 Task: Look for space in Tres Isletas, Argentina from 22nd June, 2023 to 30th June, 2023 for 2 adults in price range Rs.7000 to Rs.15000. Place can be entire place with 1  bedroom having 1 bed and 1 bathroom. Property type can be hotel. Amenities needed are: heating, . Booking option can be shelf check-in. Required host language is English.
Action: Mouse moved to (461, 100)
Screenshot: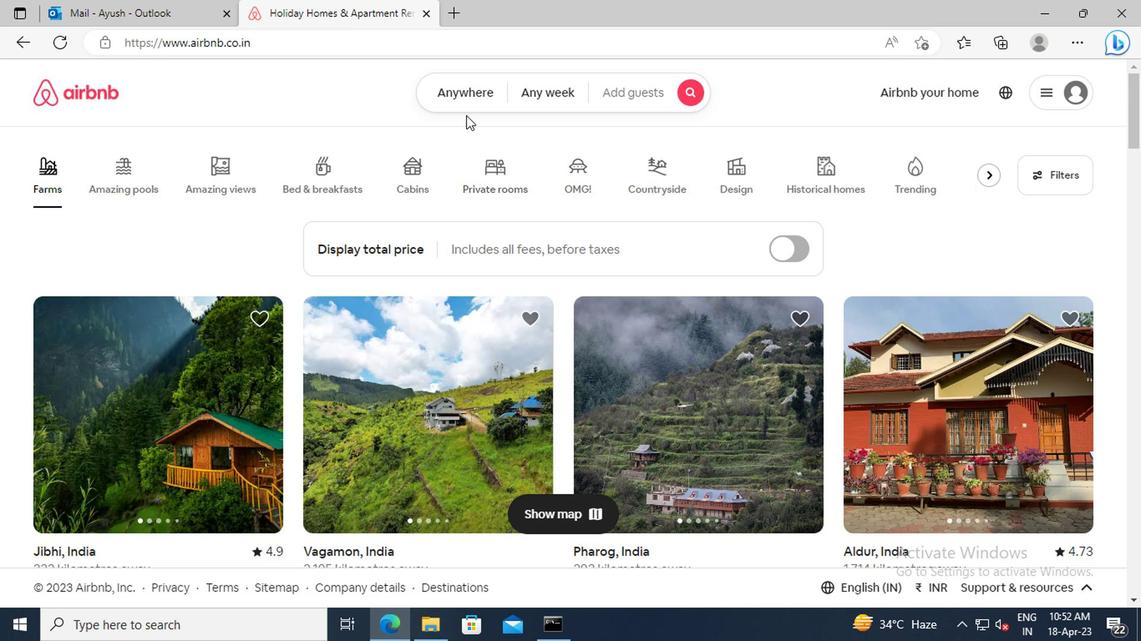
Action: Mouse pressed left at (461, 100)
Screenshot: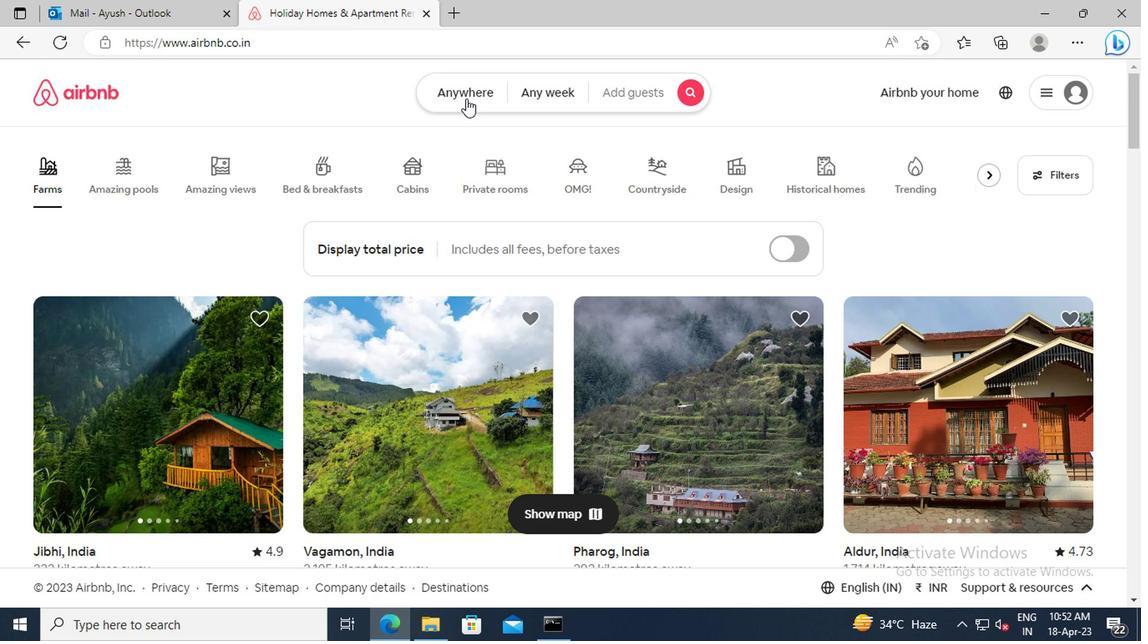 
Action: Mouse moved to (298, 165)
Screenshot: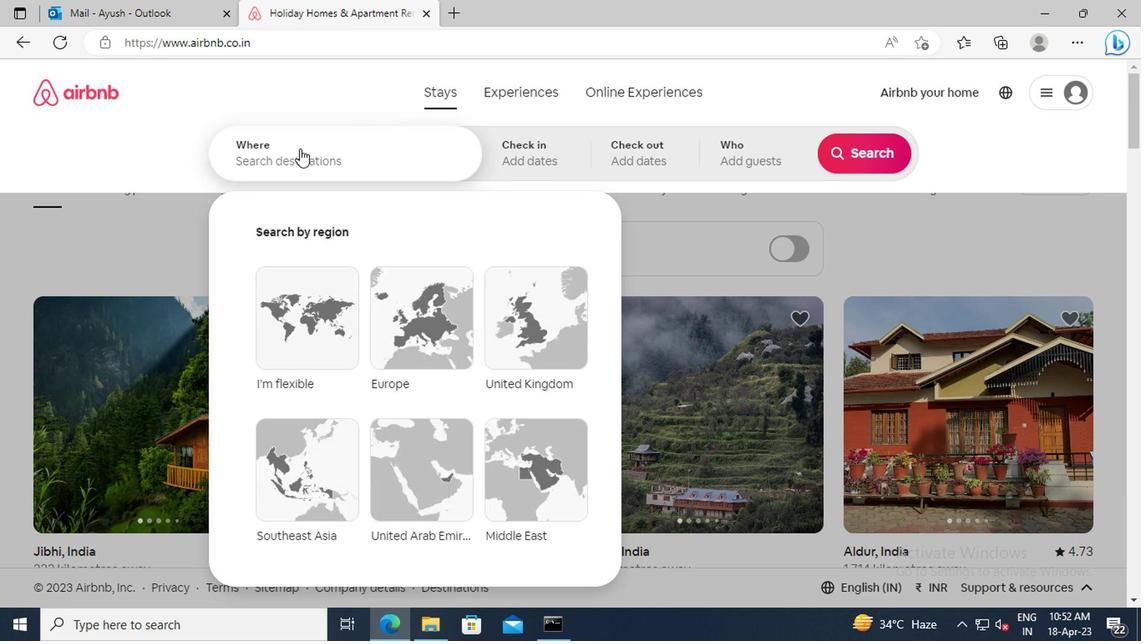 
Action: Mouse pressed left at (298, 165)
Screenshot: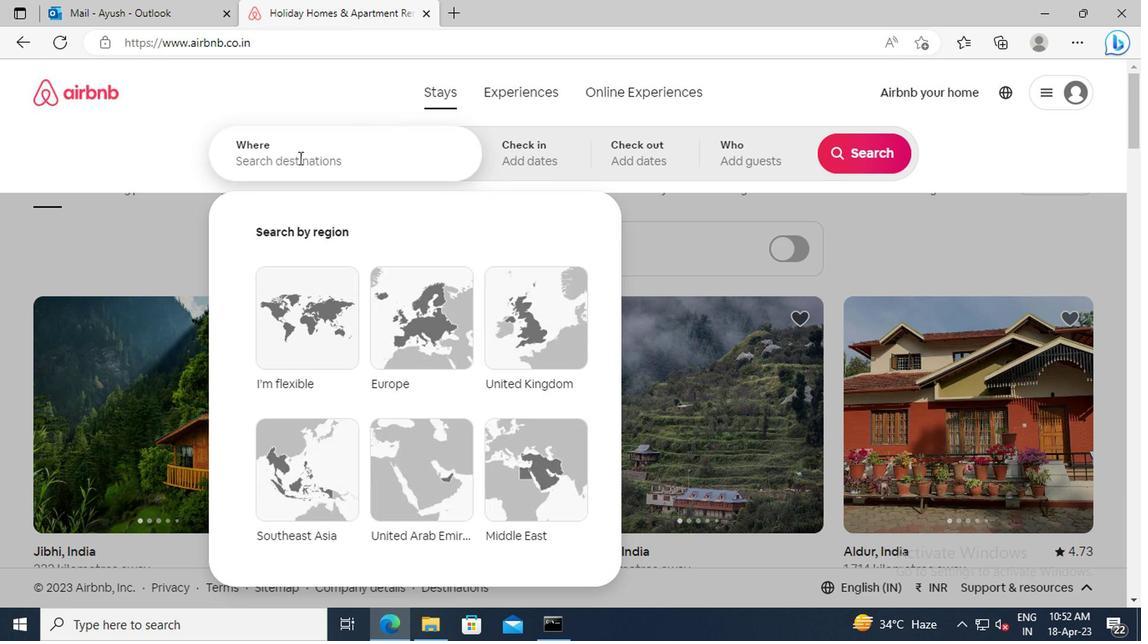 
Action: Key pressed <Key.shift>TRES<Key.space><Key.shift>ISLETAS,<Key.space><Key.shift>ARGENTINA<Key.enter>
Screenshot: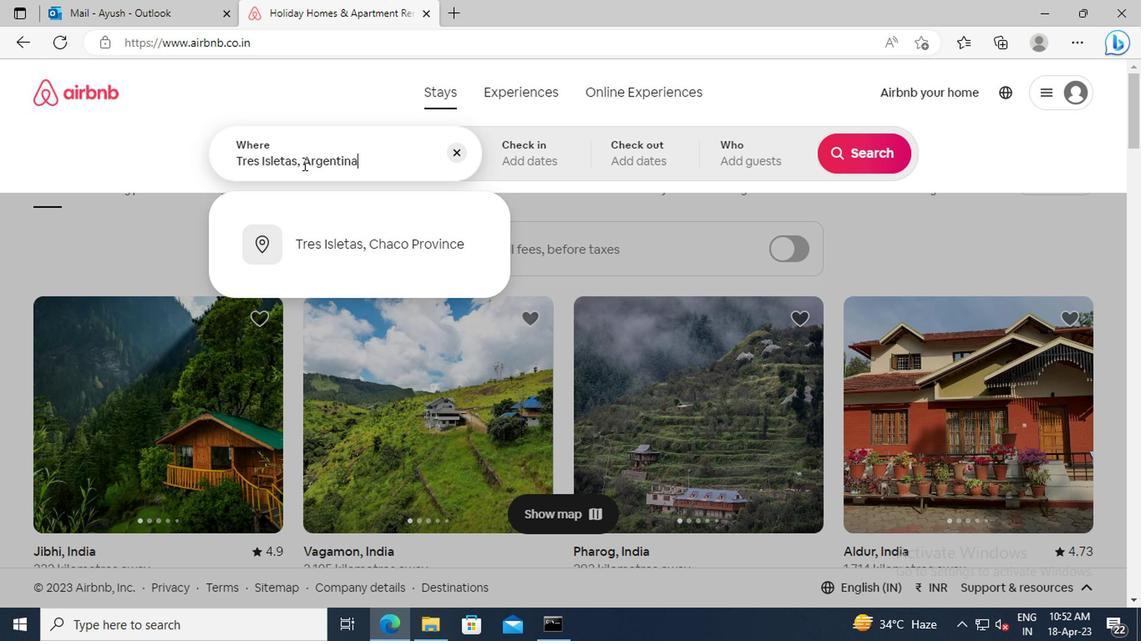 
Action: Mouse moved to (848, 287)
Screenshot: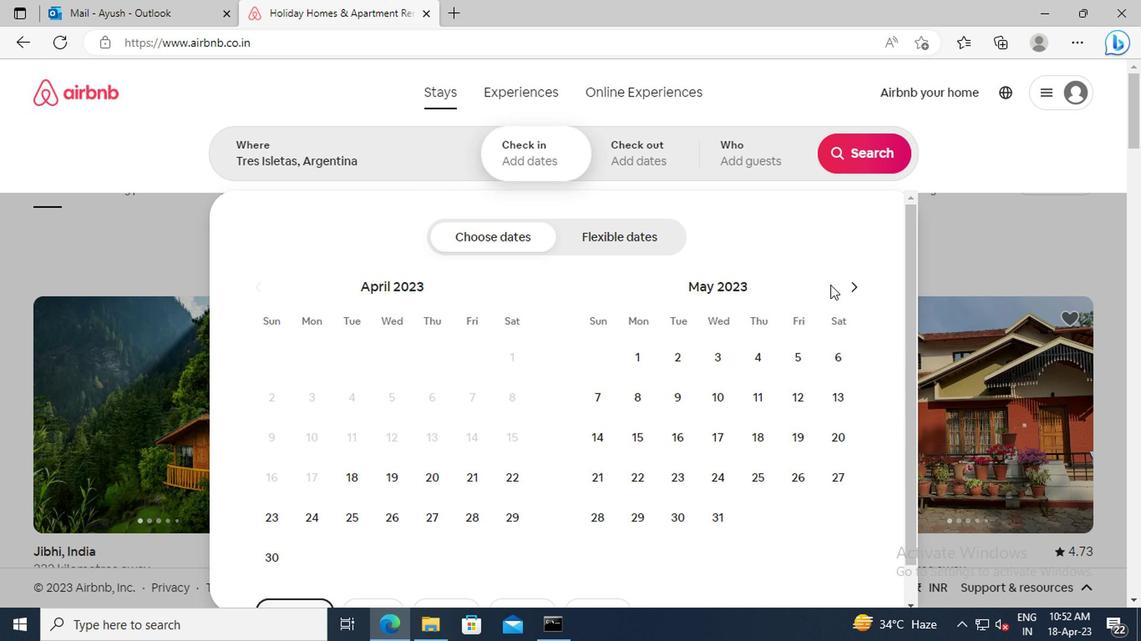 
Action: Mouse pressed left at (848, 287)
Screenshot: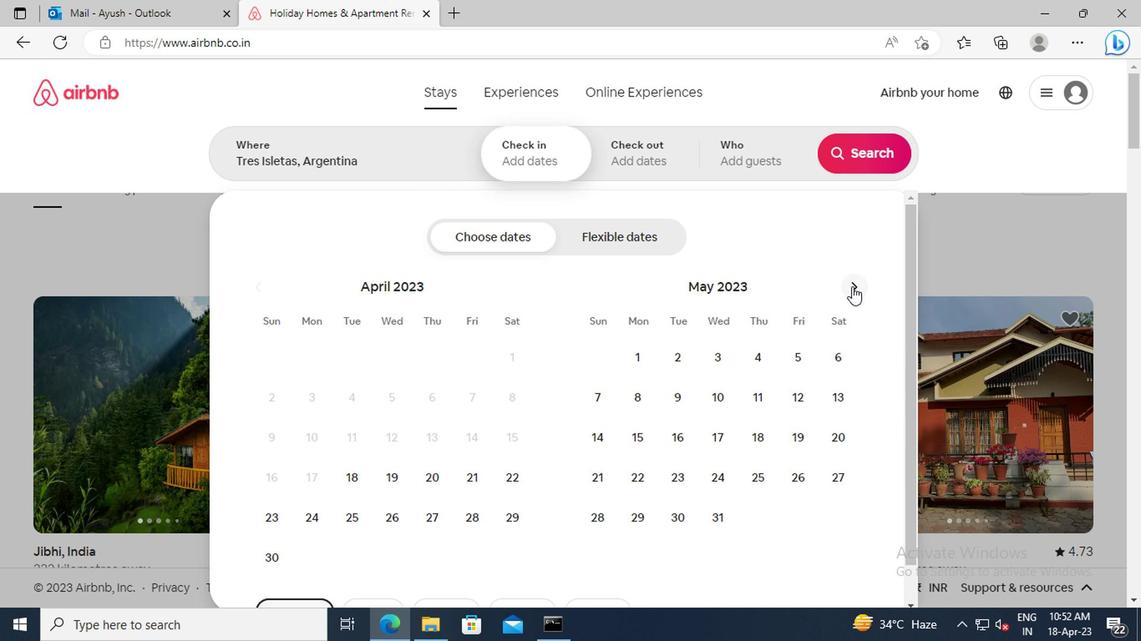 
Action: Mouse moved to (763, 473)
Screenshot: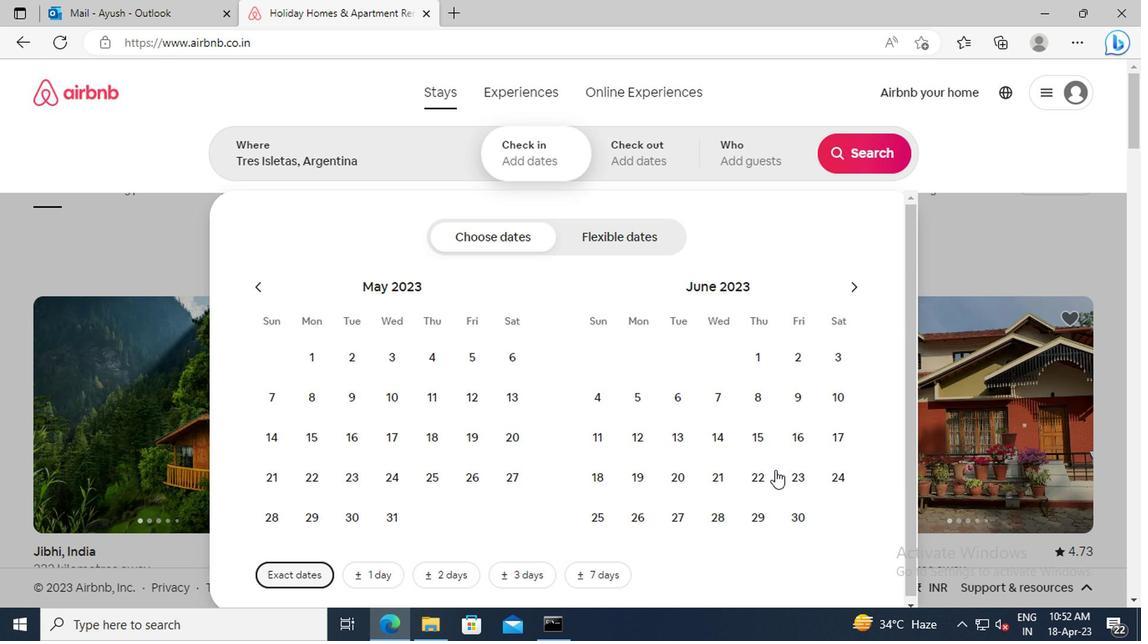 
Action: Mouse pressed left at (763, 473)
Screenshot: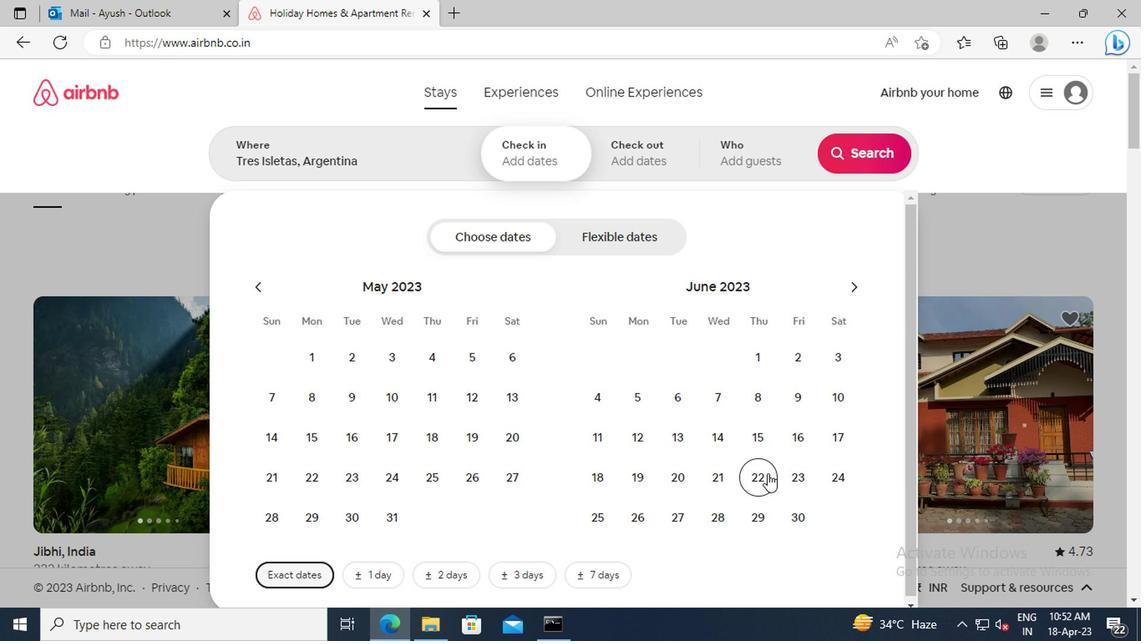 
Action: Mouse moved to (791, 519)
Screenshot: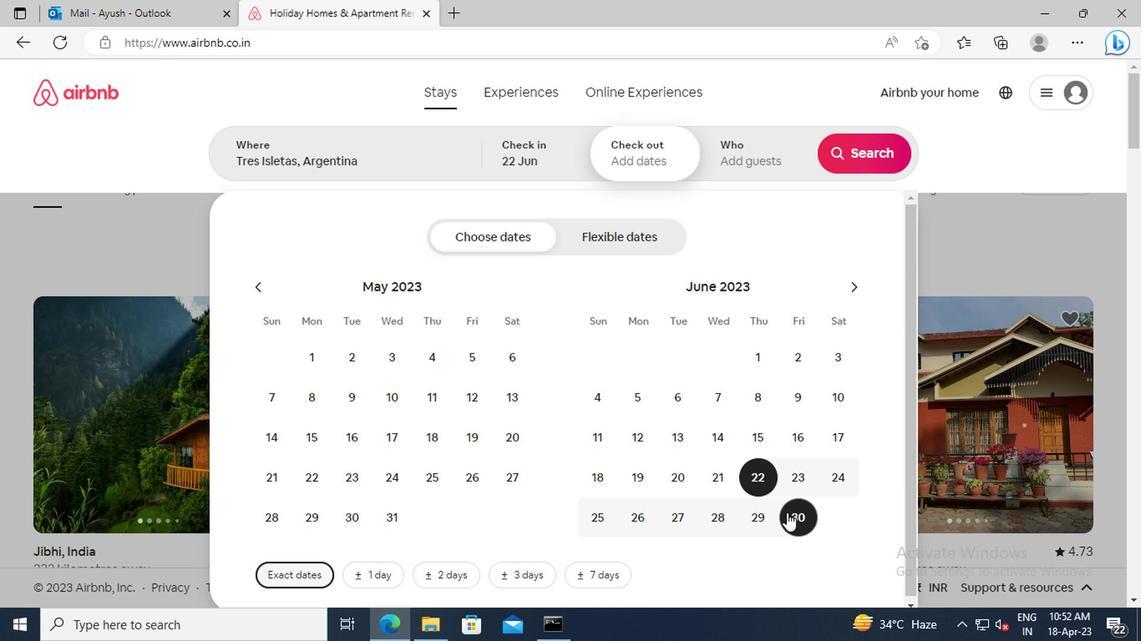 
Action: Mouse pressed left at (791, 519)
Screenshot: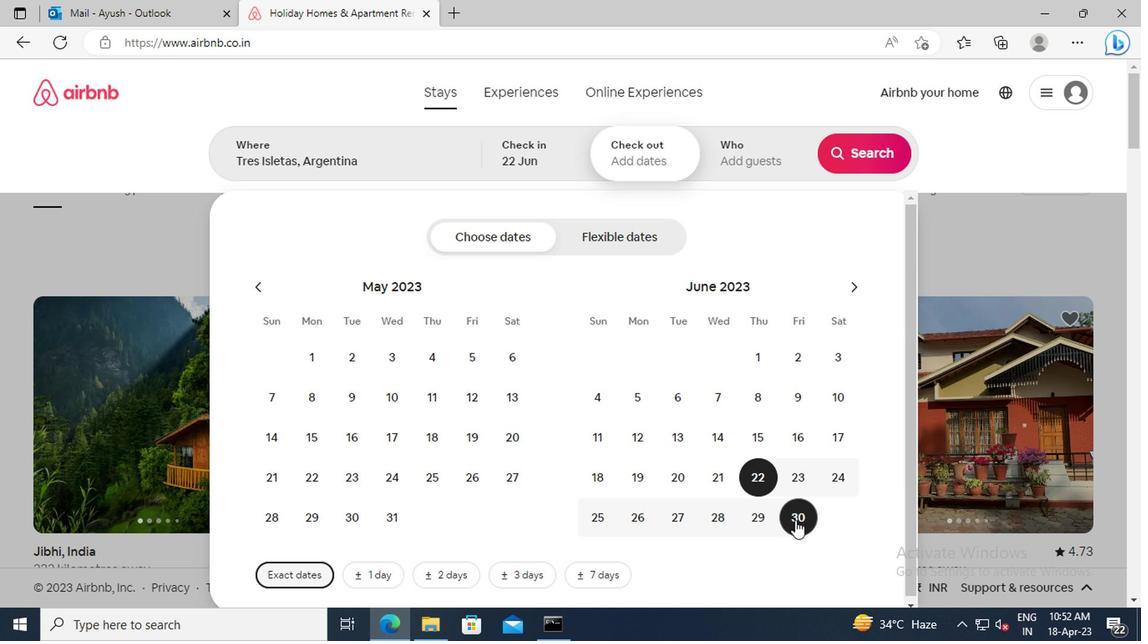 
Action: Mouse moved to (732, 162)
Screenshot: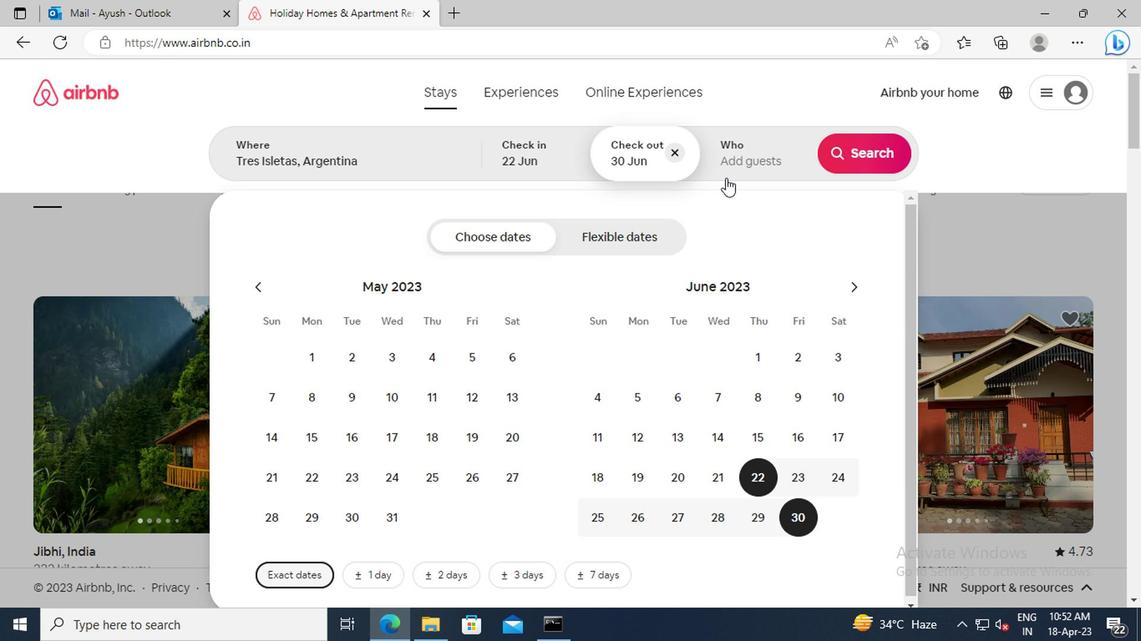 
Action: Mouse pressed left at (732, 162)
Screenshot: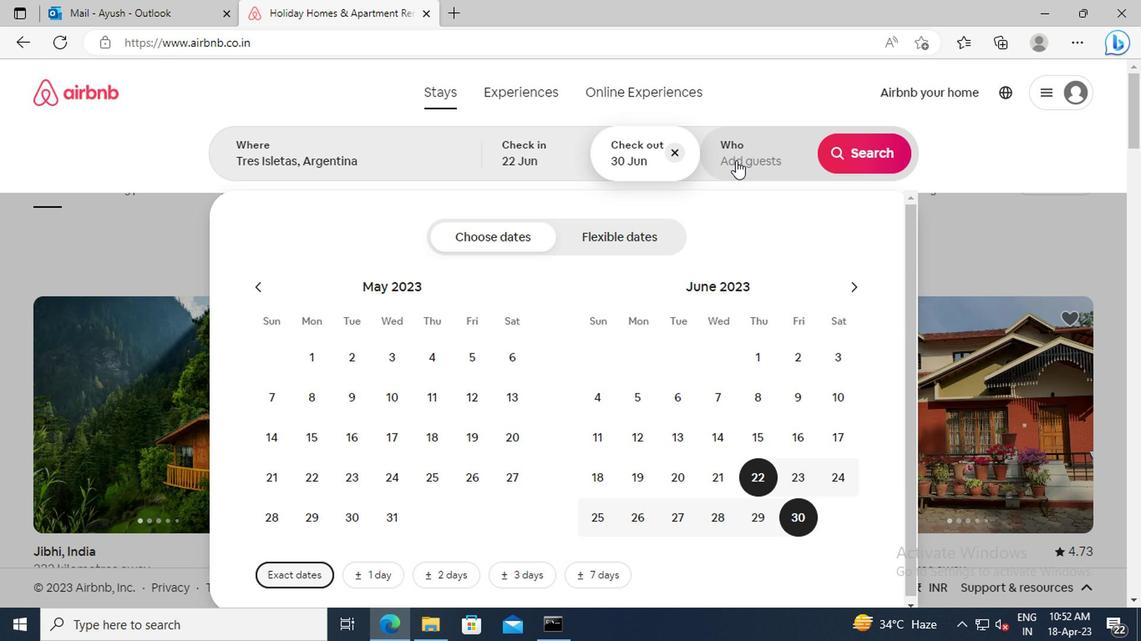 
Action: Mouse moved to (871, 246)
Screenshot: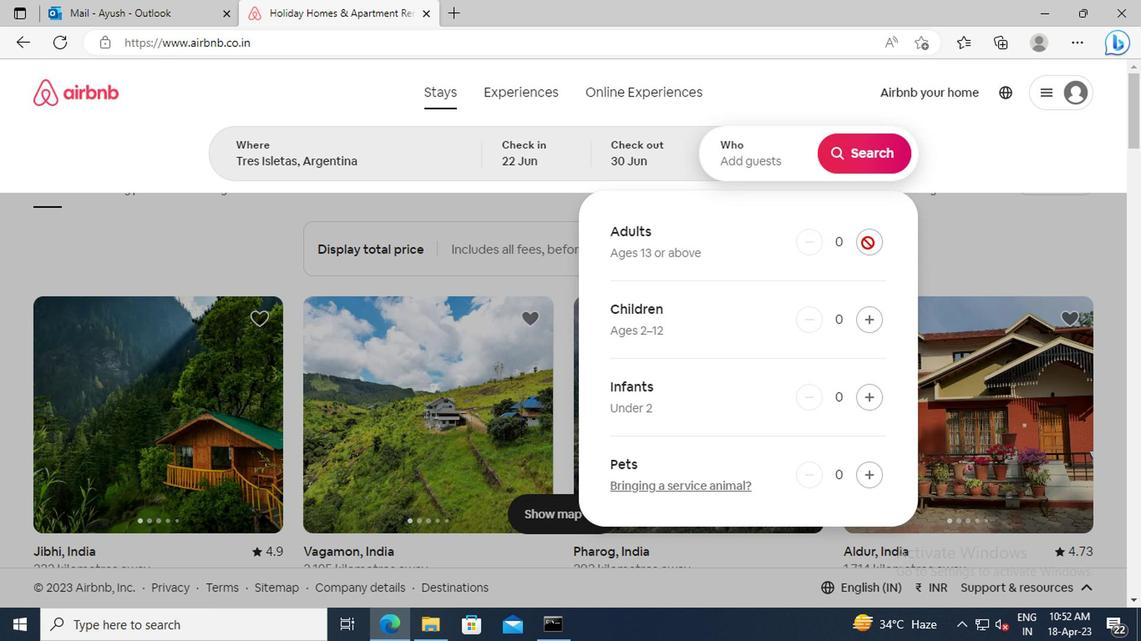 
Action: Mouse pressed left at (871, 246)
Screenshot: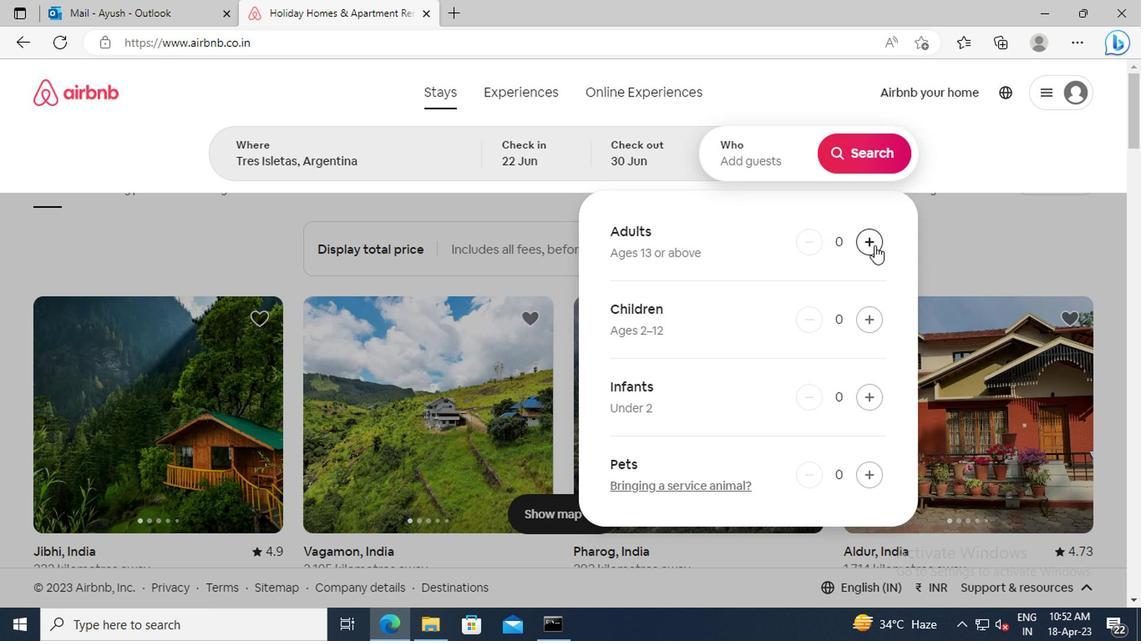 
Action: Mouse moved to (869, 246)
Screenshot: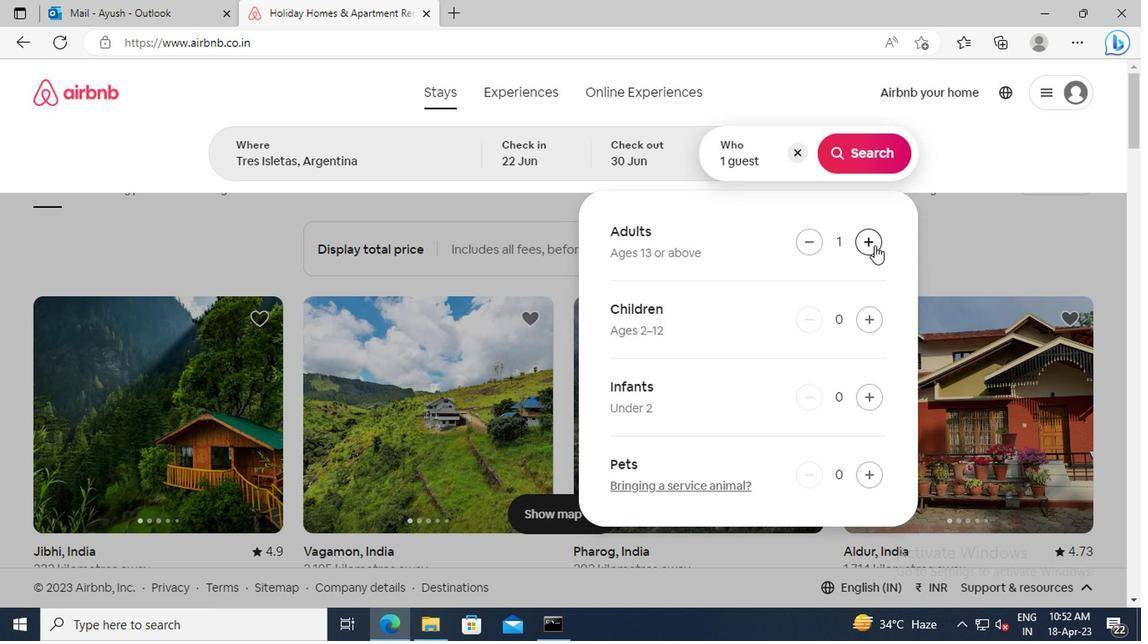 
Action: Mouse pressed left at (869, 246)
Screenshot: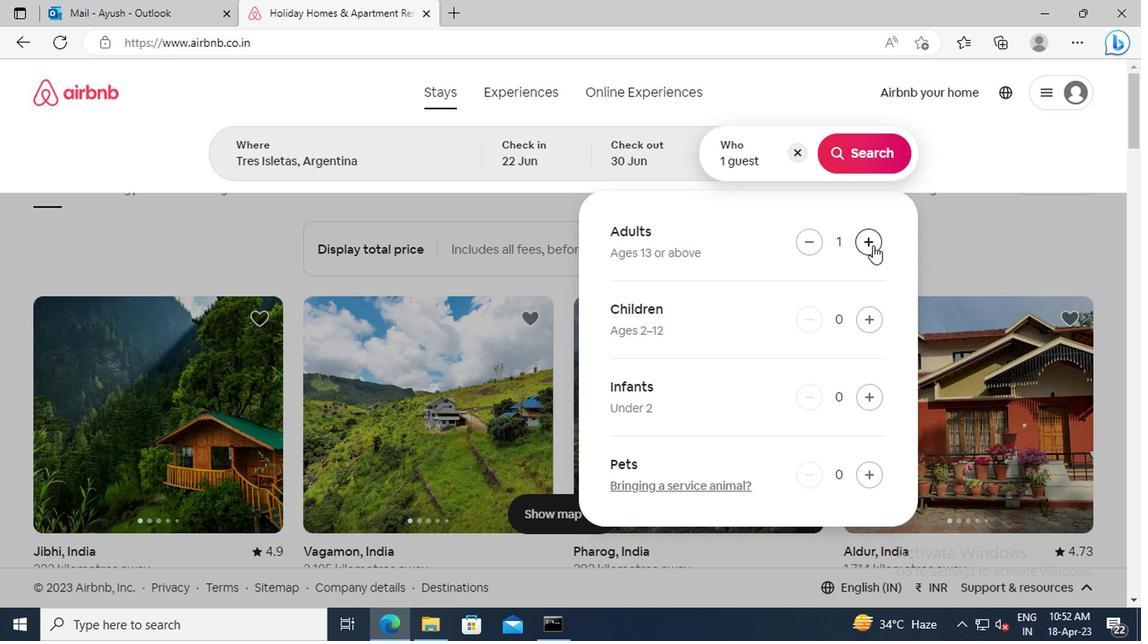 
Action: Mouse moved to (859, 158)
Screenshot: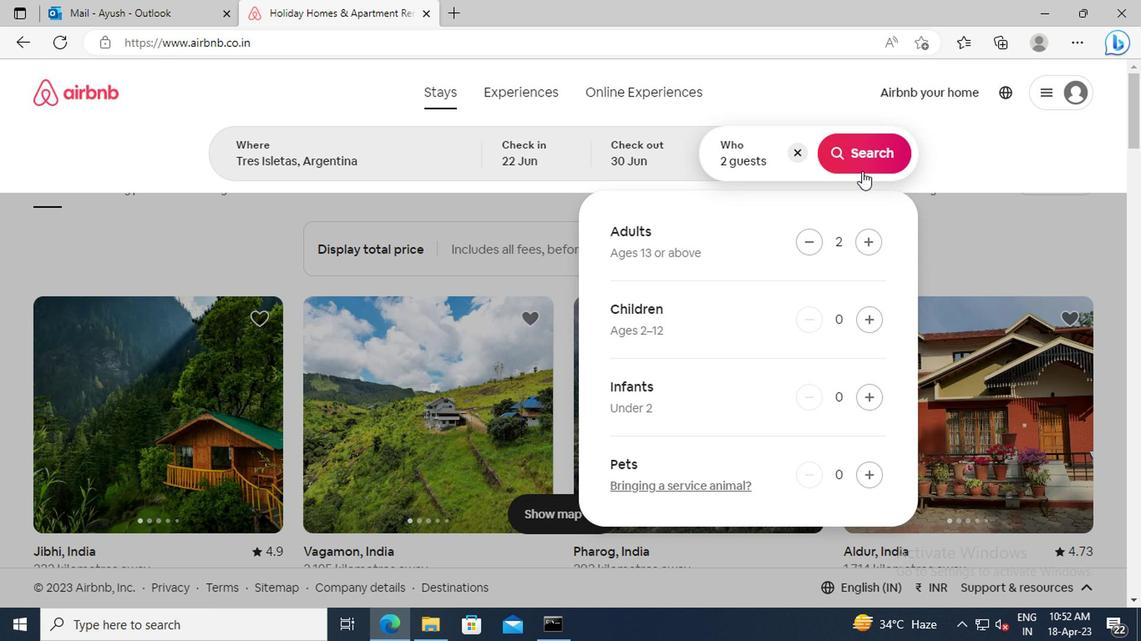 
Action: Mouse pressed left at (859, 158)
Screenshot: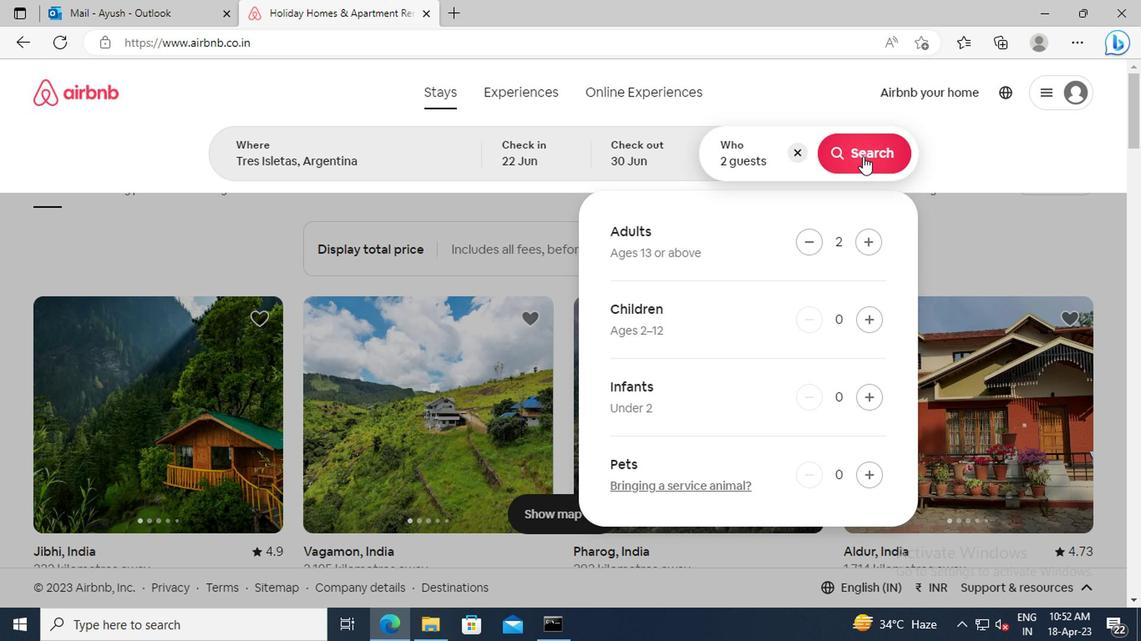 
Action: Mouse moved to (1056, 161)
Screenshot: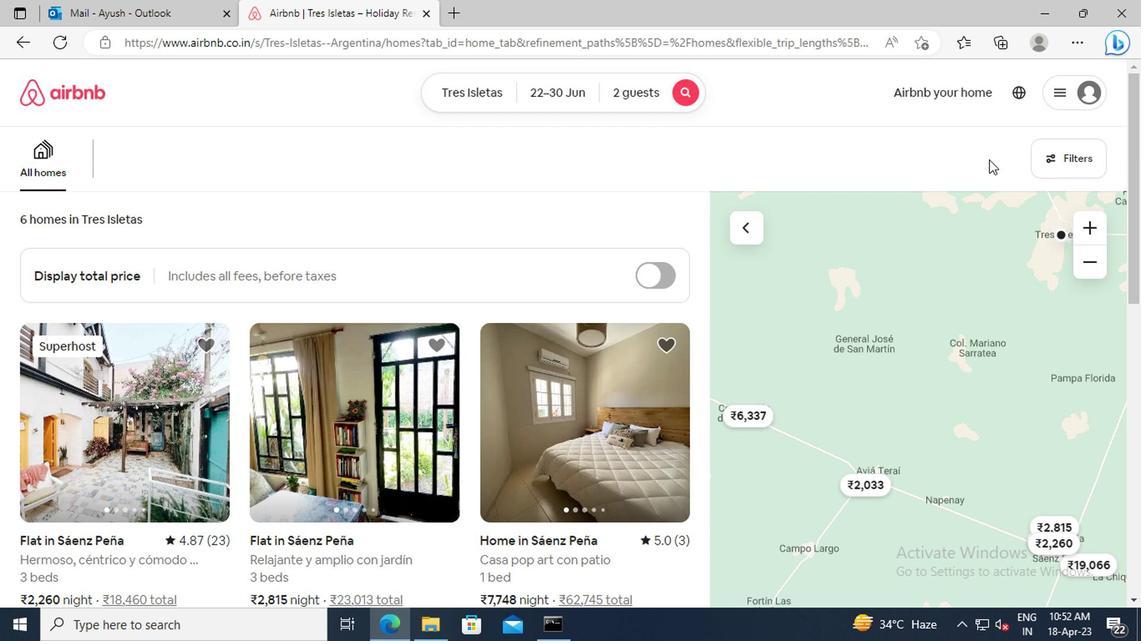 
Action: Mouse pressed left at (1056, 161)
Screenshot: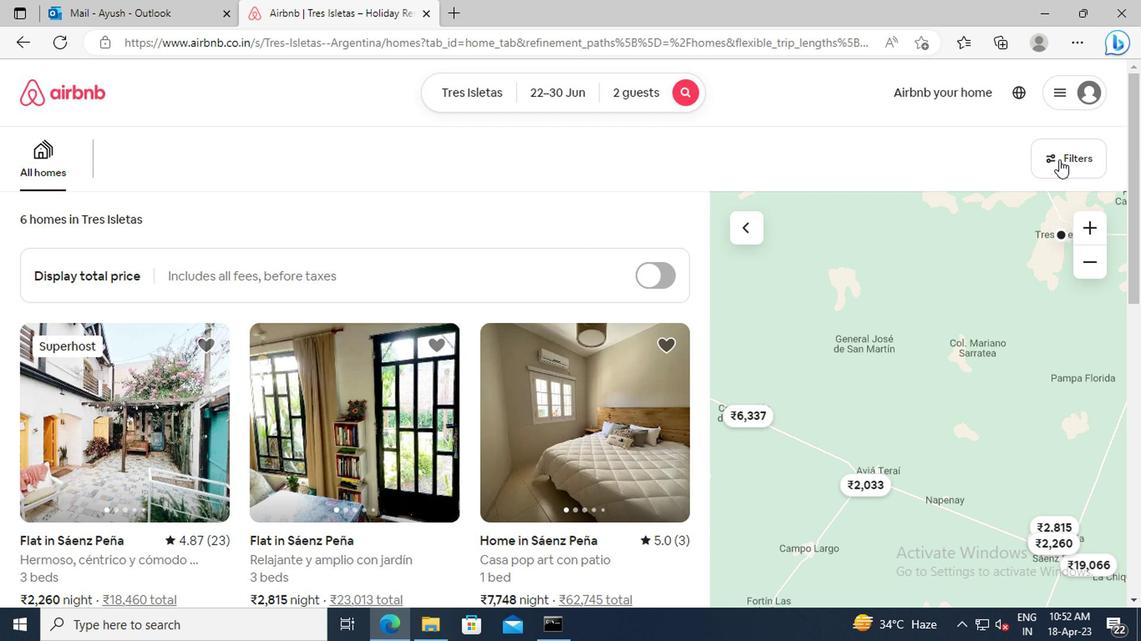 
Action: Mouse moved to (389, 375)
Screenshot: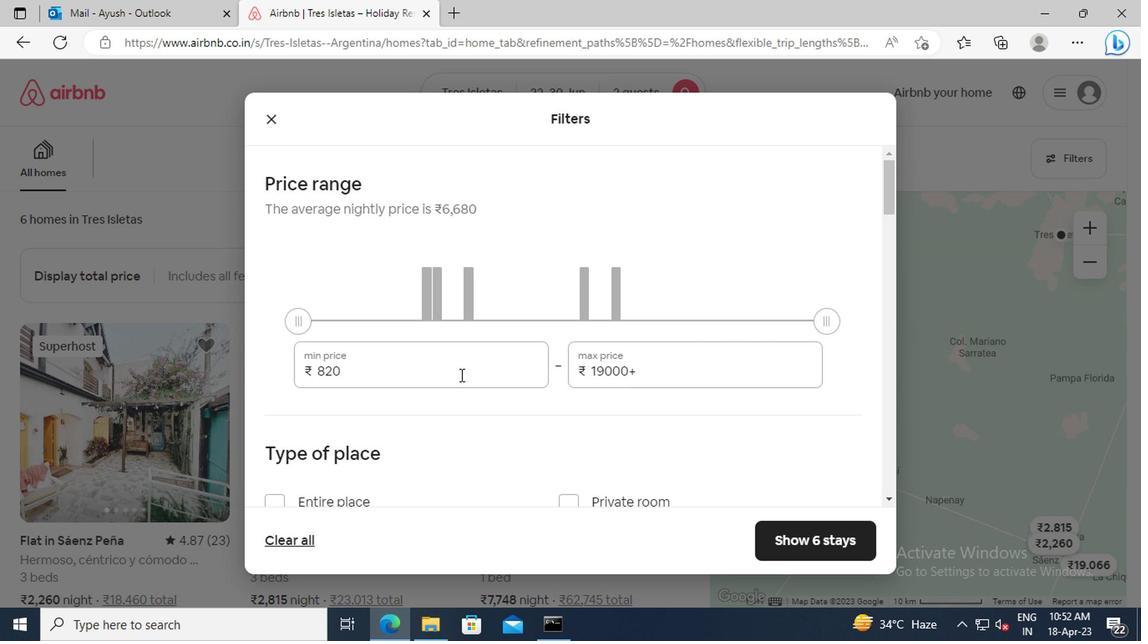 
Action: Mouse pressed left at (389, 375)
Screenshot: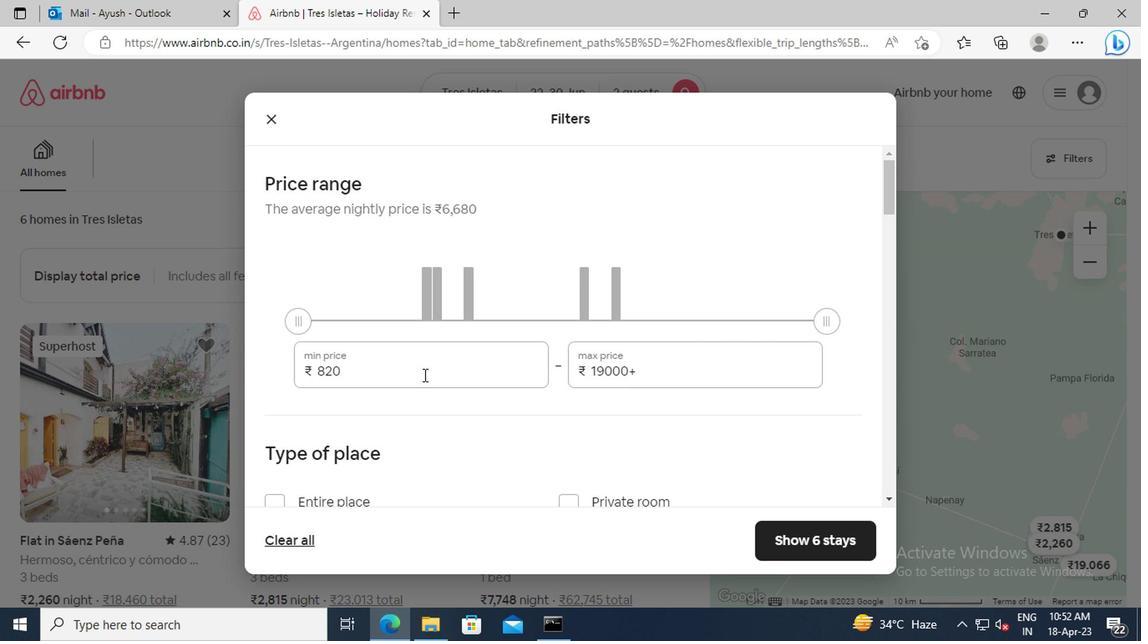 
Action: Key pressed <Key.backspace><Key.backspace><Key.backspace>7000<Key.tab><Key.delete>15000
Screenshot: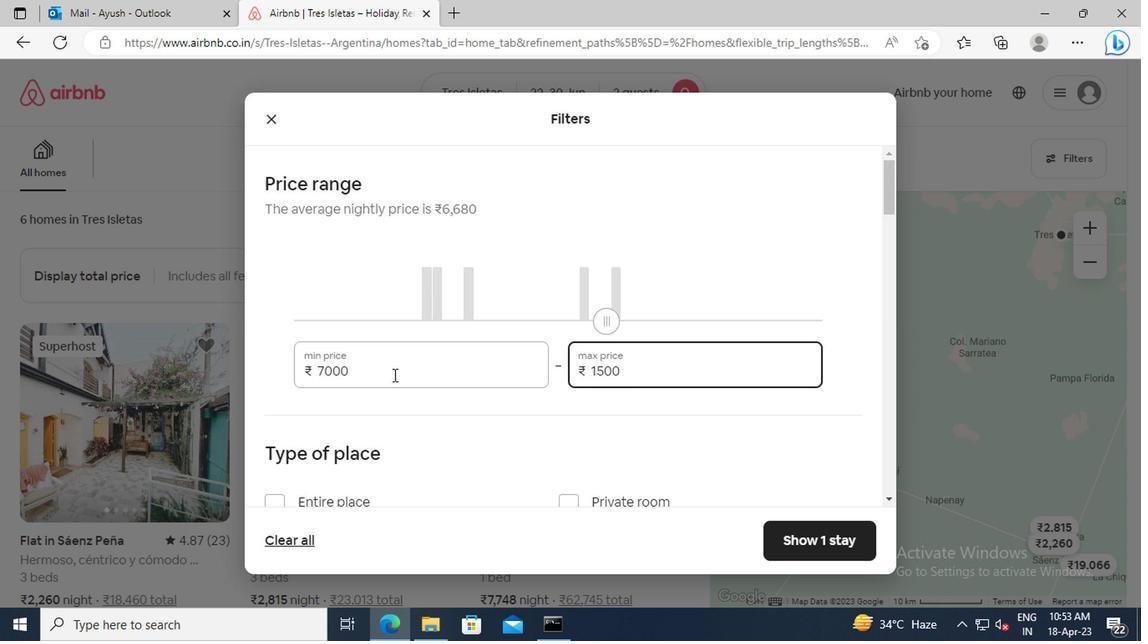 
Action: Mouse scrolled (389, 374) with delta (0, 0)
Screenshot: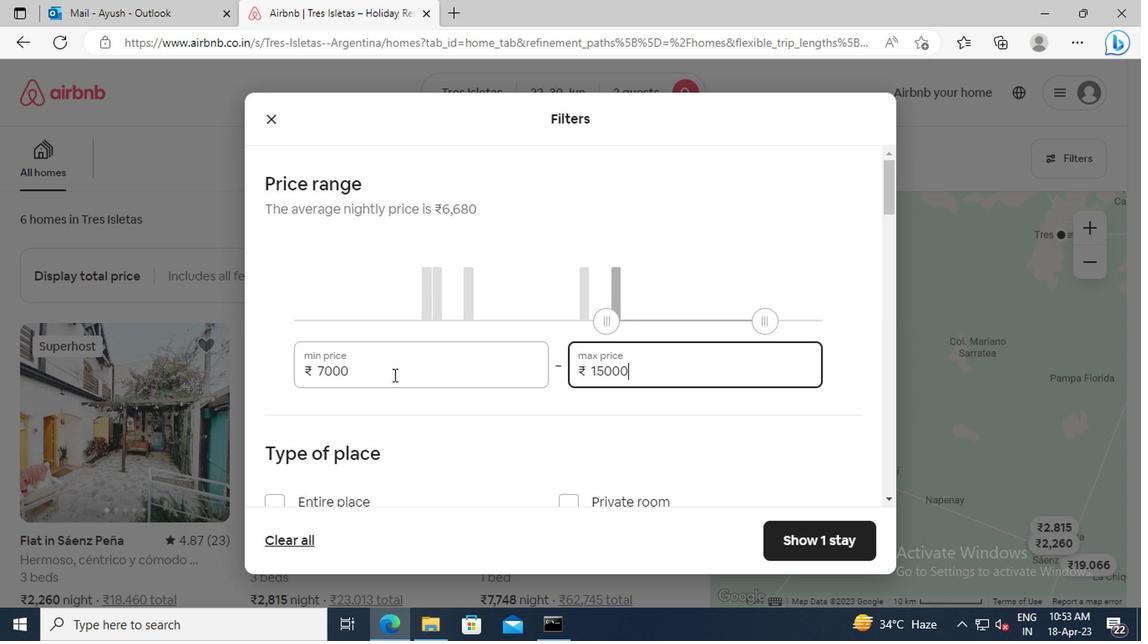 
Action: Mouse scrolled (389, 374) with delta (0, 0)
Screenshot: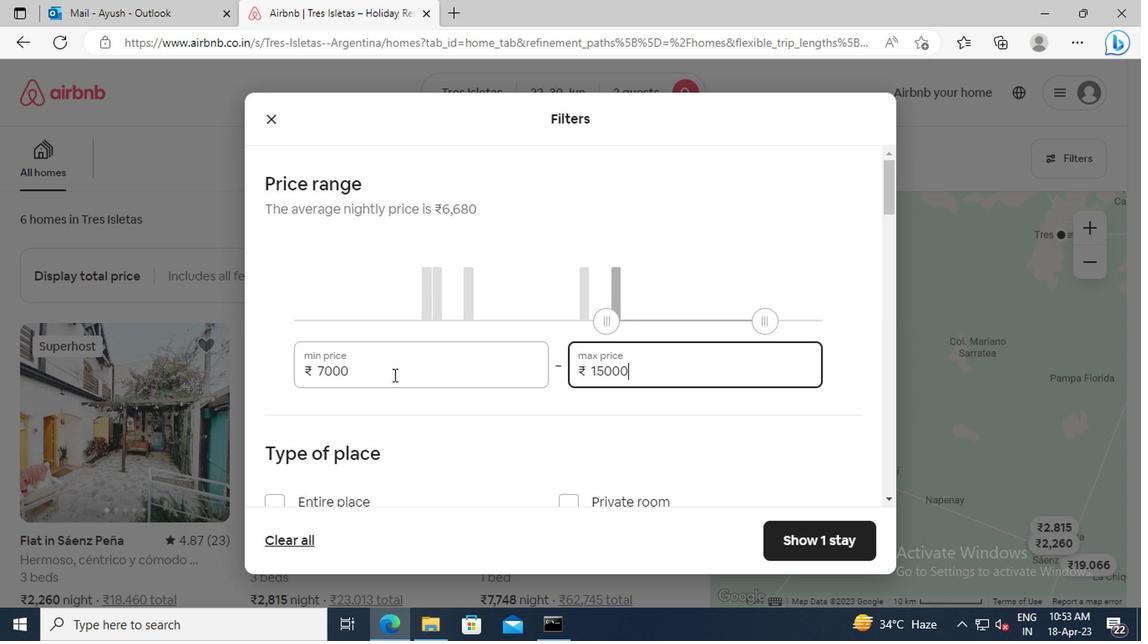 
Action: Mouse moved to (408, 335)
Screenshot: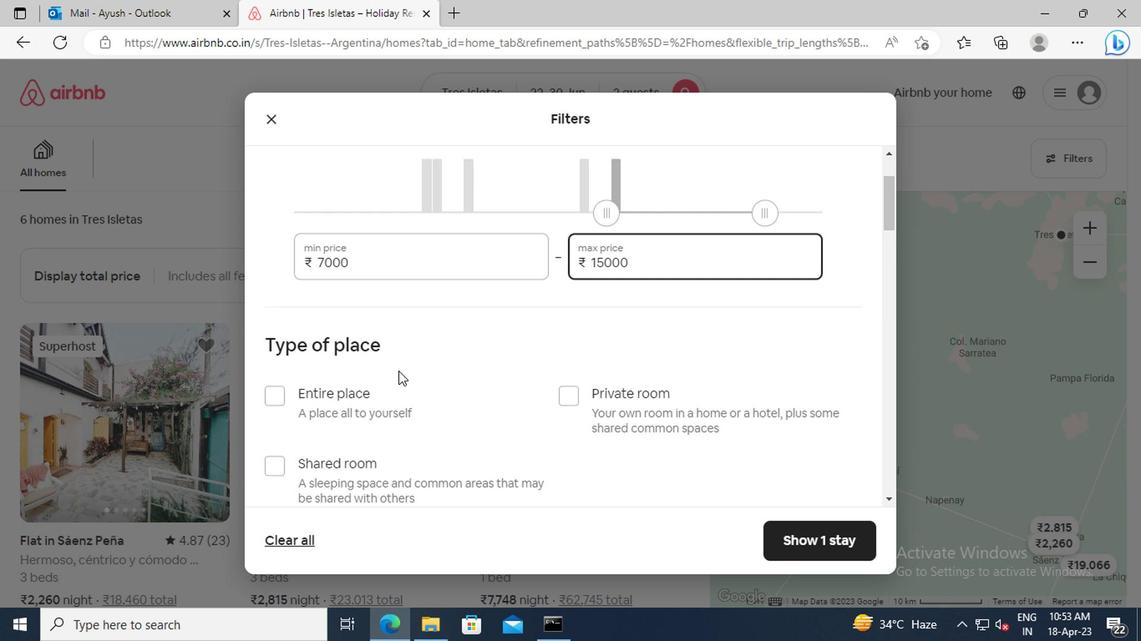 
Action: Mouse scrolled (408, 334) with delta (0, 0)
Screenshot: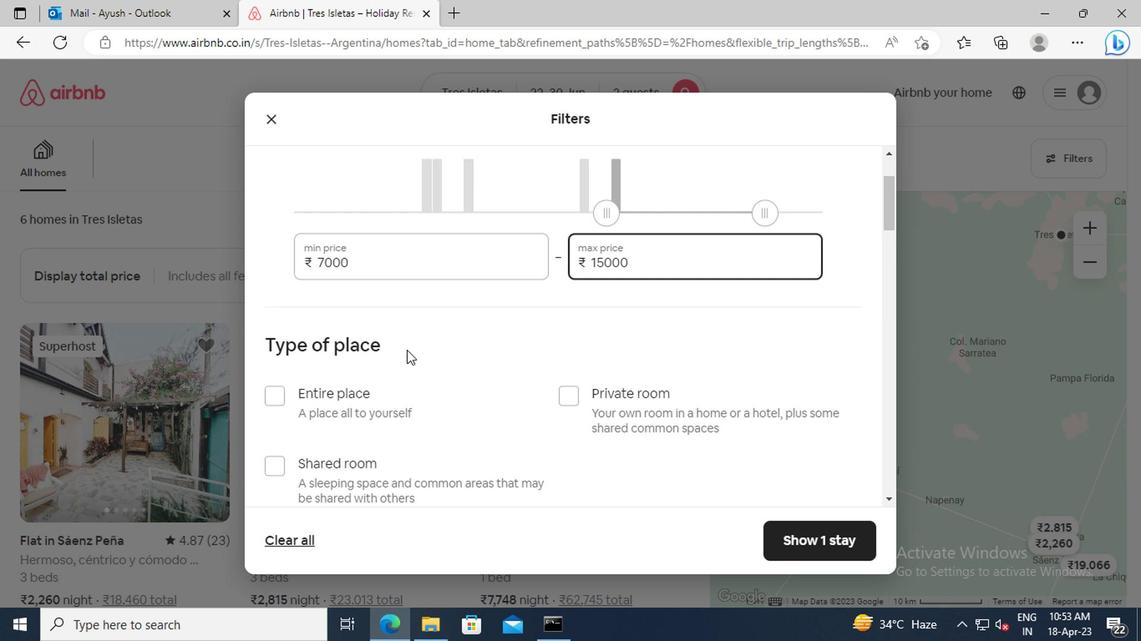 
Action: Mouse moved to (268, 342)
Screenshot: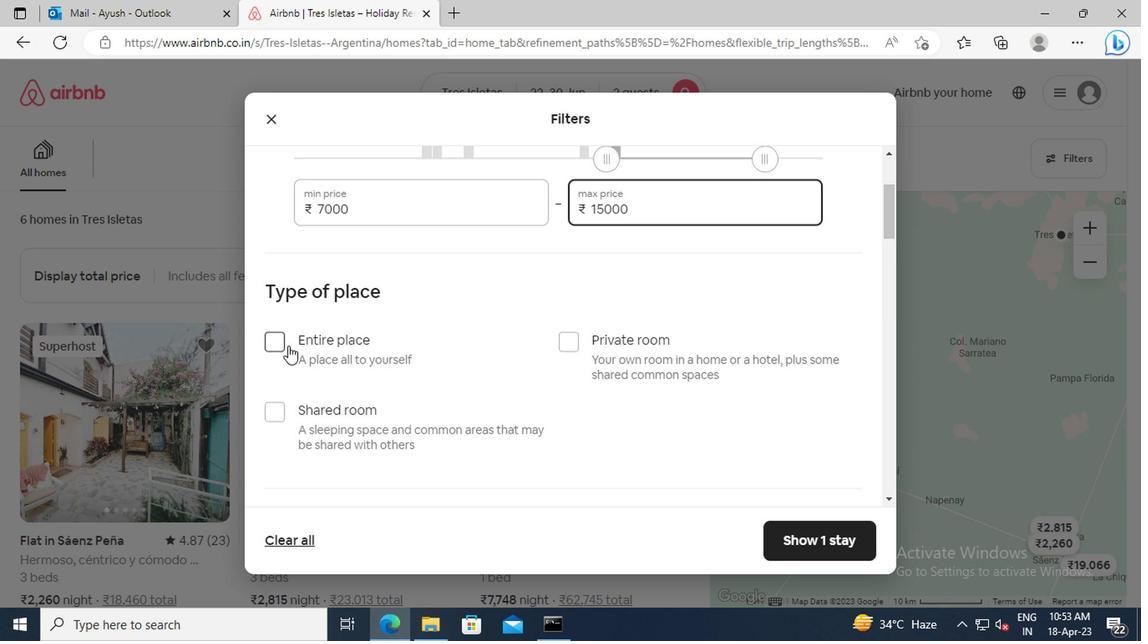 
Action: Mouse pressed left at (268, 342)
Screenshot: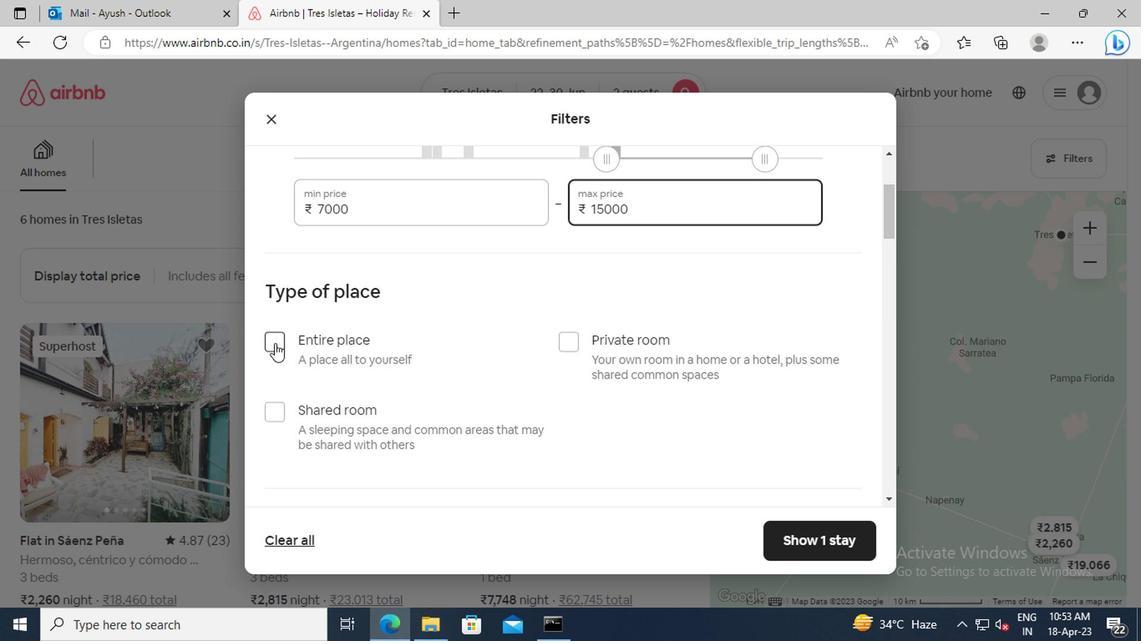 
Action: Mouse moved to (457, 320)
Screenshot: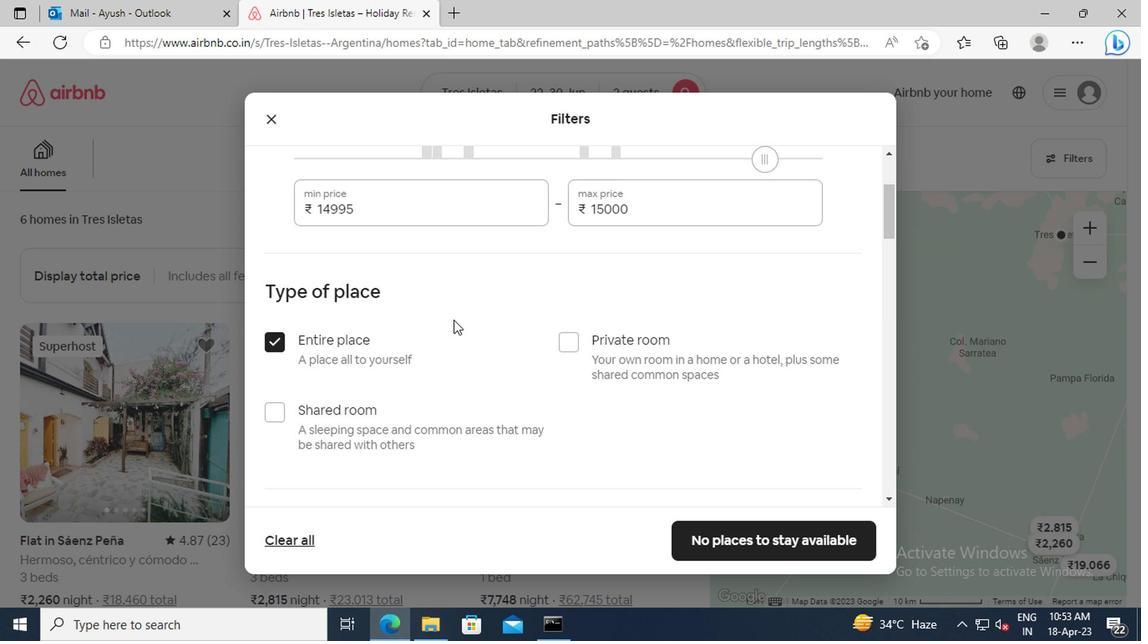 
Action: Mouse scrolled (457, 319) with delta (0, 0)
Screenshot: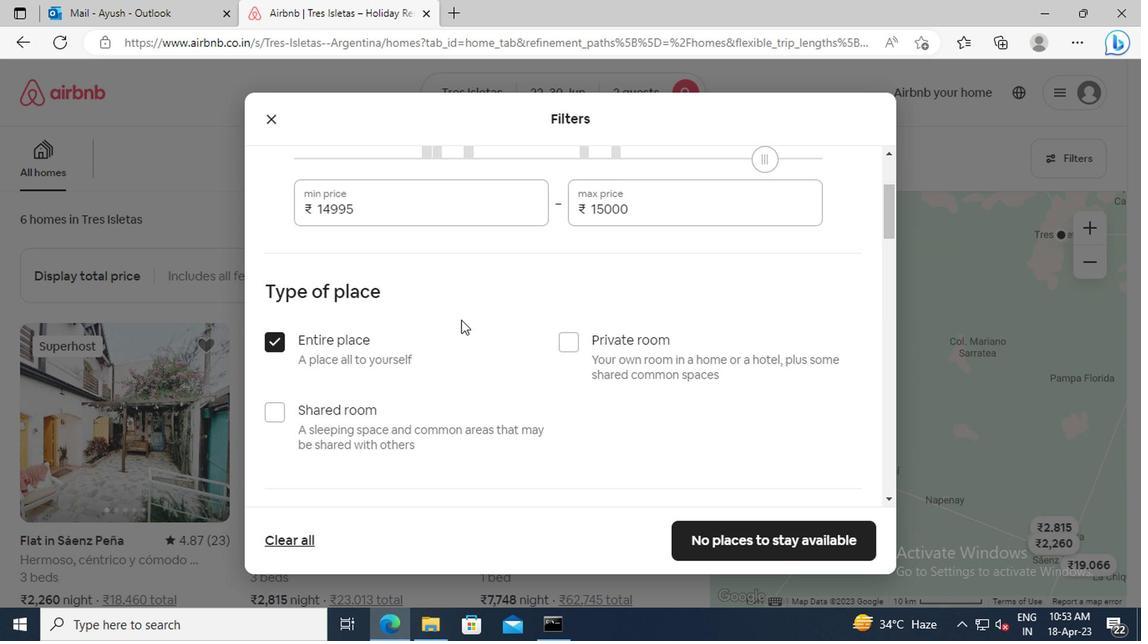 
Action: Mouse scrolled (457, 319) with delta (0, 0)
Screenshot: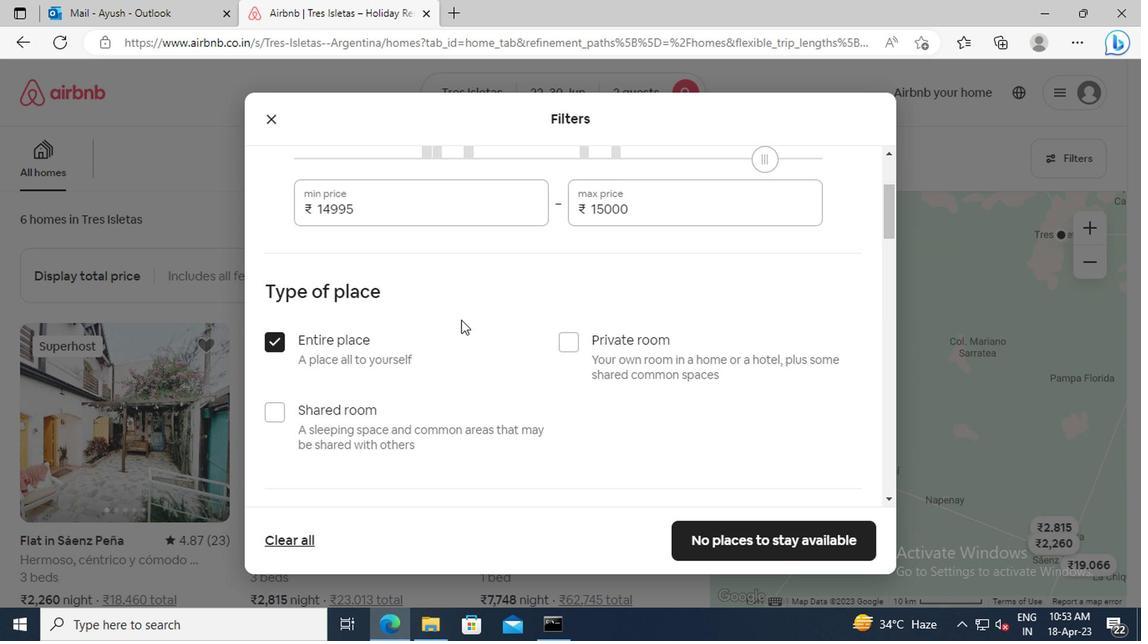 
Action: Mouse moved to (471, 284)
Screenshot: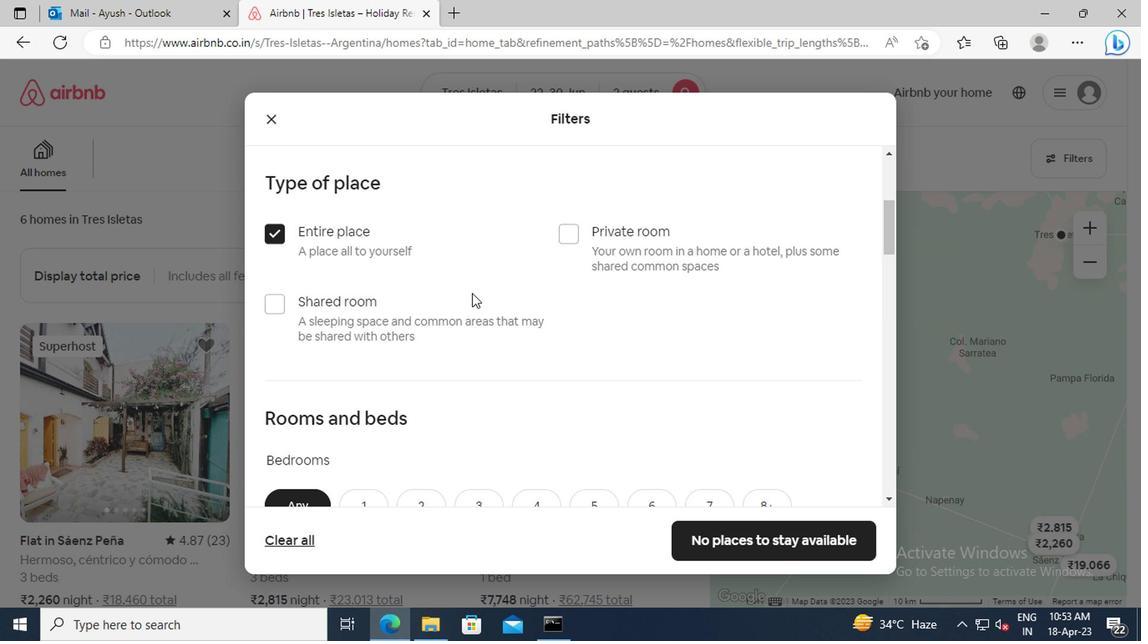 
Action: Mouse scrolled (471, 284) with delta (0, 0)
Screenshot: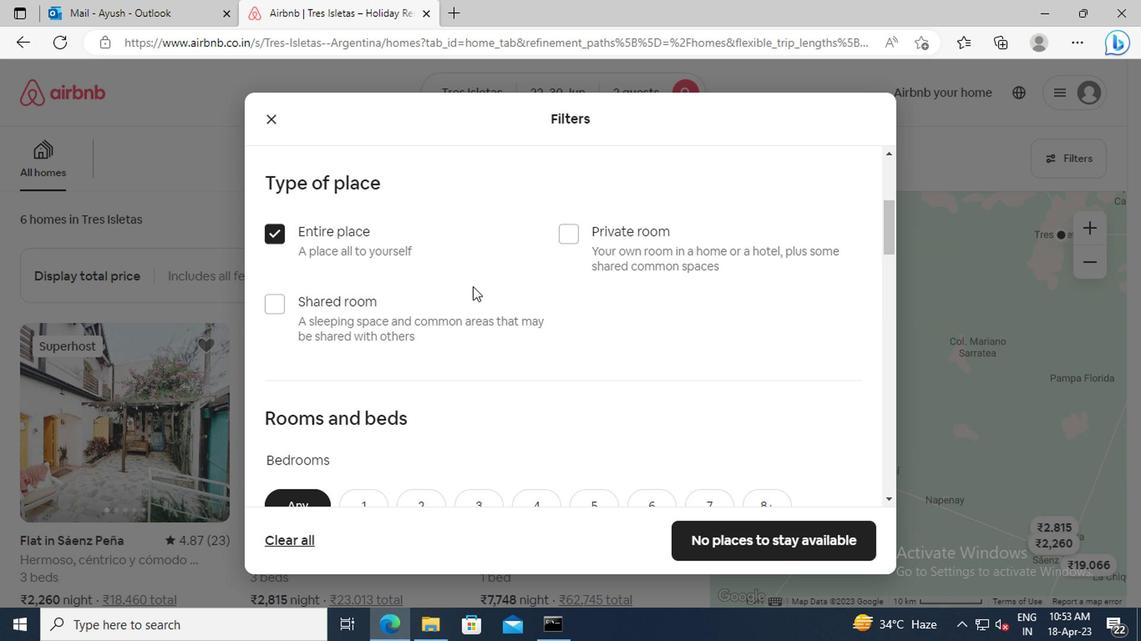 
Action: Mouse scrolled (471, 284) with delta (0, 0)
Screenshot: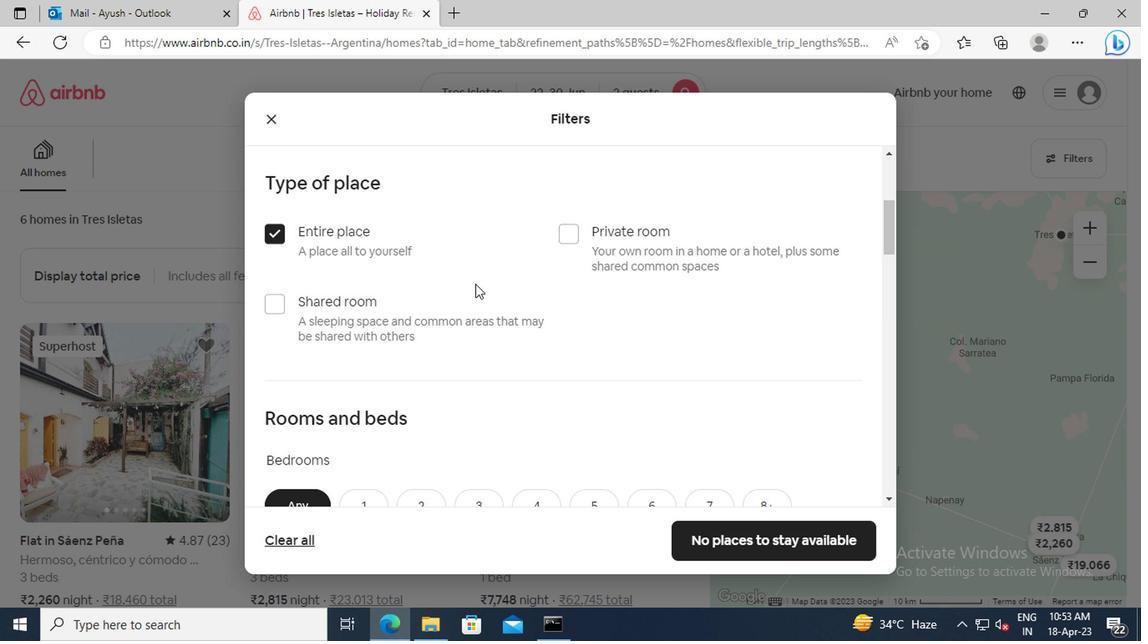 
Action: Mouse moved to (474, 271)
Screenshot: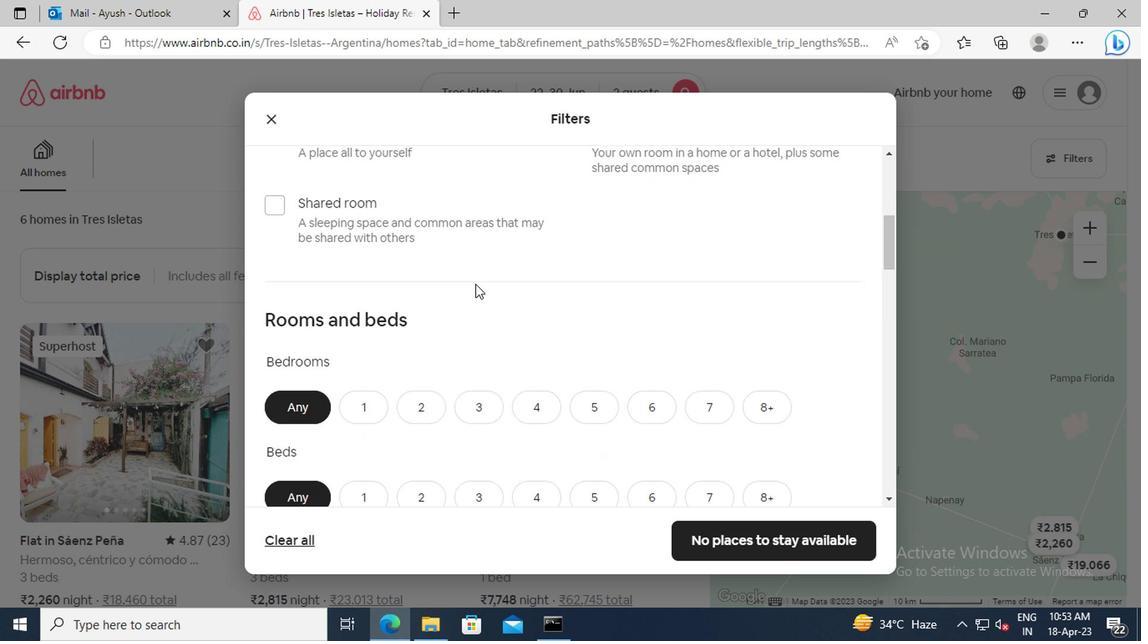 
Action: Mouse scrolled (474, 270) with delta (0, -1)
Screenshot: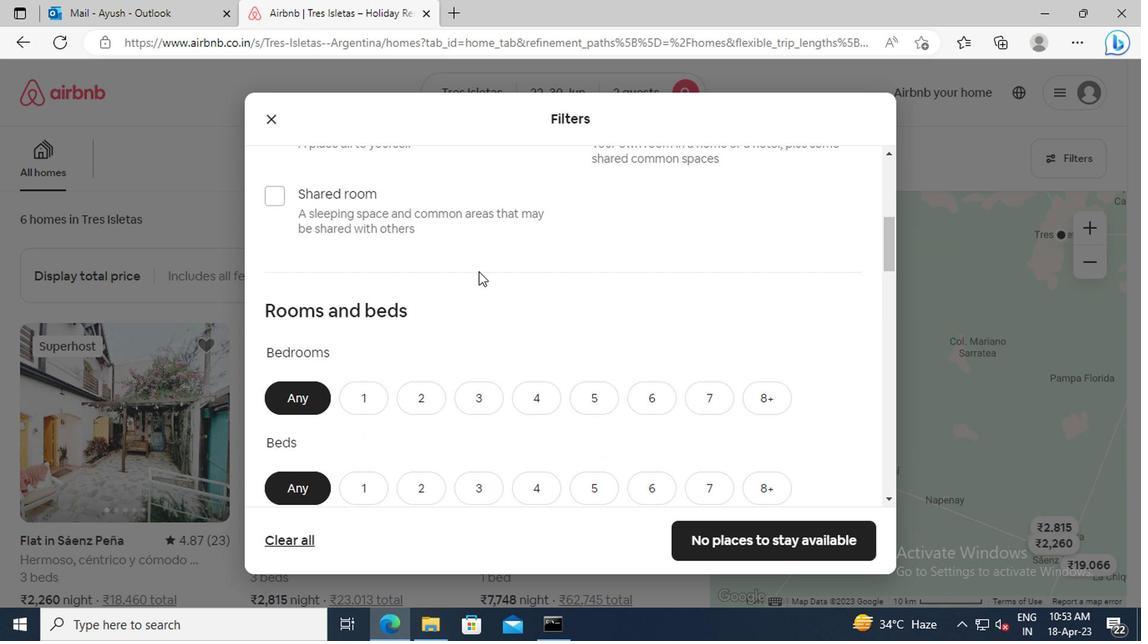 
Action: Mouse moved to (369, 340)
Screenshot: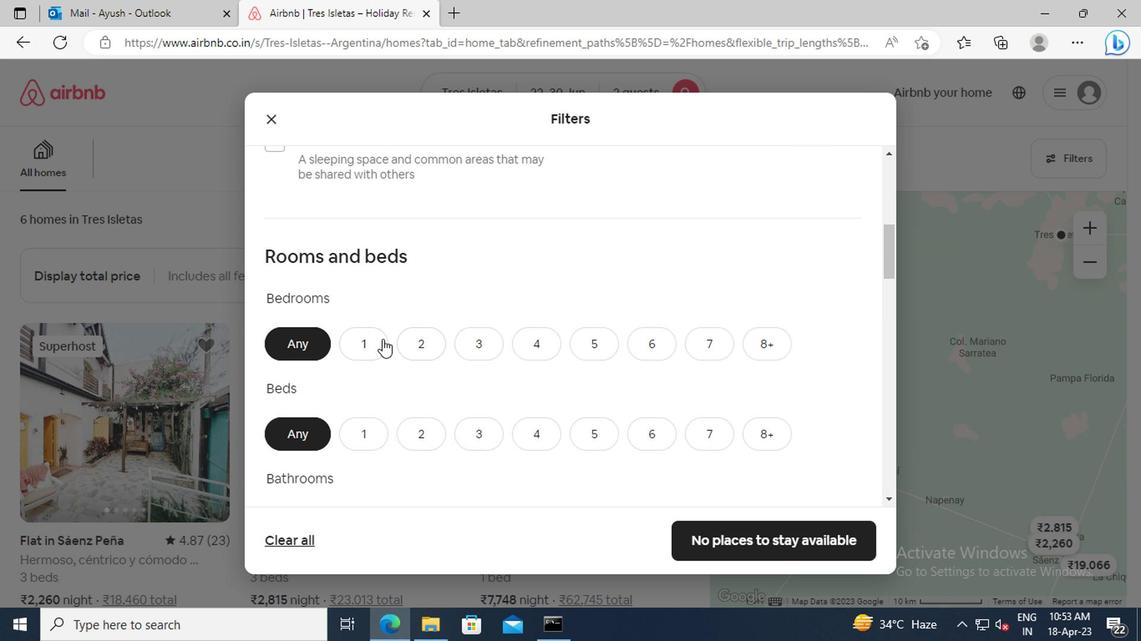 
Action: Mouse pressed left at (369, 340)
Screenshot: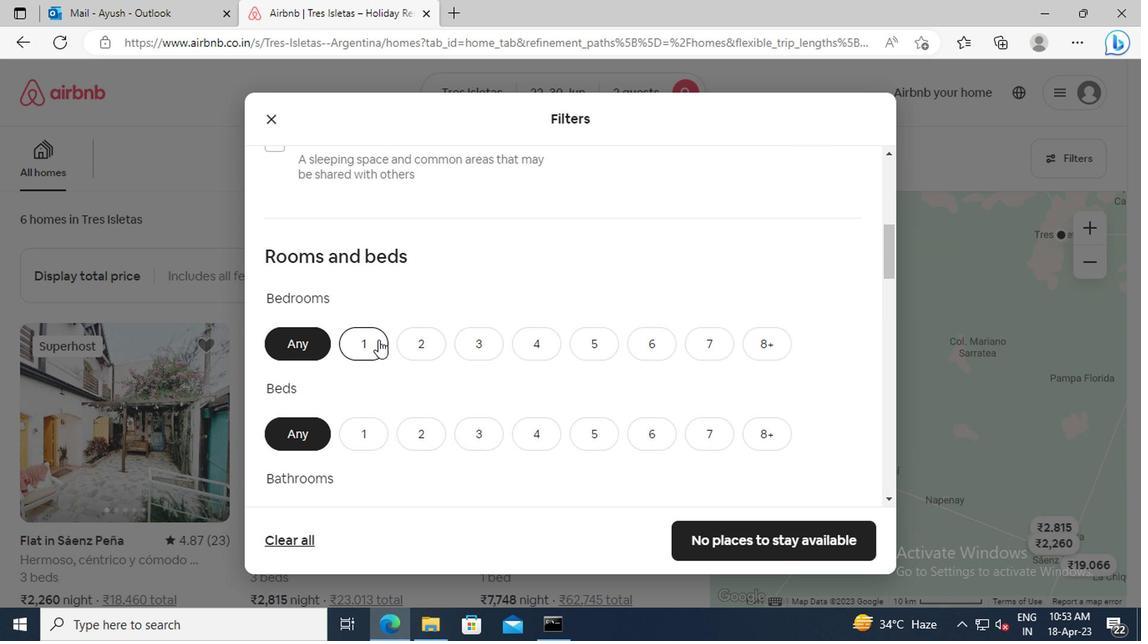 
Action: Mouse moved to (389, 378)
Screenshot: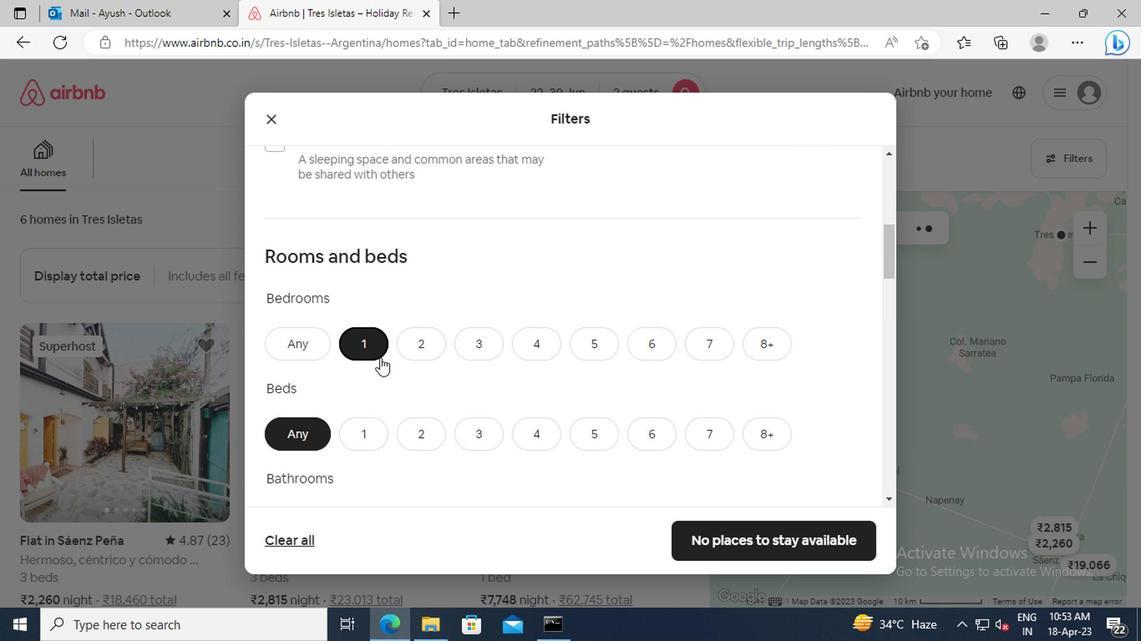 
Action: Mouse scrolled (389, 377) with delta (0, -1)
Screenshot: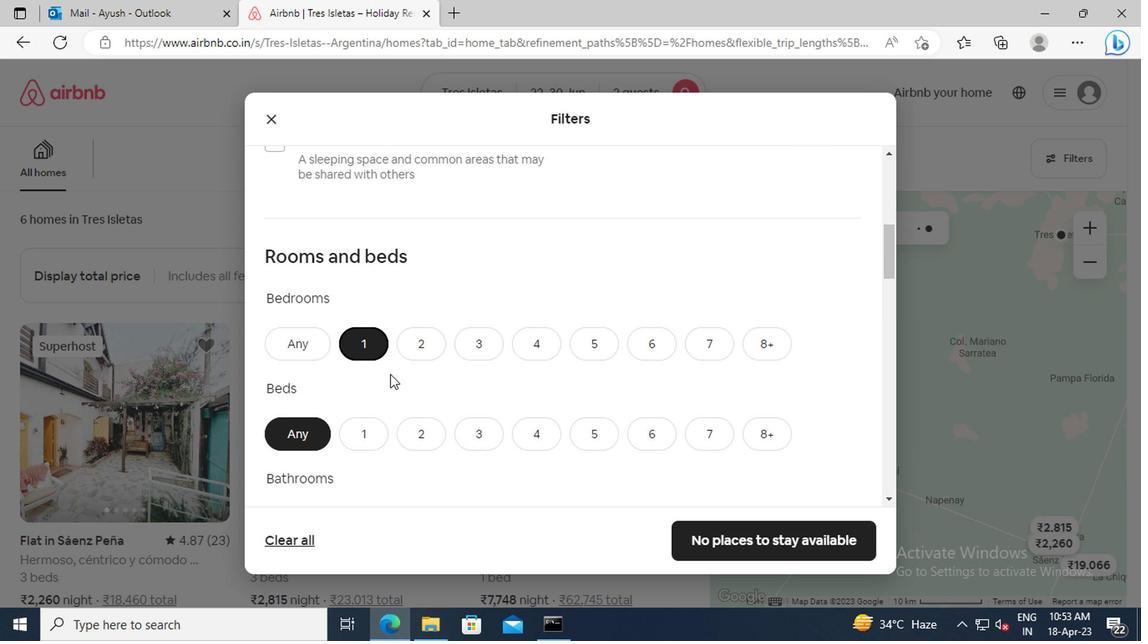 
Action: Mouse scrolled (389, 377) with delta (0, -1)
Screenshot: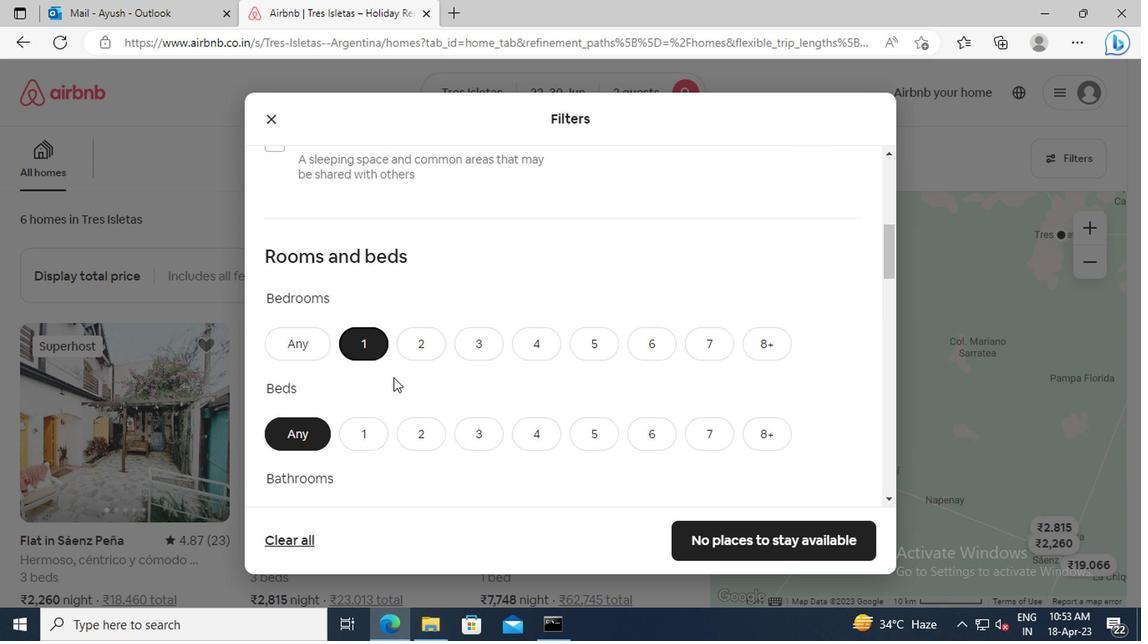 
Action: Mouse moved to (360, 332)
Screenshot: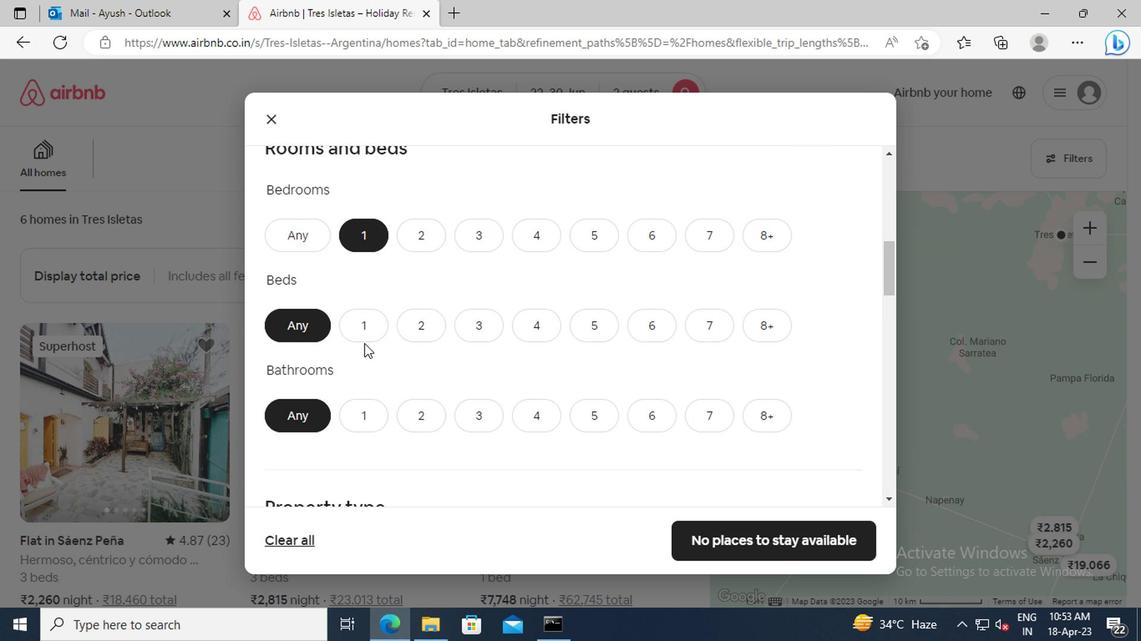 
Action: Mouse pressed left at (360, 332)
Screenshot: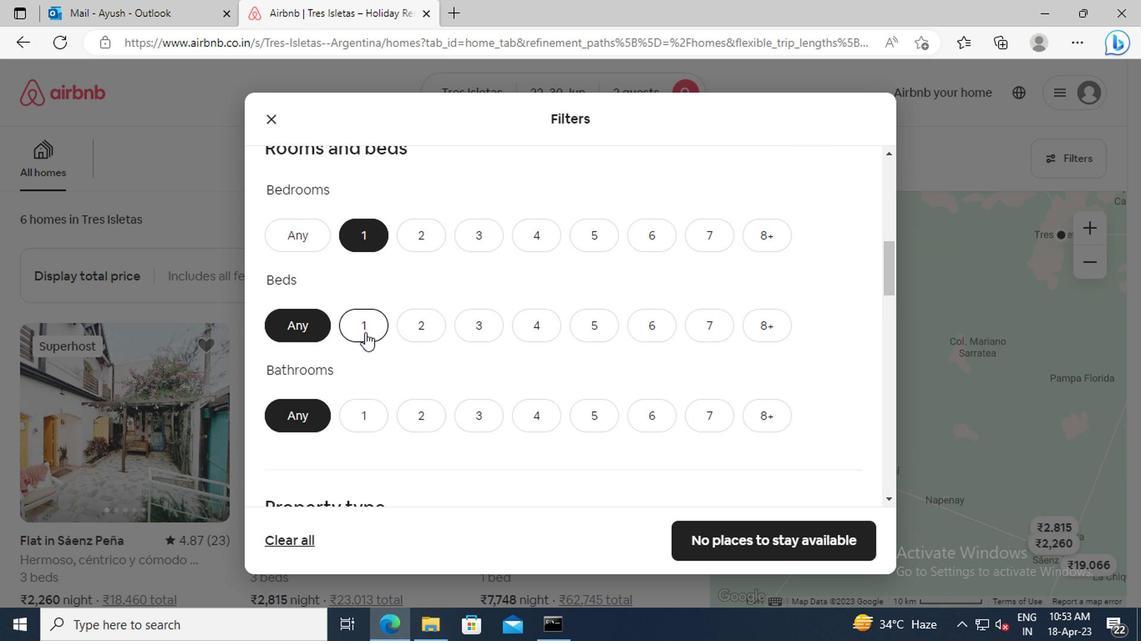 
Action: Mouse moved to (359, 416)
Screenshot: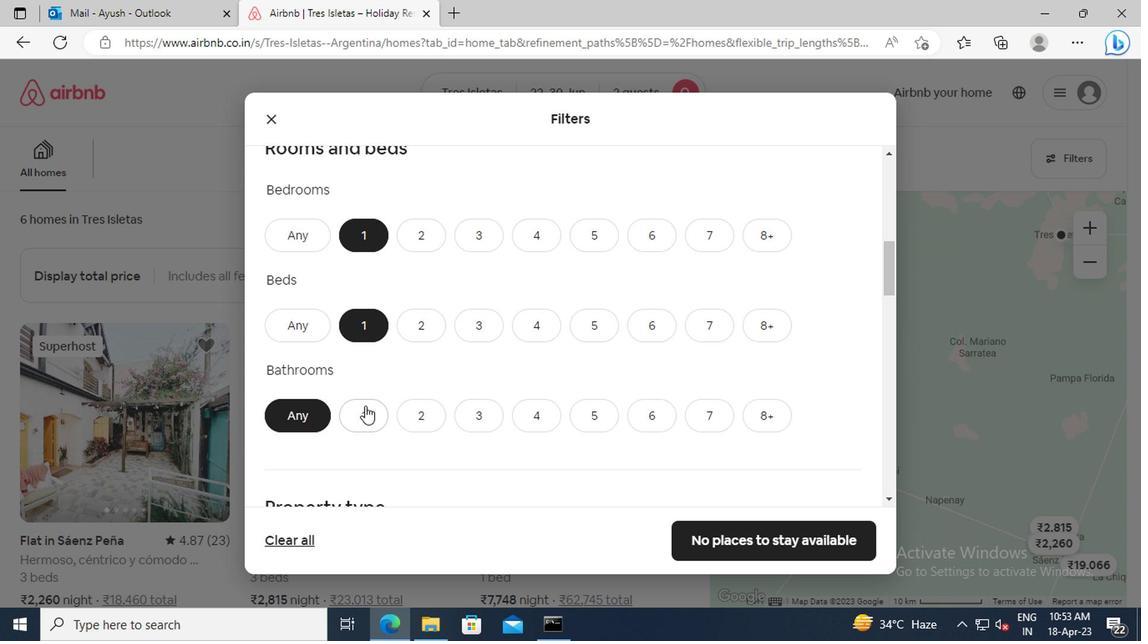 
Action: Mouse pressed left at (359, 416)
Screenshot: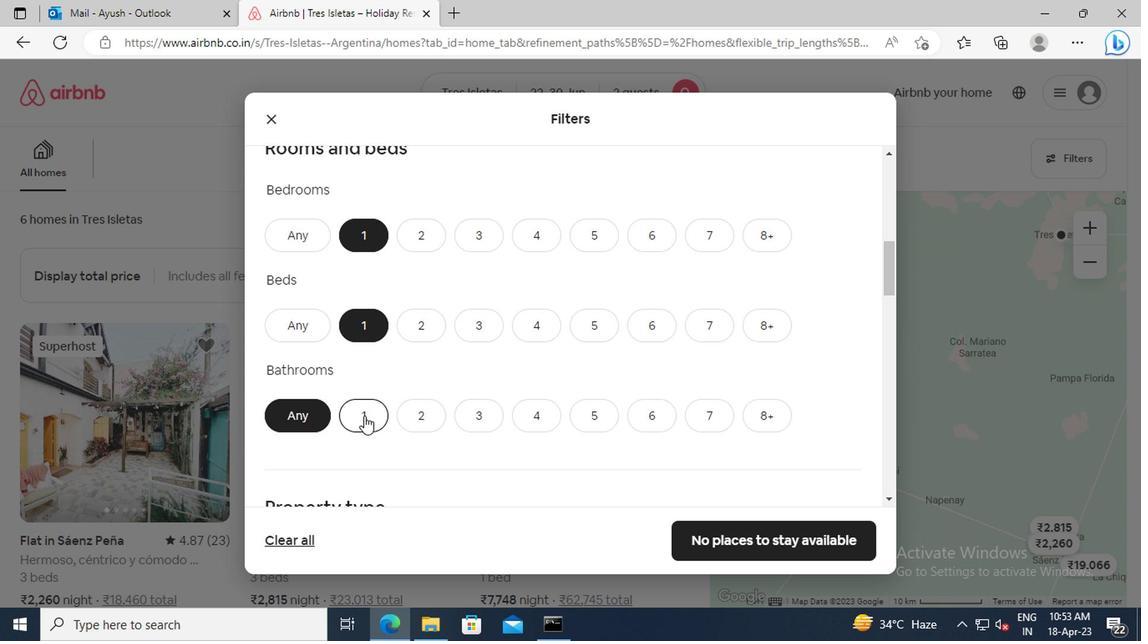 
Action: Mouse moved to (430, 354)
Screenshot: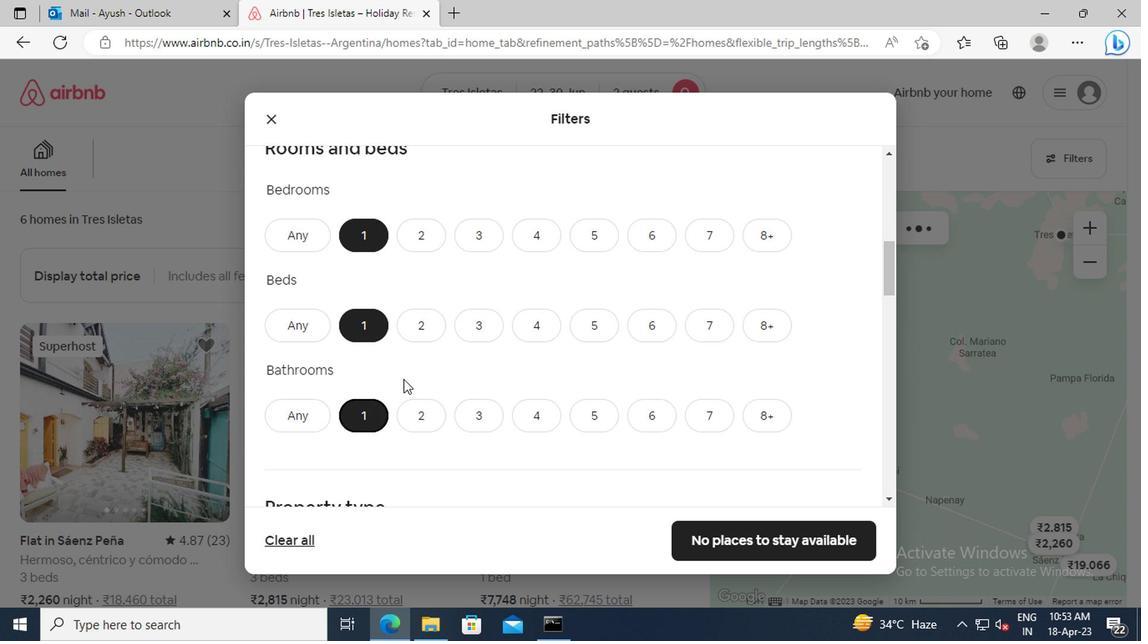 
Action: Mouse scrolled (430, 353) with delta (0, 0)
Screenshot: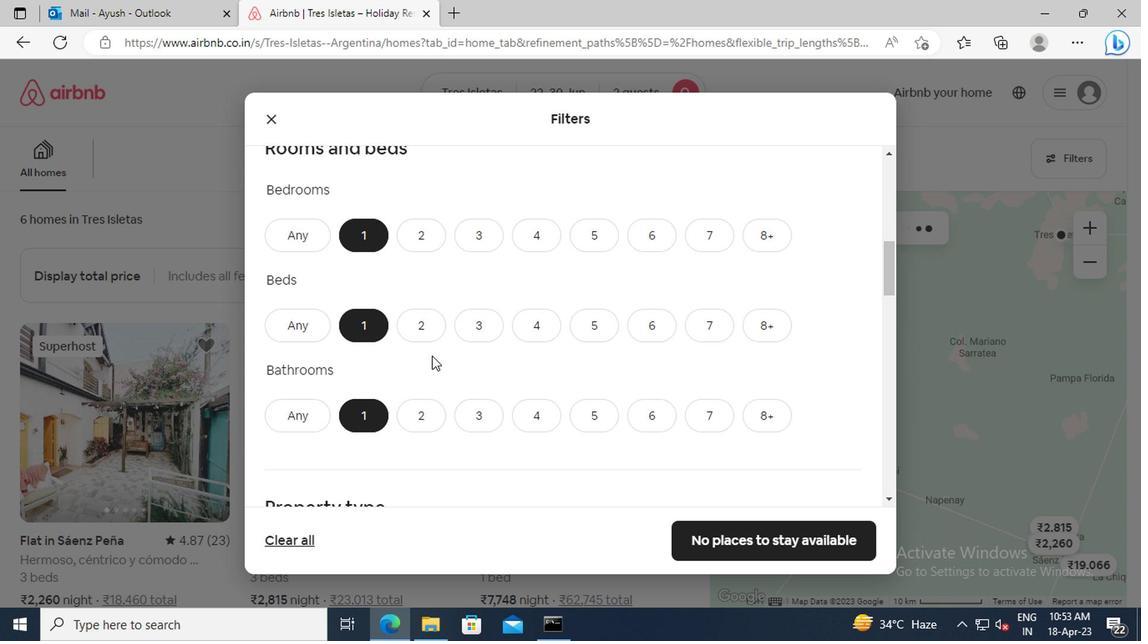 
Action: Mouse moved to (442, 343)
Screenshot: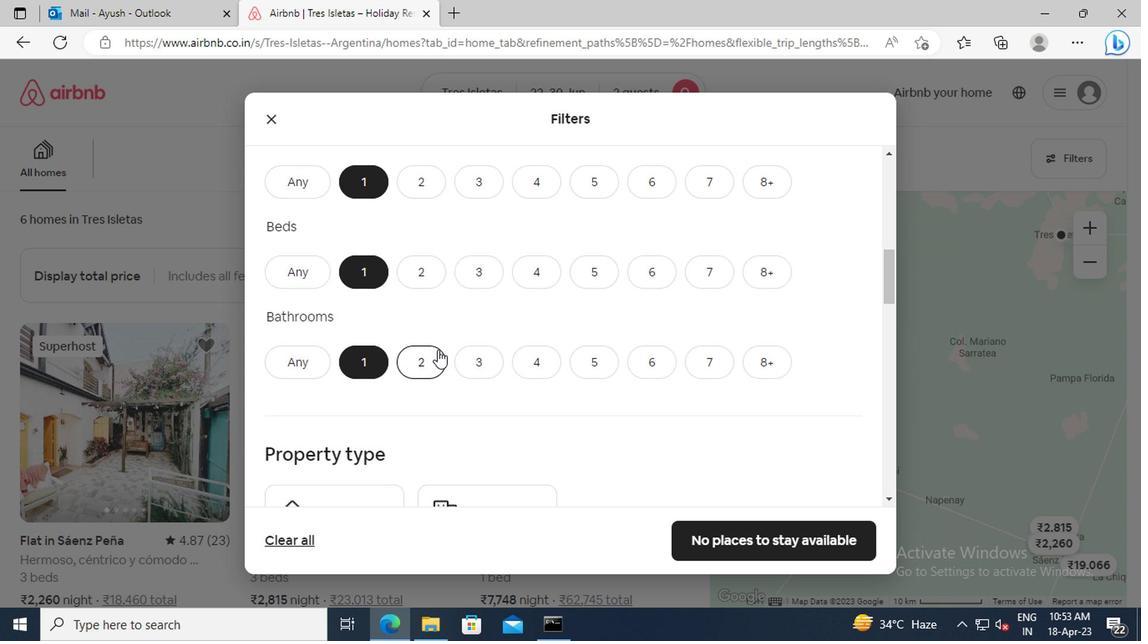 
Action: Mouse scrolled (442, 342) with delta (0, 0)
Screenshot: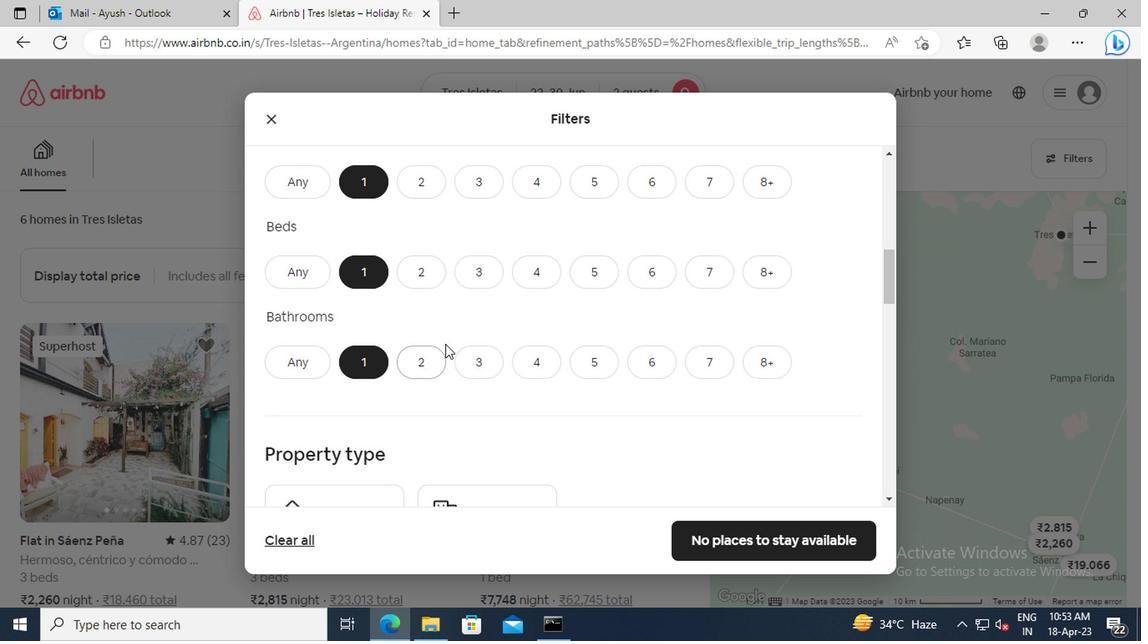 
Action: Mouse moved to (465, 338)
Screenshot: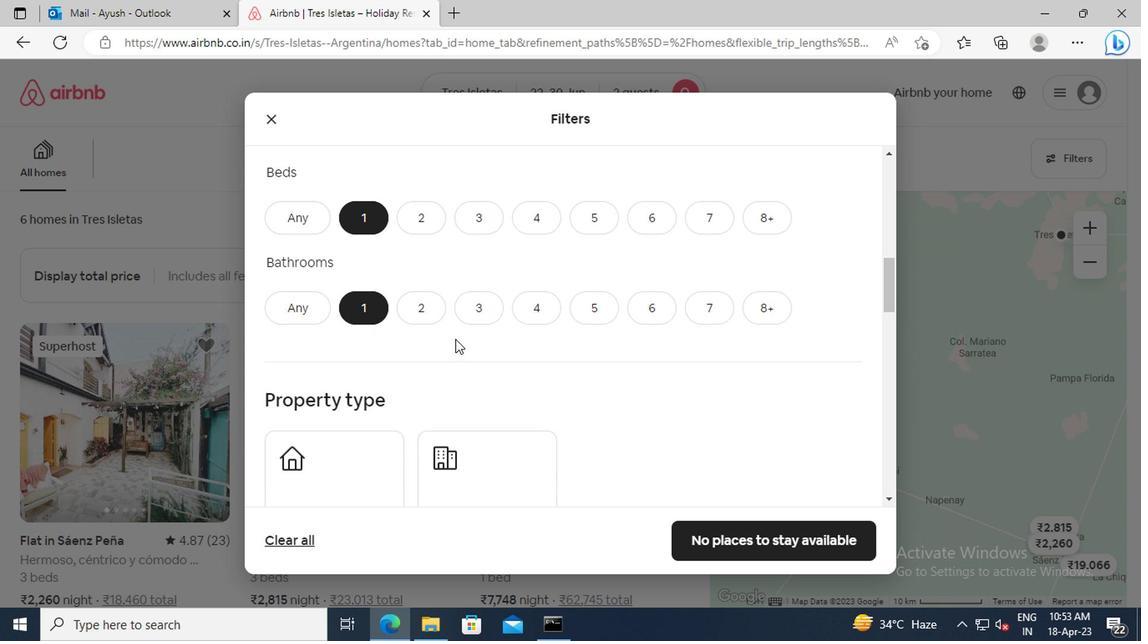 
Action: Mouse scrolled (465, 337) with delta (0, -1)
Screenshot: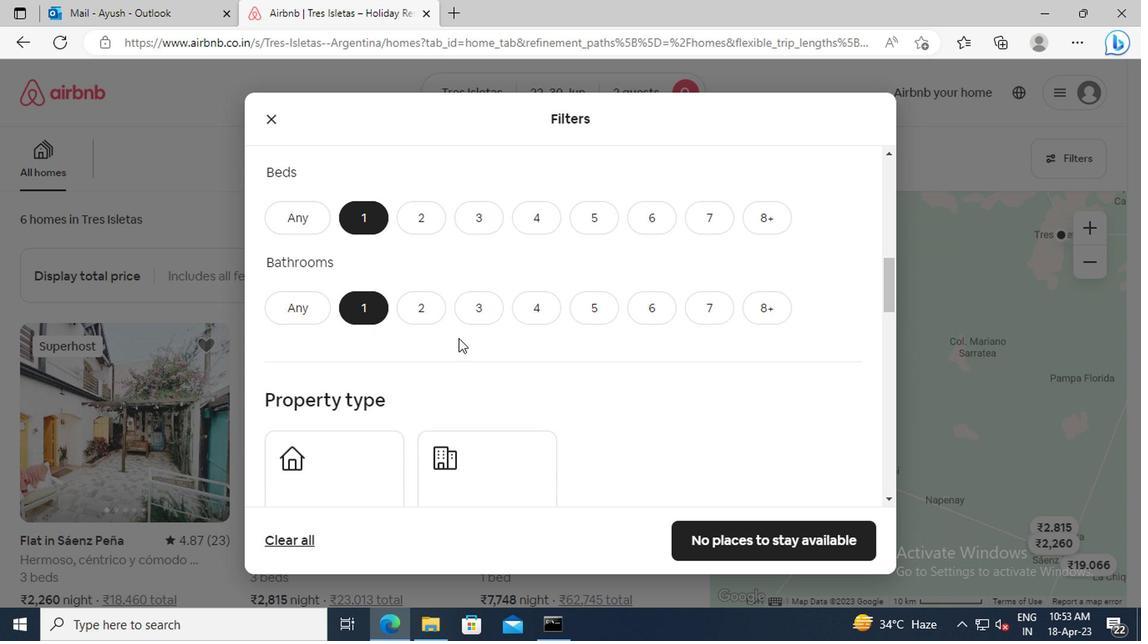 
Action: Mouse scrolled (465, 337) with delta (0, -1)
Screenshot: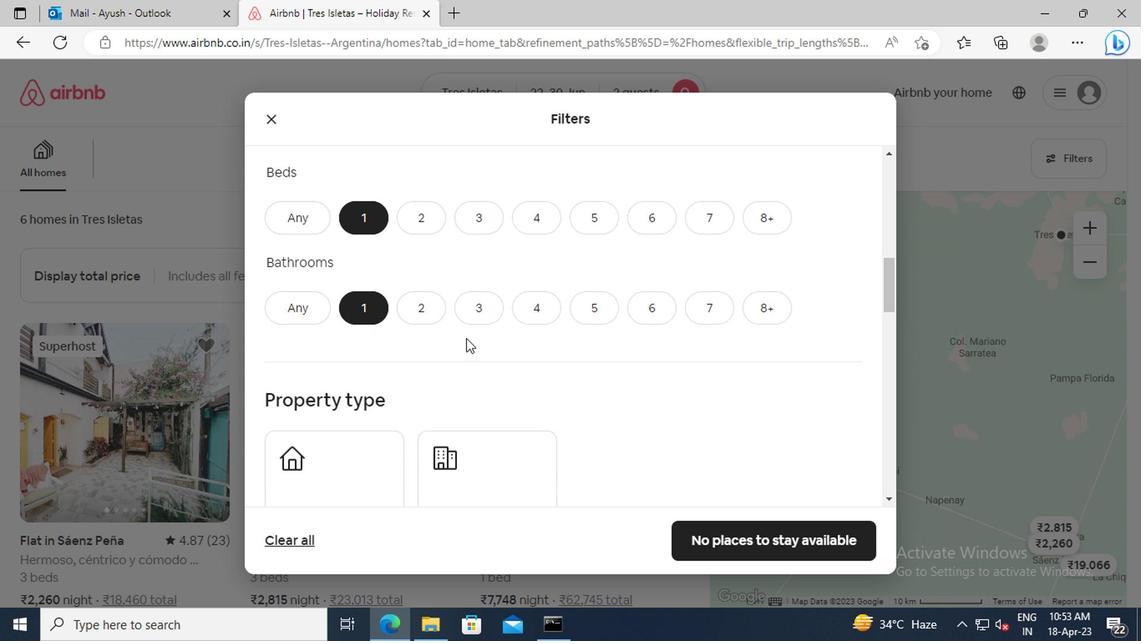 
Action: Mouse moved to (514, 305)
Screenshot: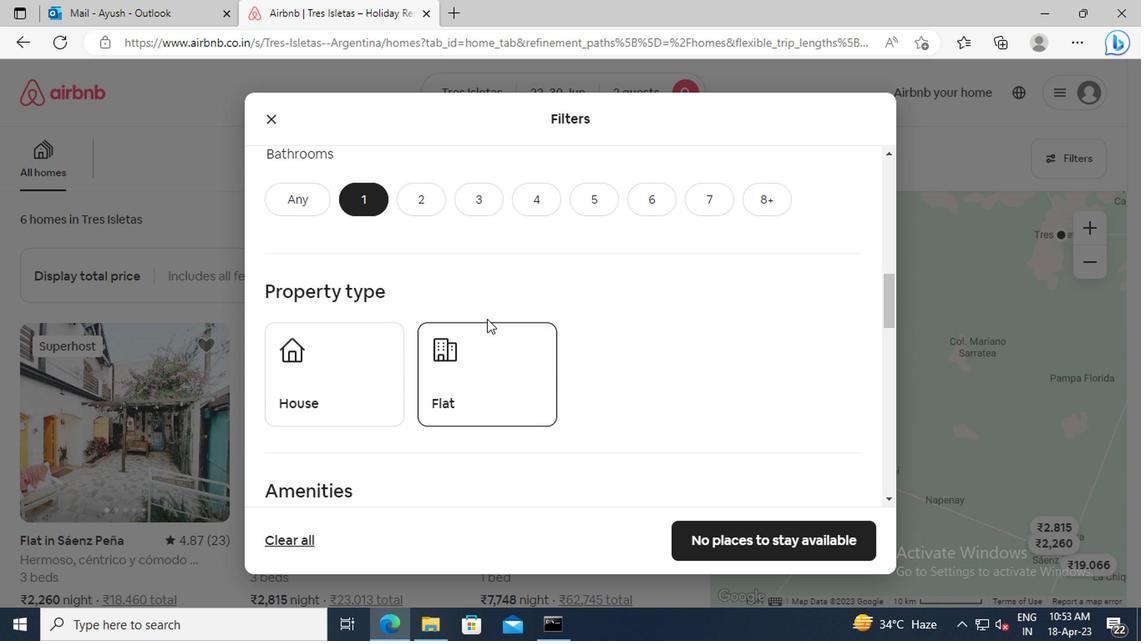 
Action: Mouse scrolled (514, 304) with delta (0, 0)
Screenshot: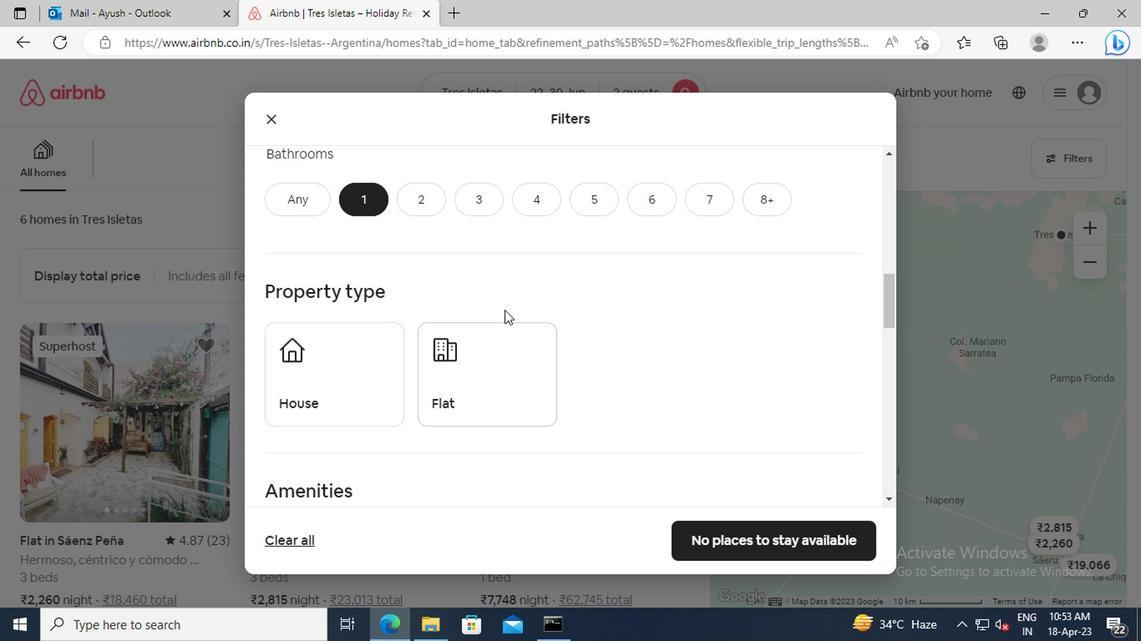 
Action: Mouse scrolled (514, 304) with delta (0, 0)
Screenshot: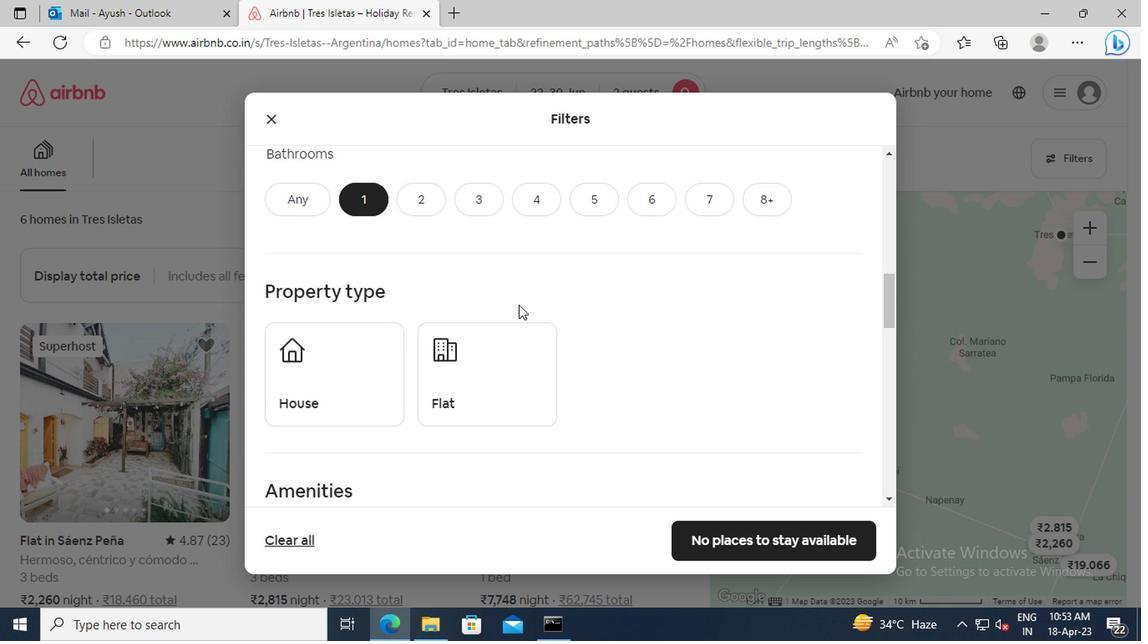 
Action: Mouse moved to (536, 293)
Screenshot: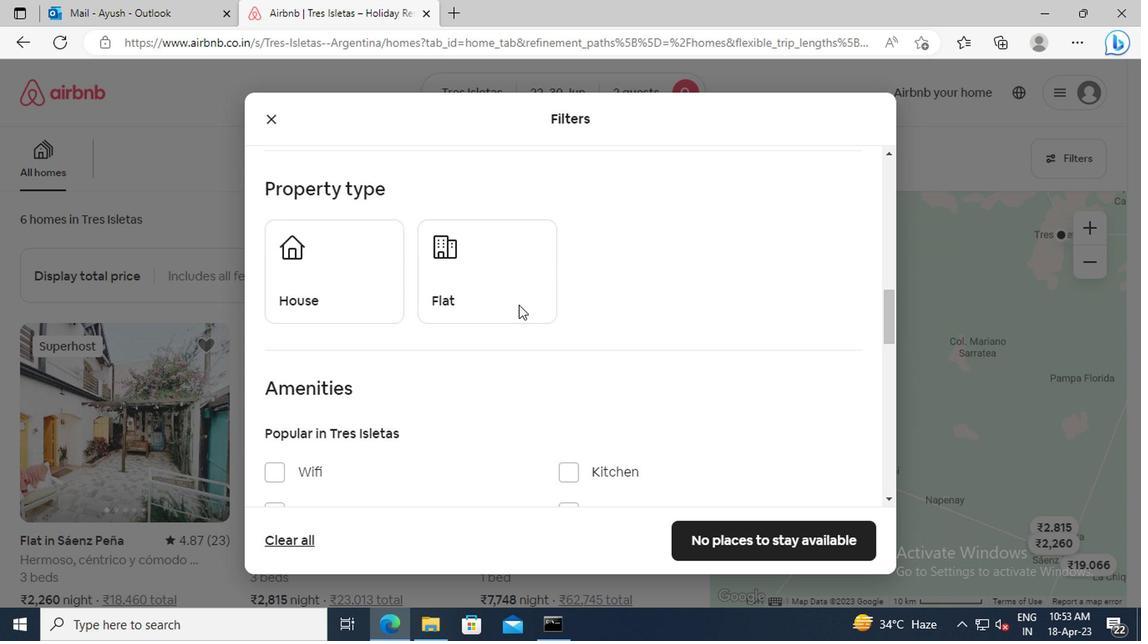 
Action: Mouse scrolled (536, 292) with delta (0, 0)
Screenshot: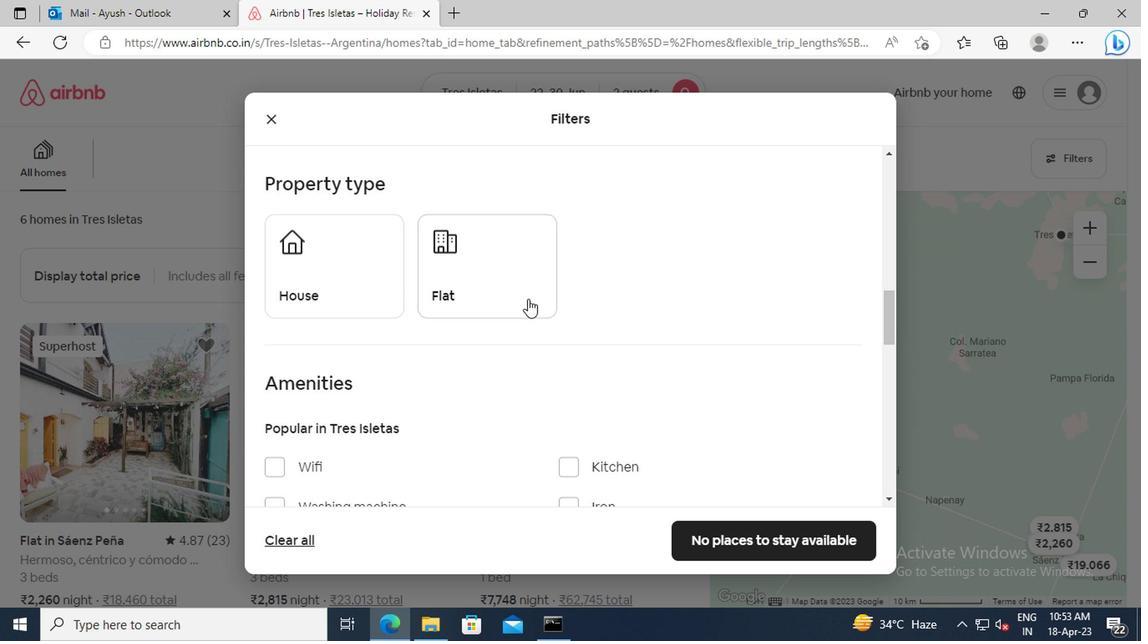 
Action: Mouse scrolled (536, 292) with delta (0, 0)
Screenshot: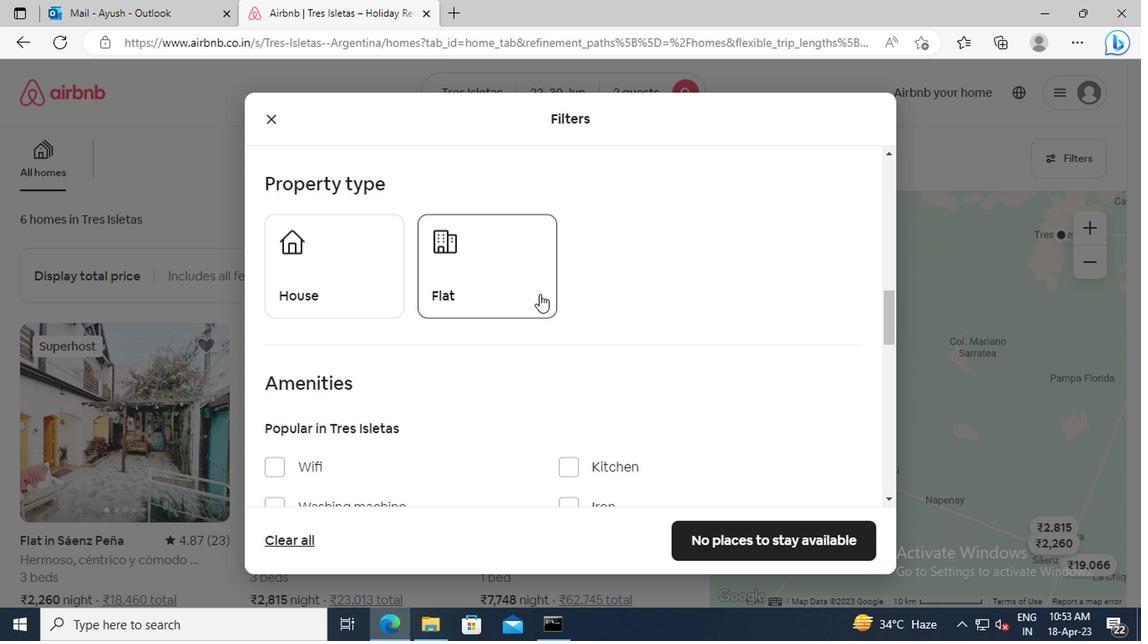 
Action: Mouse moved to (533, 296)
Screenshot: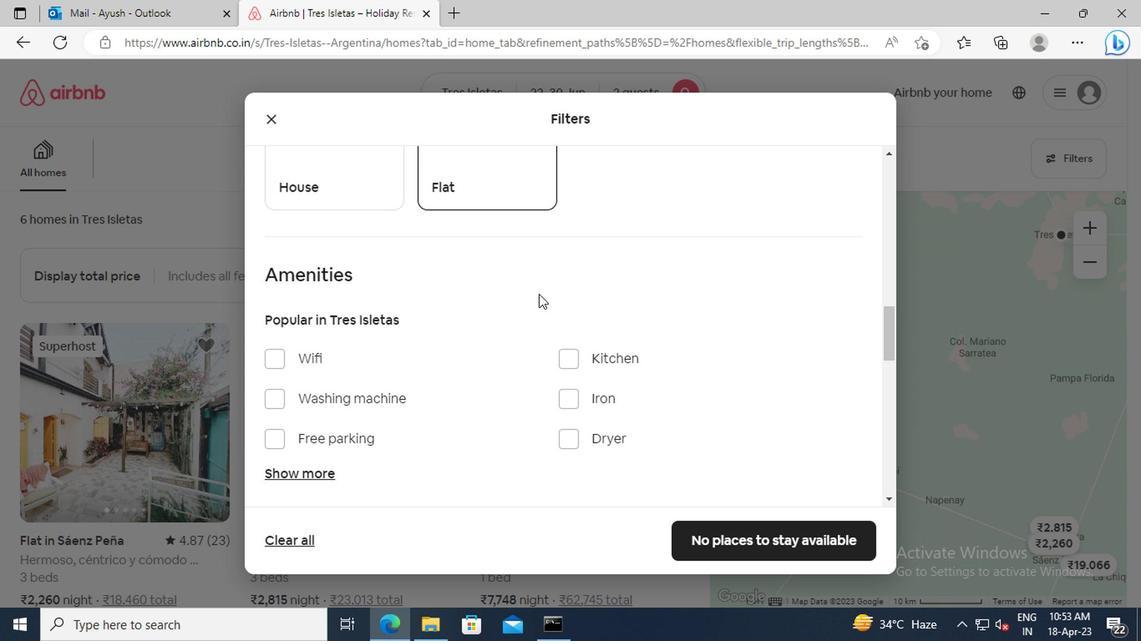 
Action: Mouse scrolled (533, 295) with delta (0, -1)
Screenshot: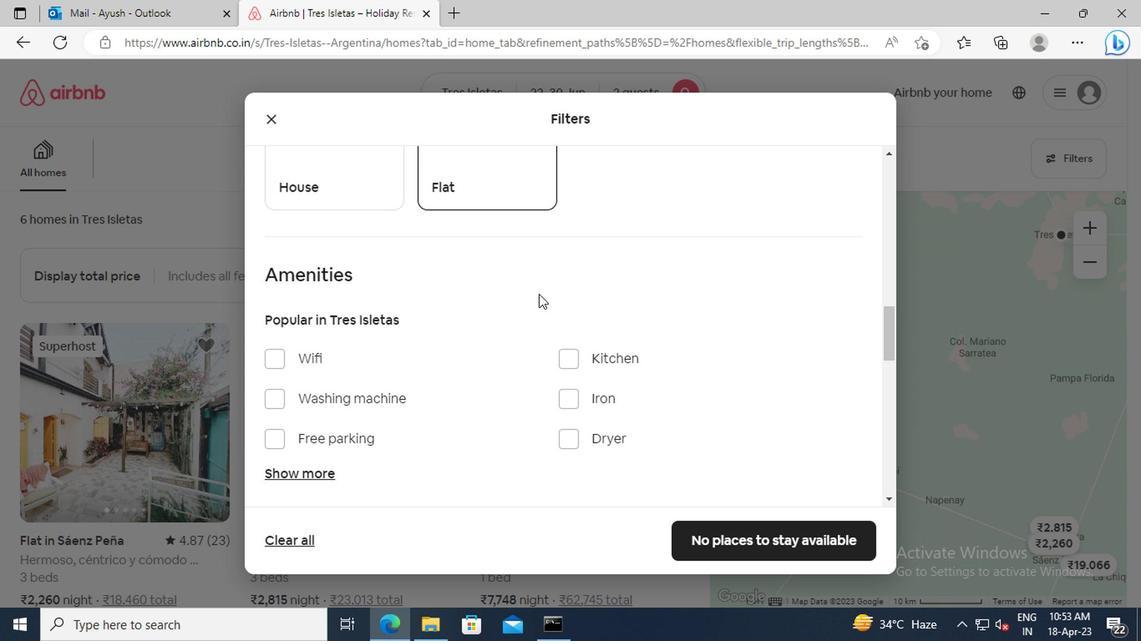 
Action: Mouse scrolled (533, 295) with delta (0, -1)
Screenshot: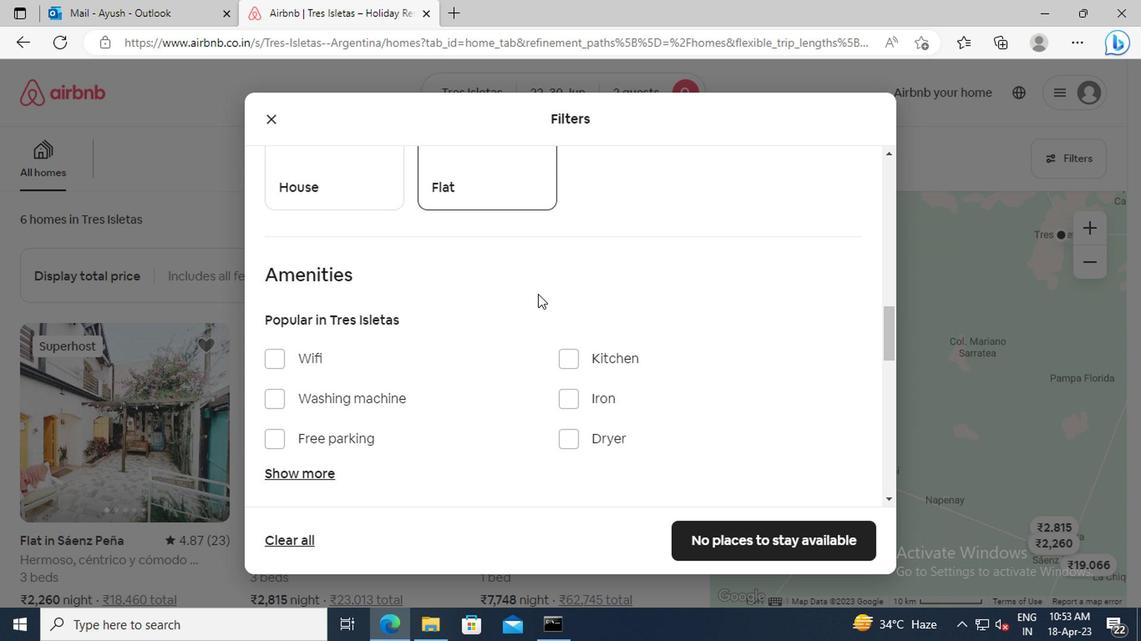 
Action: Mouse scrolled (533, 295) with delta (0, -1)
Screenshot: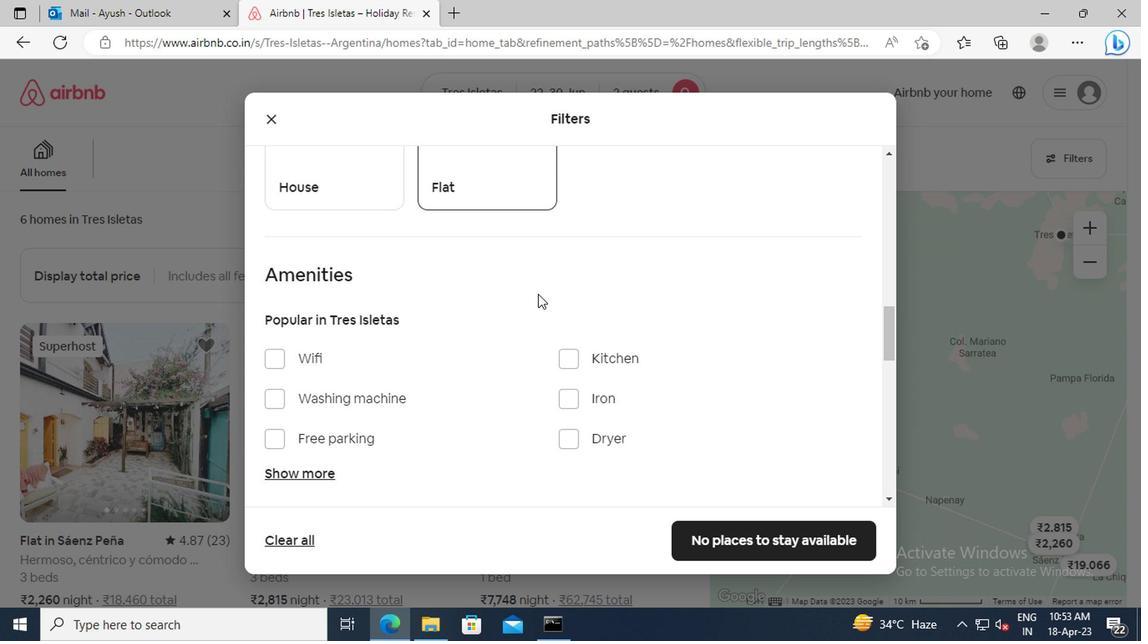 
Action: Mouse moved to (307, 317)
Screenshot: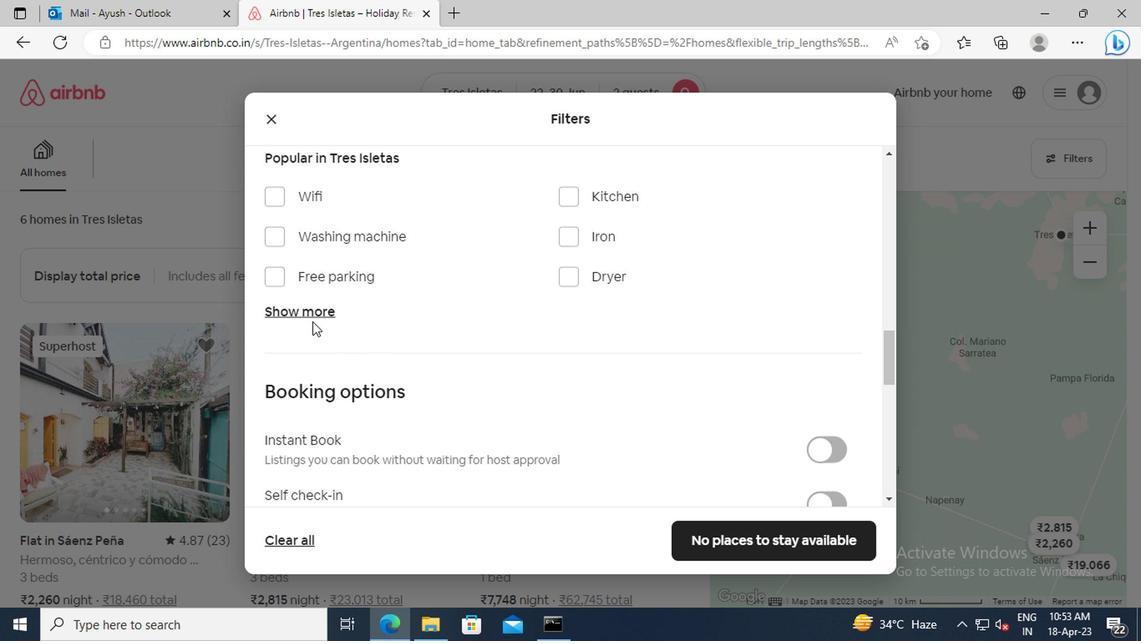 
Action: Mouse pressed left at (307, 317)
Screenshot: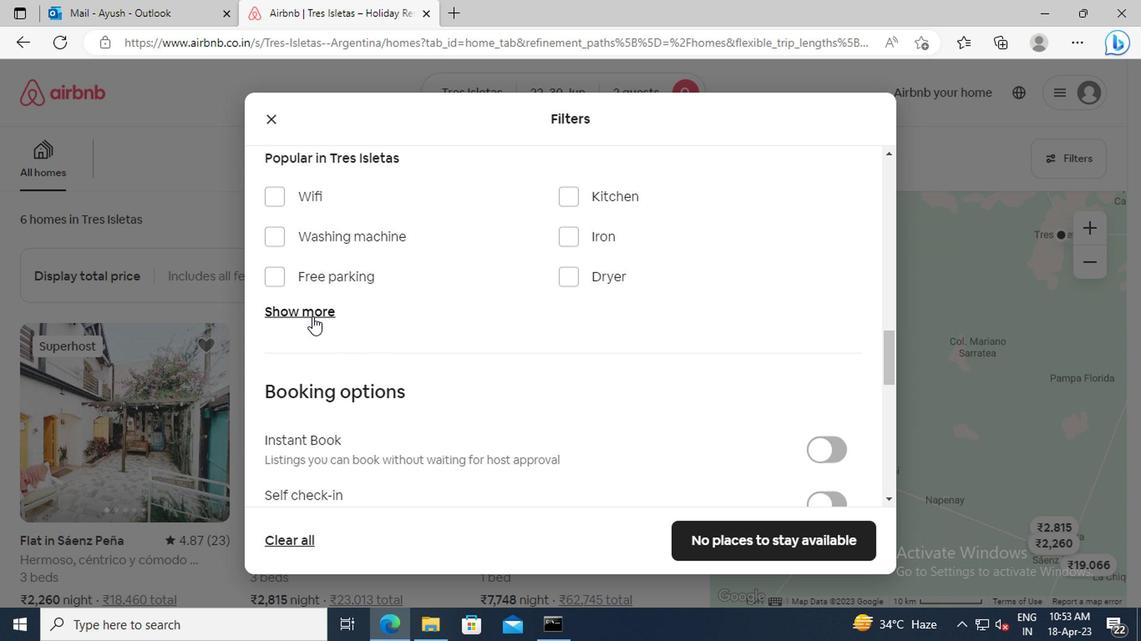
Action: Mouse moved to (565, 367)
Screenshot: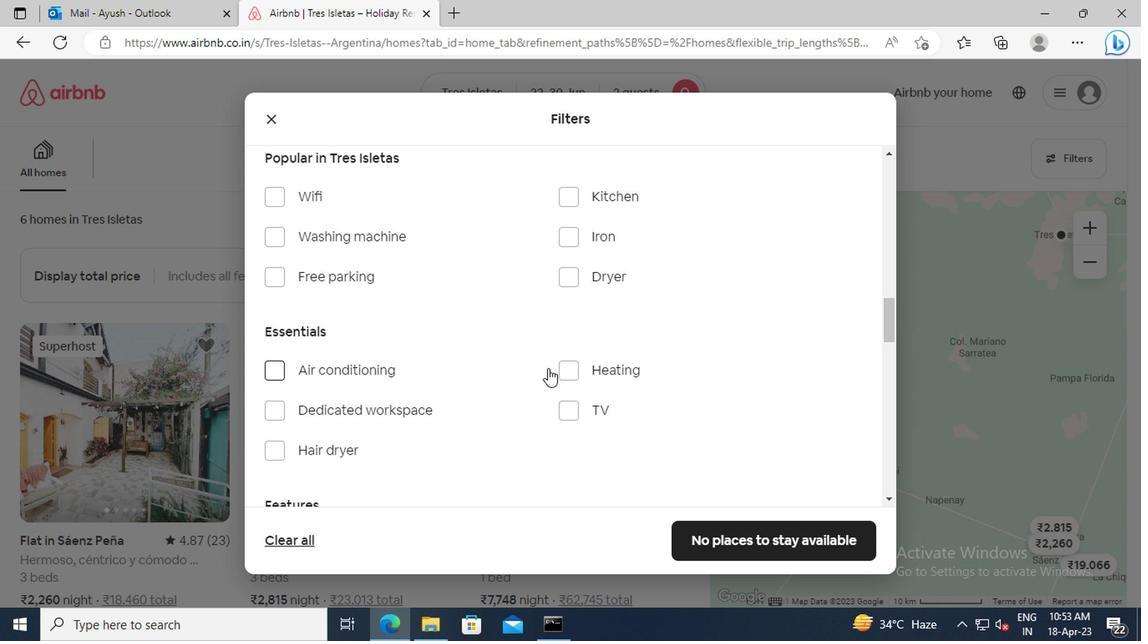 
Action: Mouse pressed left at (565, 367)
Screenshot: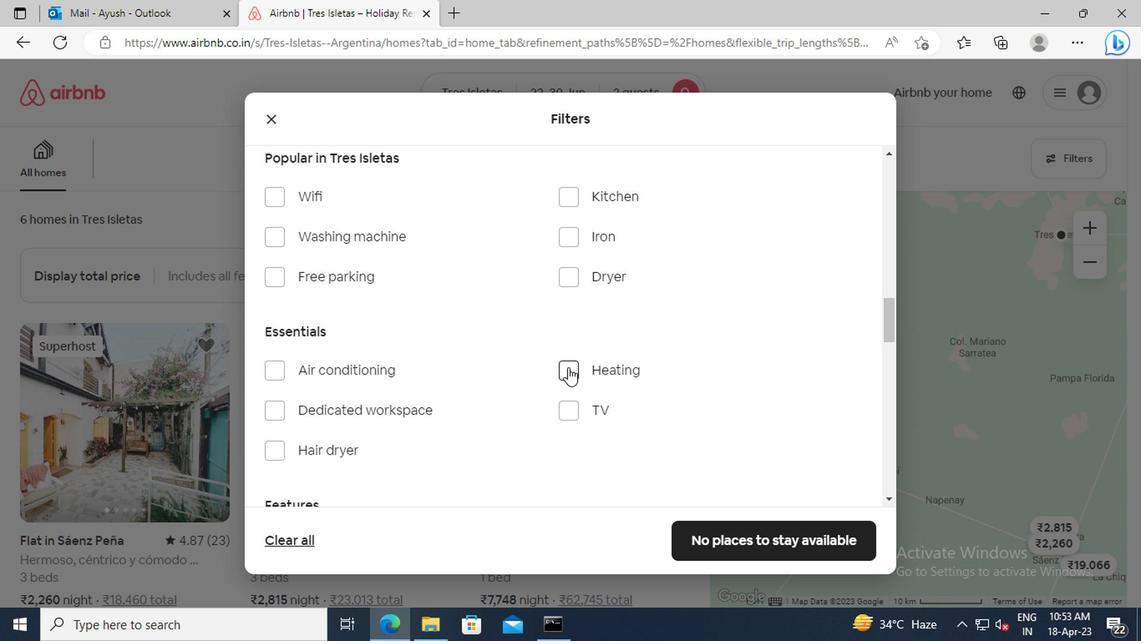 
Action: Mouse moved to (470, 363)
Screenshot: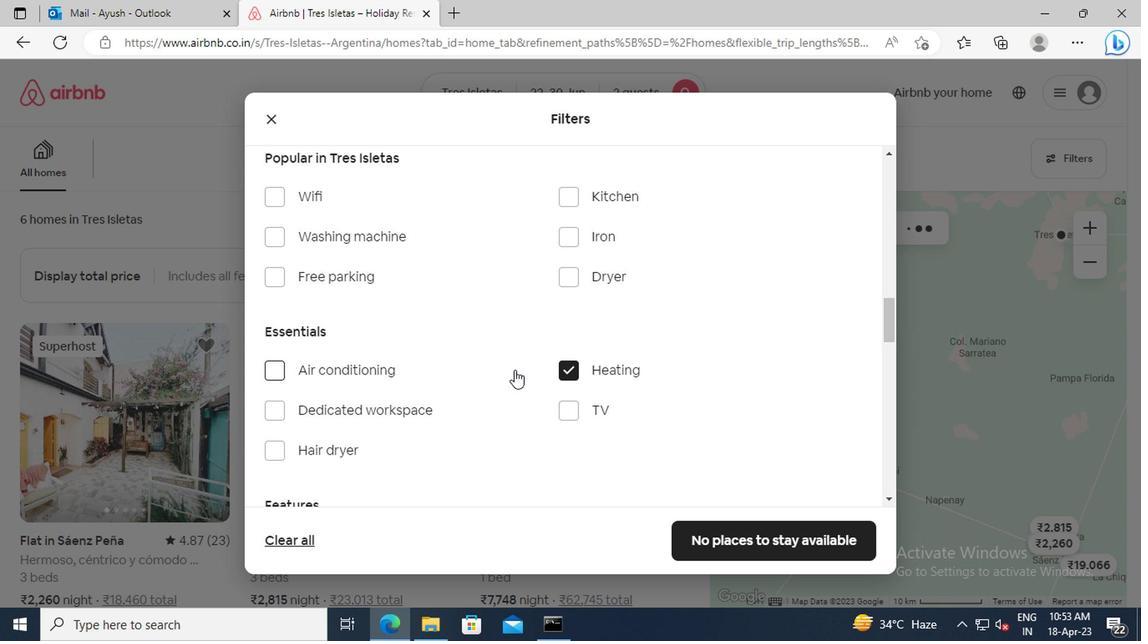 
Action: Mouse scrolled (470, 362) with delta (0, -1)
Screenshot: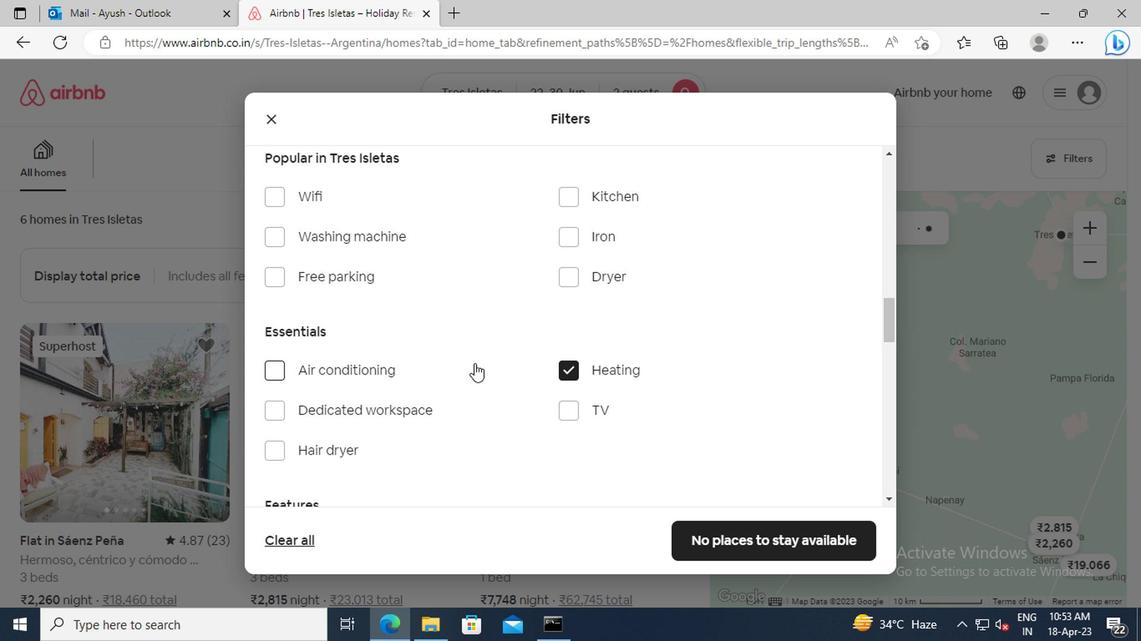 
Action: Mouse scrolled (470, 362) with delta (0, -1)
Screenshot: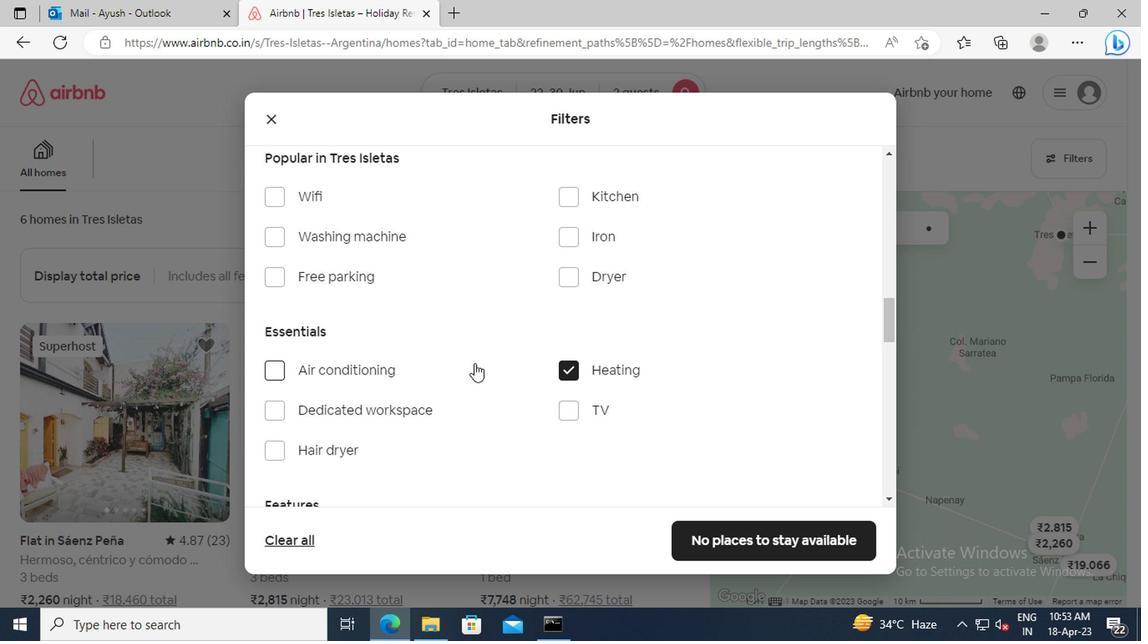 
Action: Mouse scrolled (470, 362) with delta (0, -1)
Screenshot: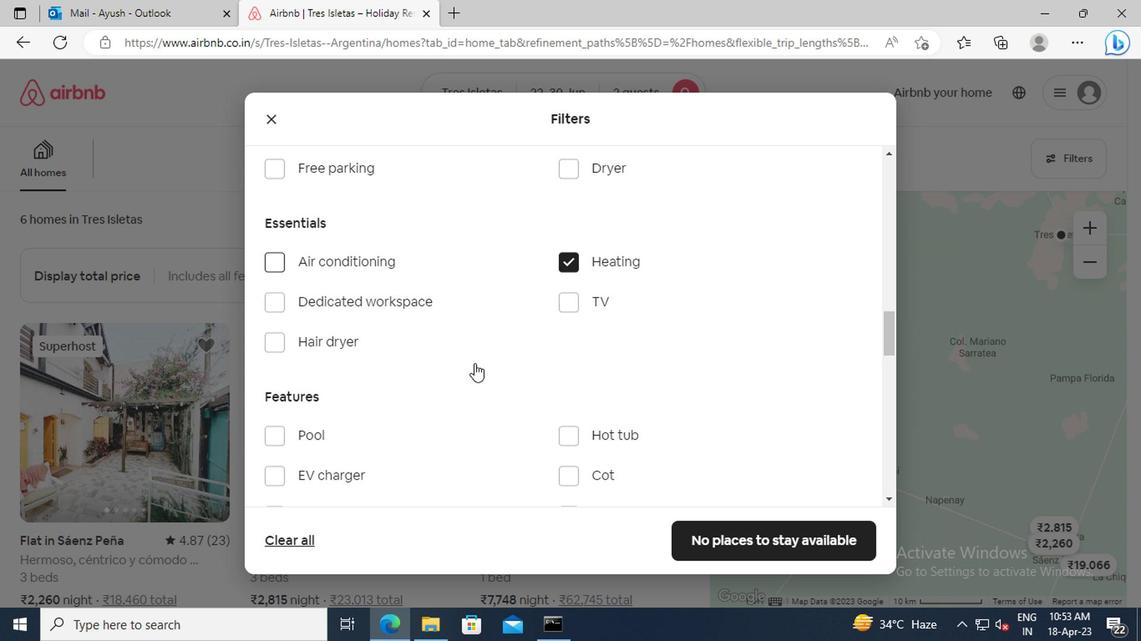
Action: Mouse moved to (470, 361)
Screenshot: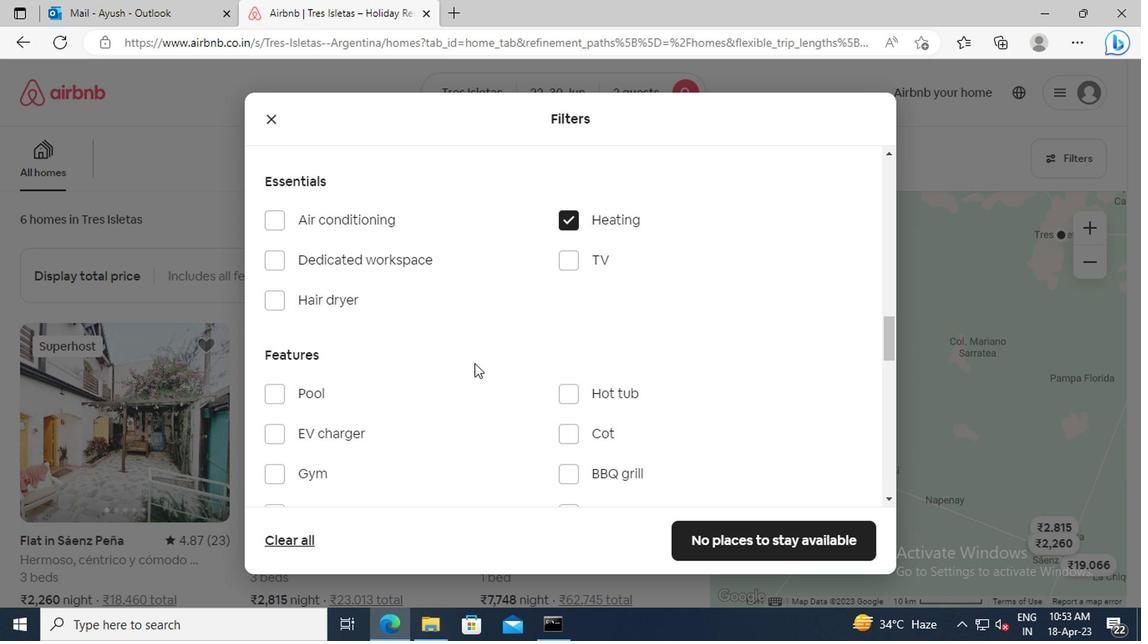 
Action: Mouse scrolled (470, 360) with delta (0, -1)
Screenshot: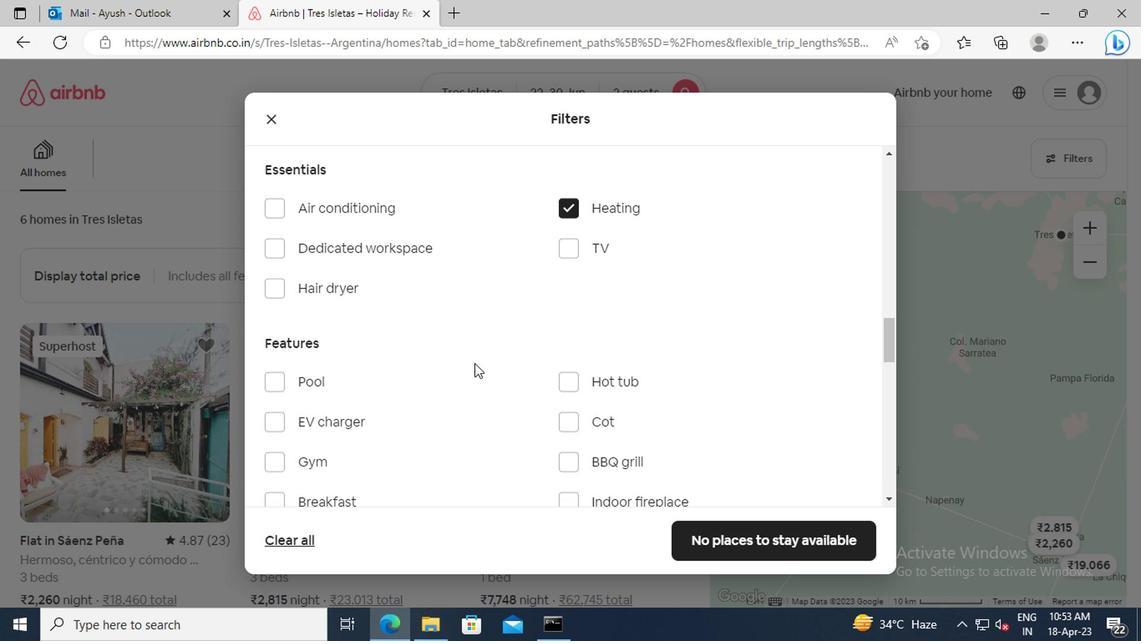 
Action: Mouse scrolled (470, 360) with delta (0, -1)
Screenshot: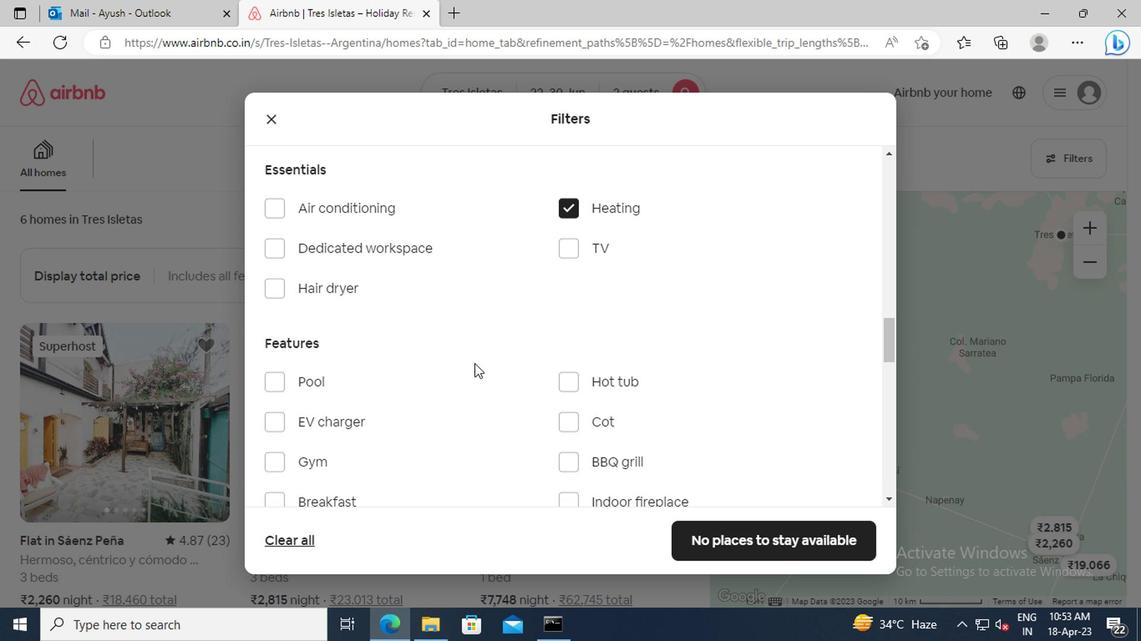 
Action: Mouse scrolled (470, 360) with delta (0, -1)
Screenshot: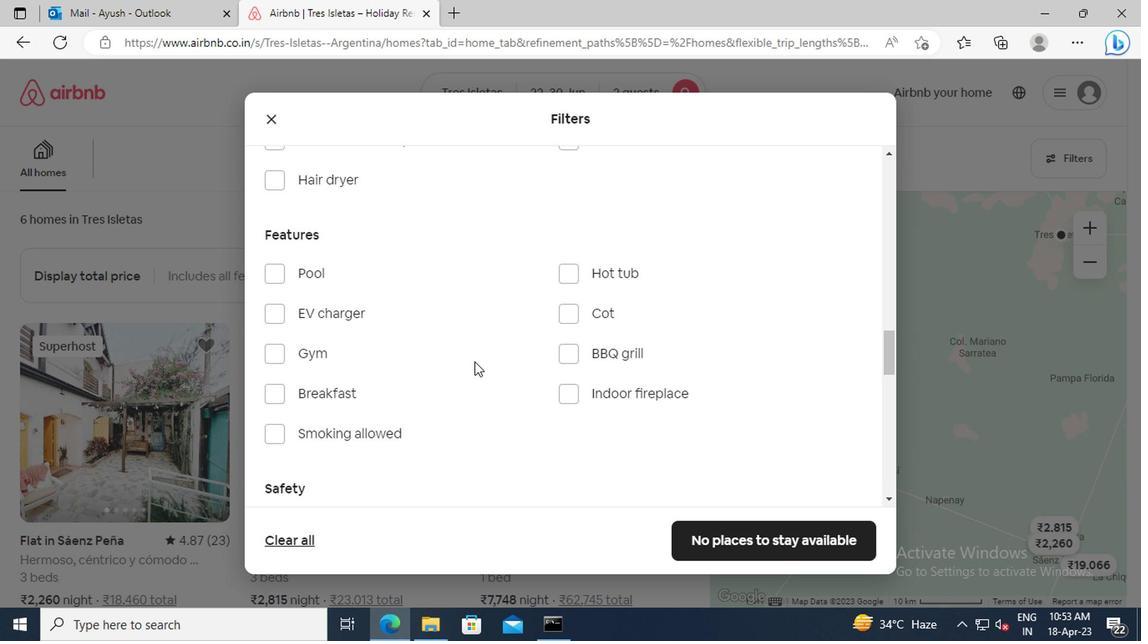 
Action: Mouse scrolled (470, 360) with delta (0, -1)
Screenshot: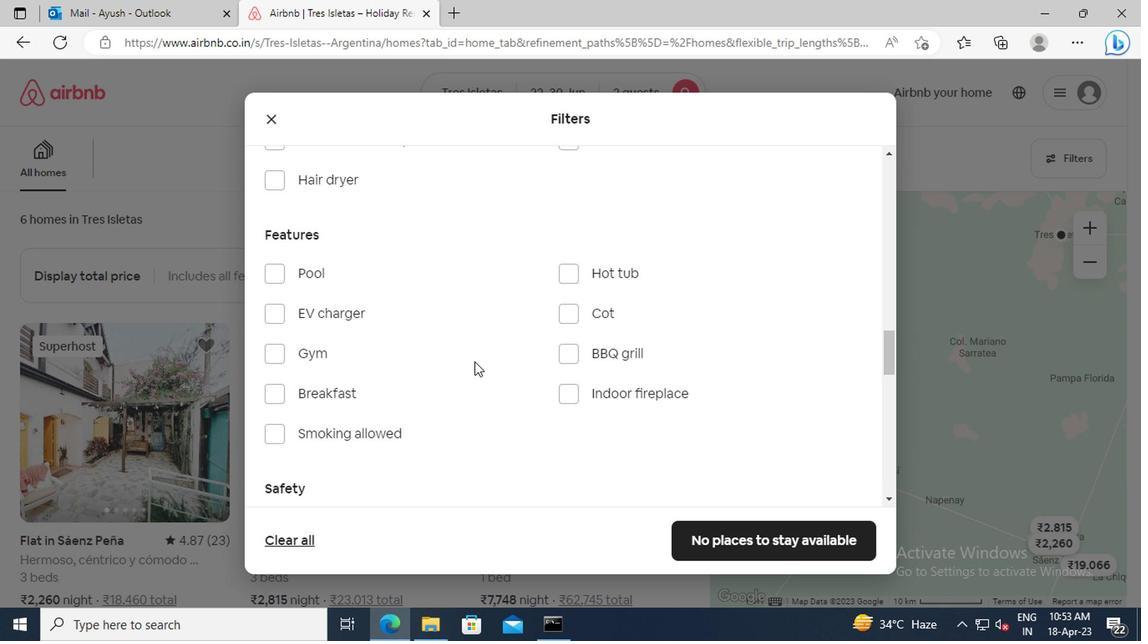 
Action: Mouse moved to (470, 357)
Screenshot: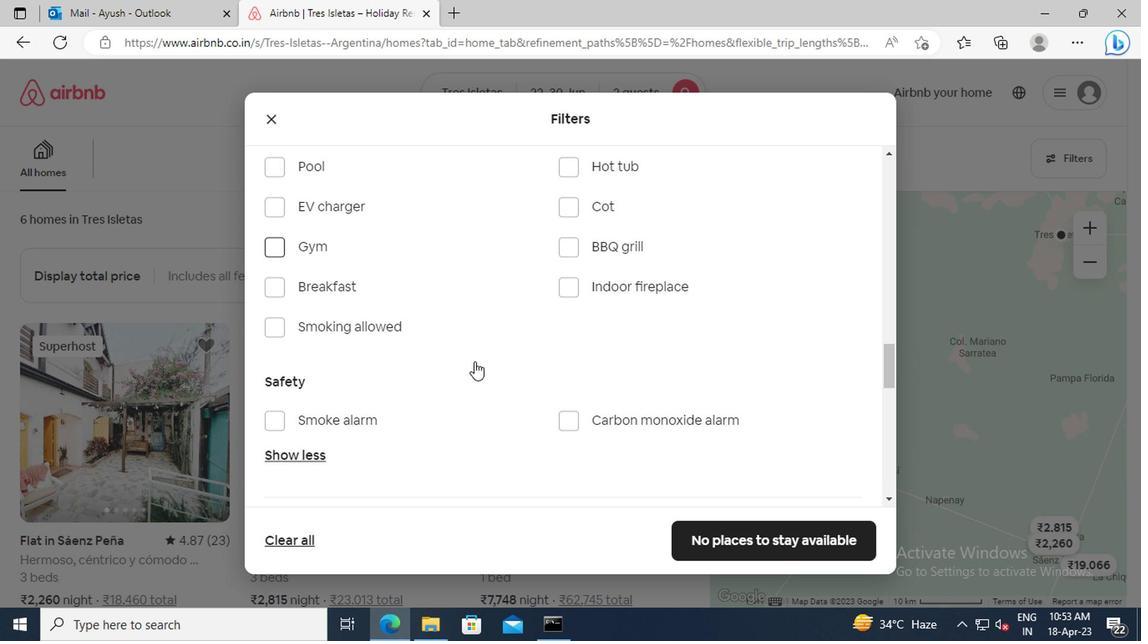 
Action: Mouse scrolled (470, 356) with delta (0, -1)
Screenshot: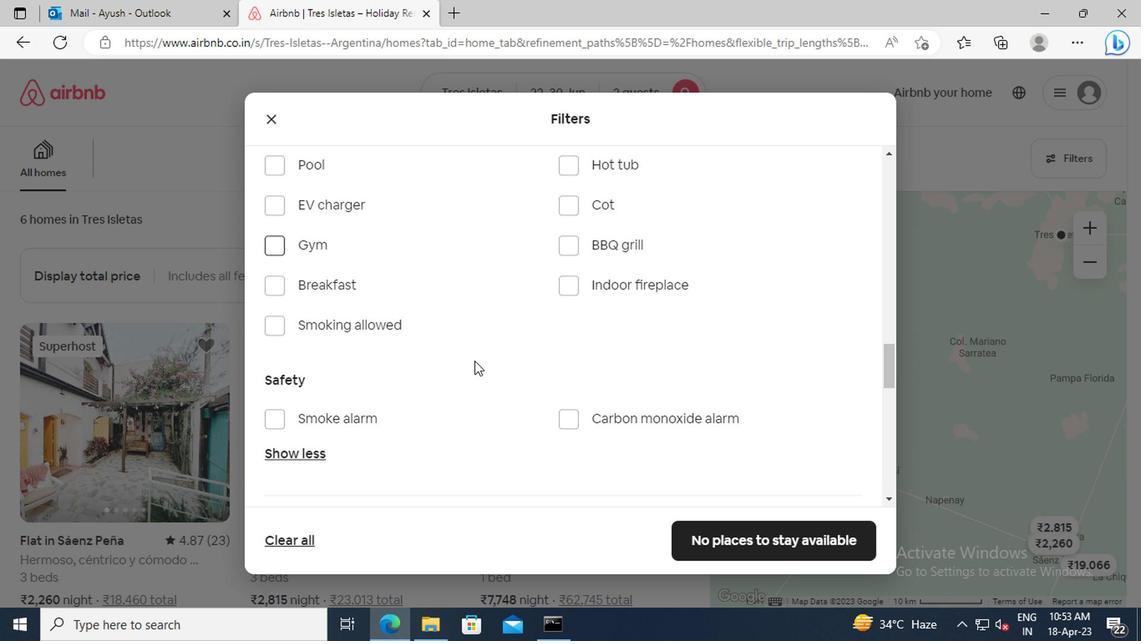
Action: Mouse scrolled (470, 356) with delta (0, -1)
Screenshot: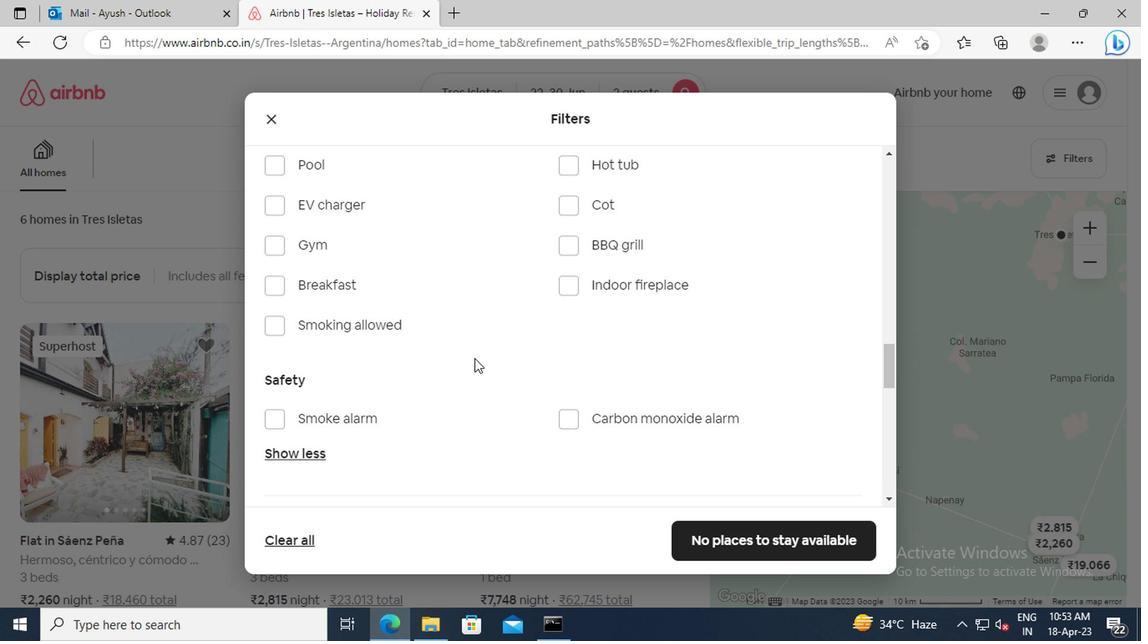 
Action: Mouse scrolled (470, 356) with delta (0, -1)
Screenshot: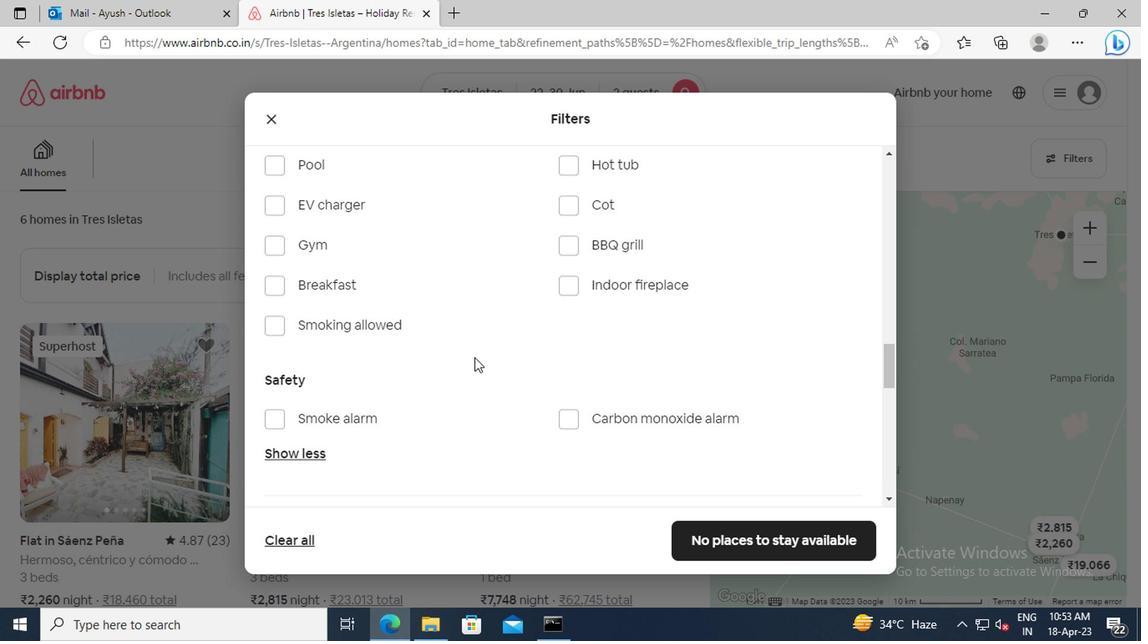 
Action: Mouse scrolled (470, 356) with delta (0, -1)
Screenshot: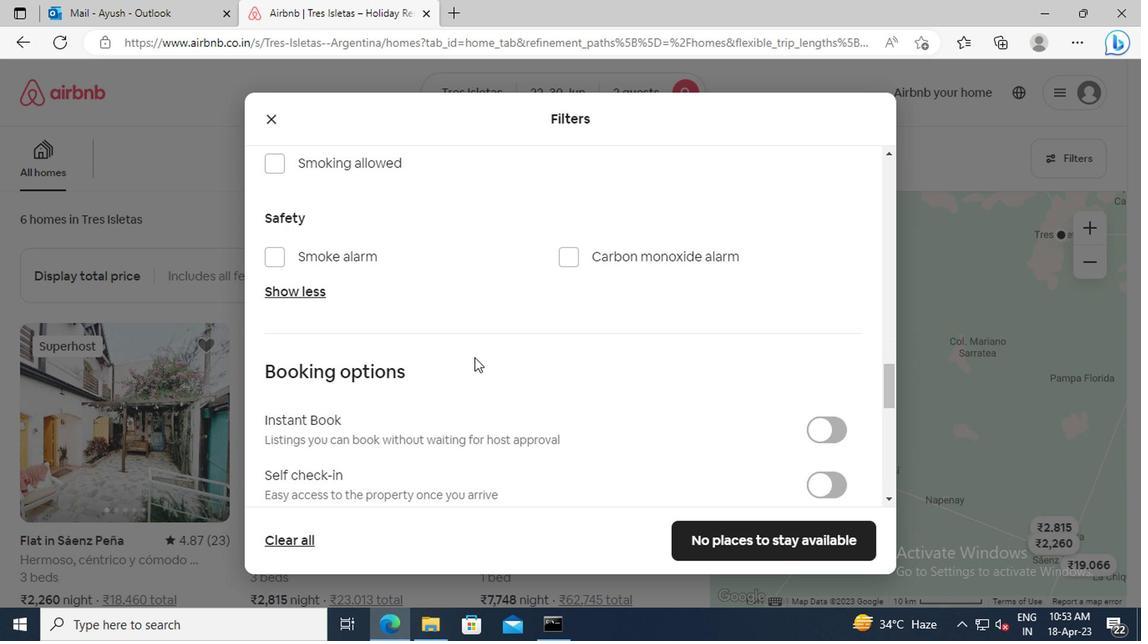 
Action: Mouse scrolled (470, 356) with delta (0, -1)
Screenshot: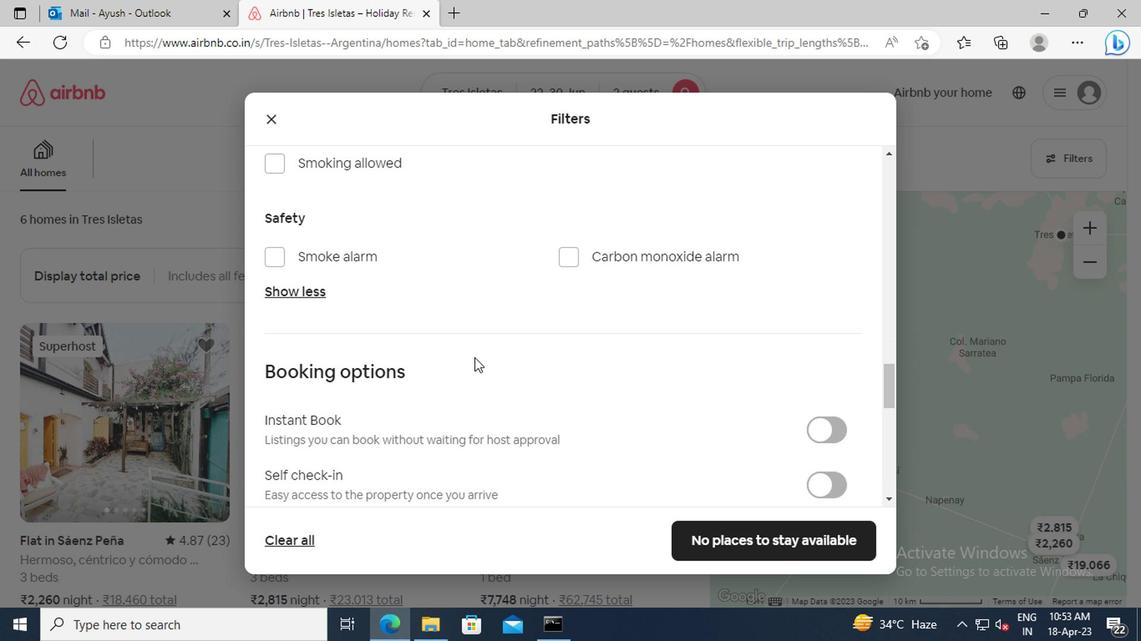 
Action: Mouse scrolled (470, 356) with delta (0, -1)
Screenshot: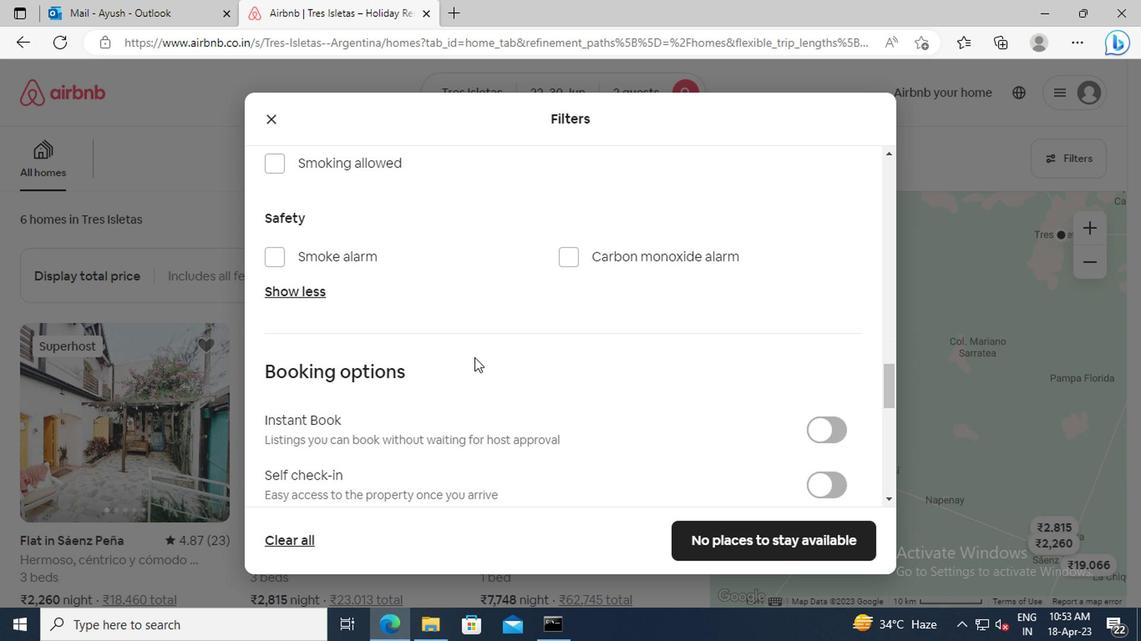 
Action: Mouse moved to (836, 322)
Screenshot: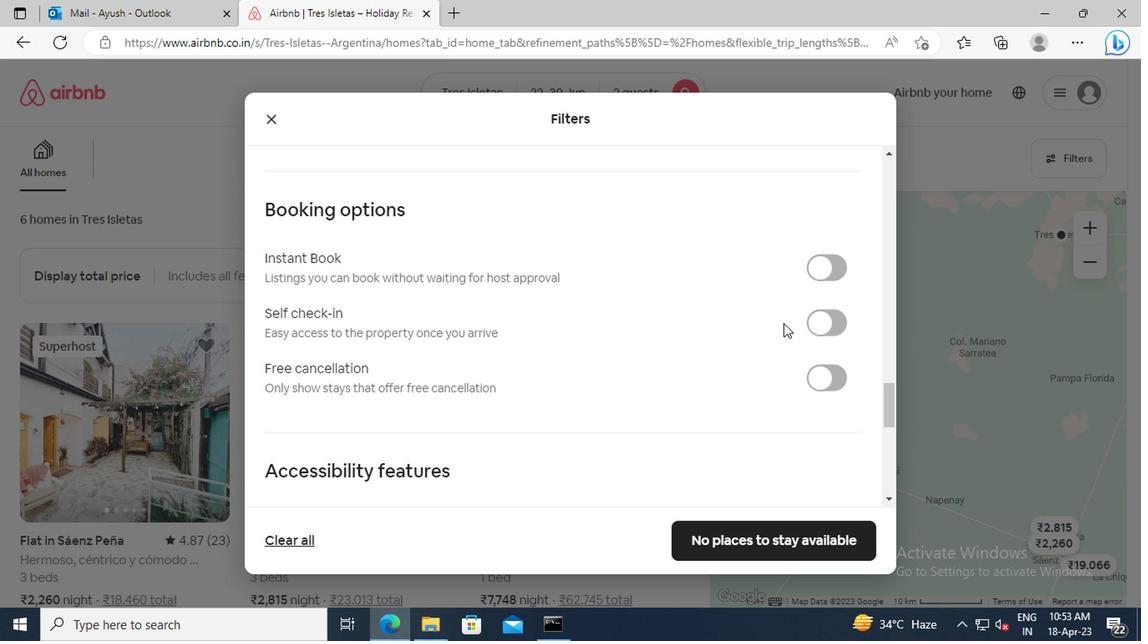 
Action: Mouse pressed left at (836, 322)
Screenshot: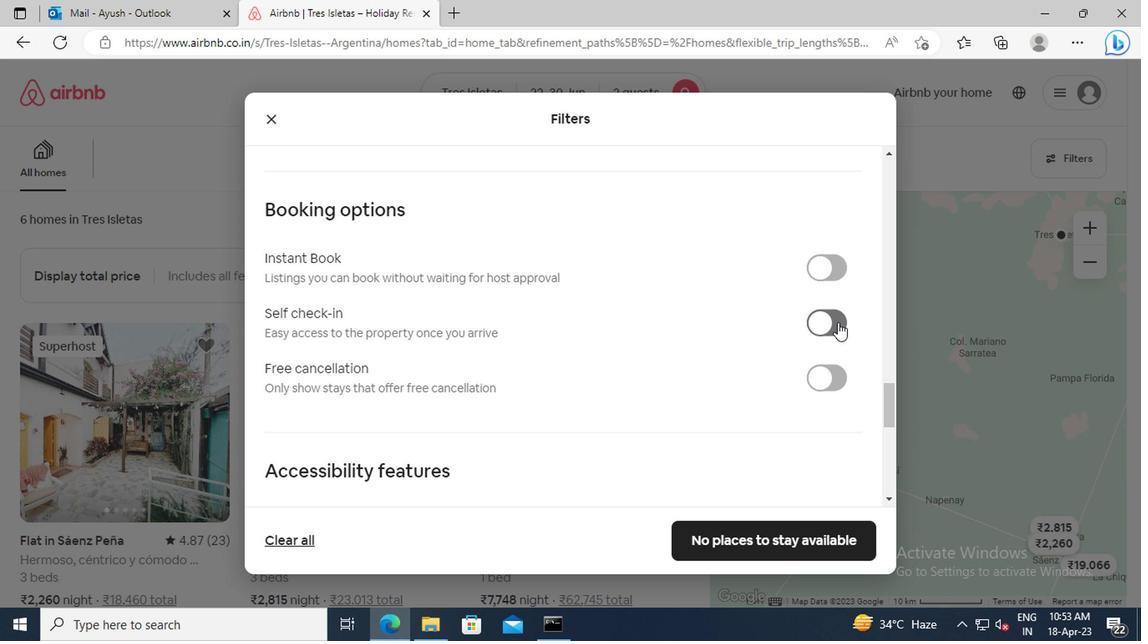
Action: Mouse moved to (461, 351)
Screenshot: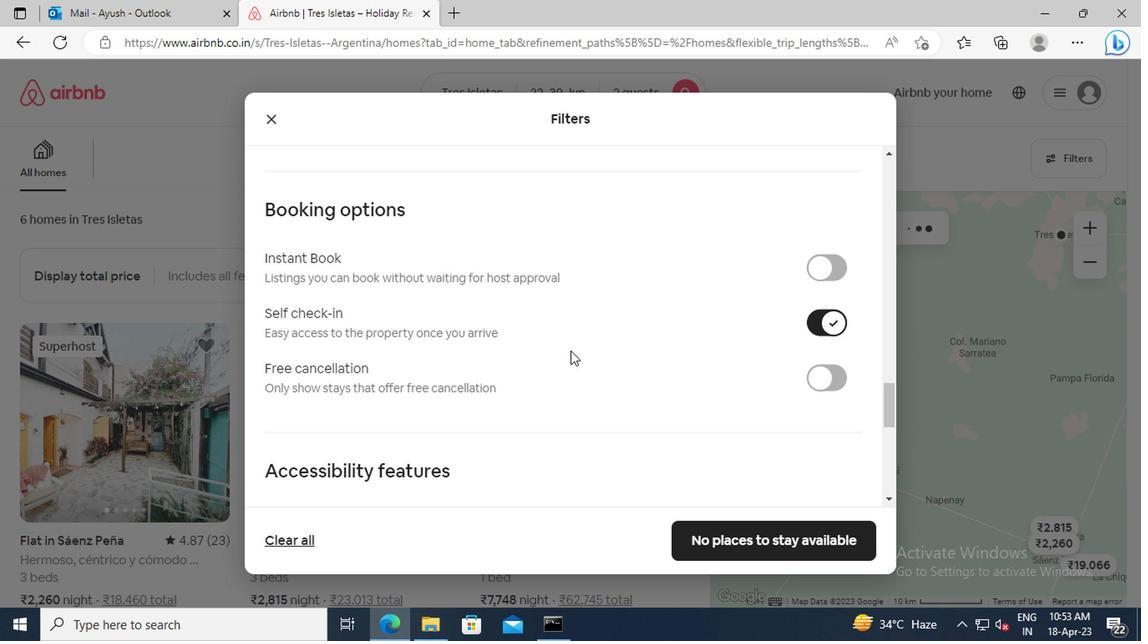 
Action: Mouse scrolled (461, 350) with delta (0, -1)
Screenshot: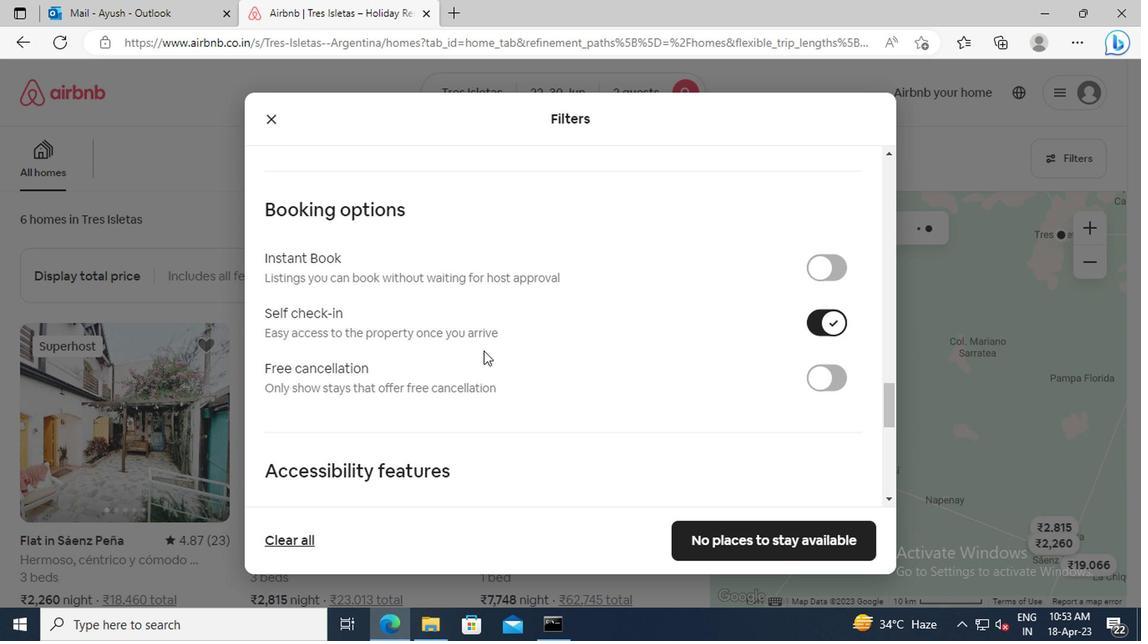 
Action: Mouse scrolled (461, 350) with delta (0, -1)
Screenshot: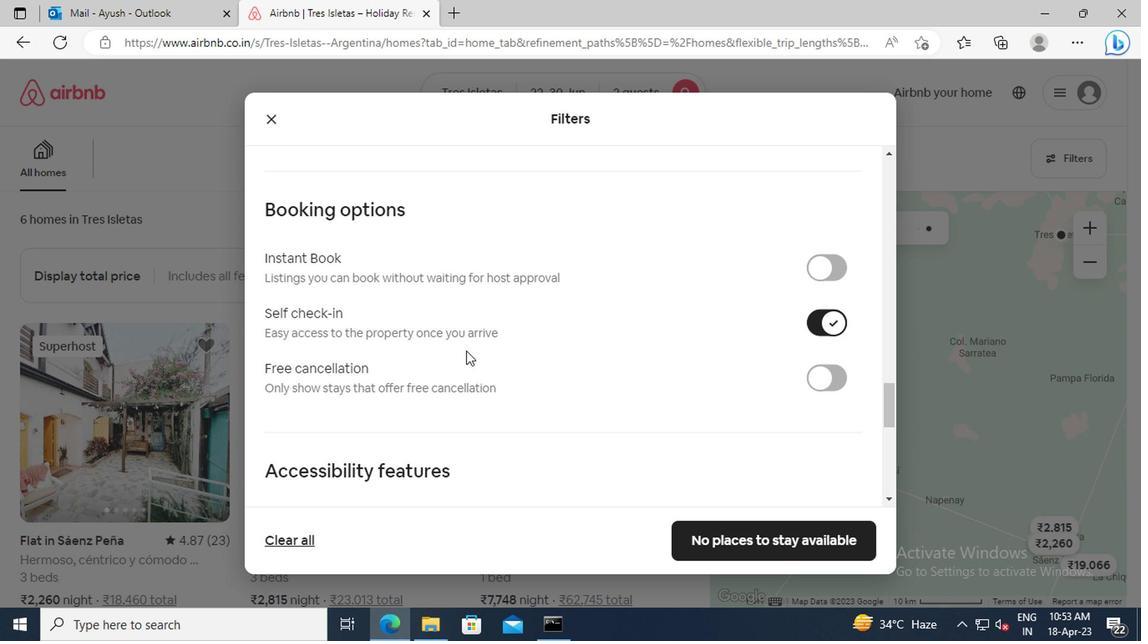 
Action: Mouse scrolled (461, 350) with delta (0, -1)
Screenshot: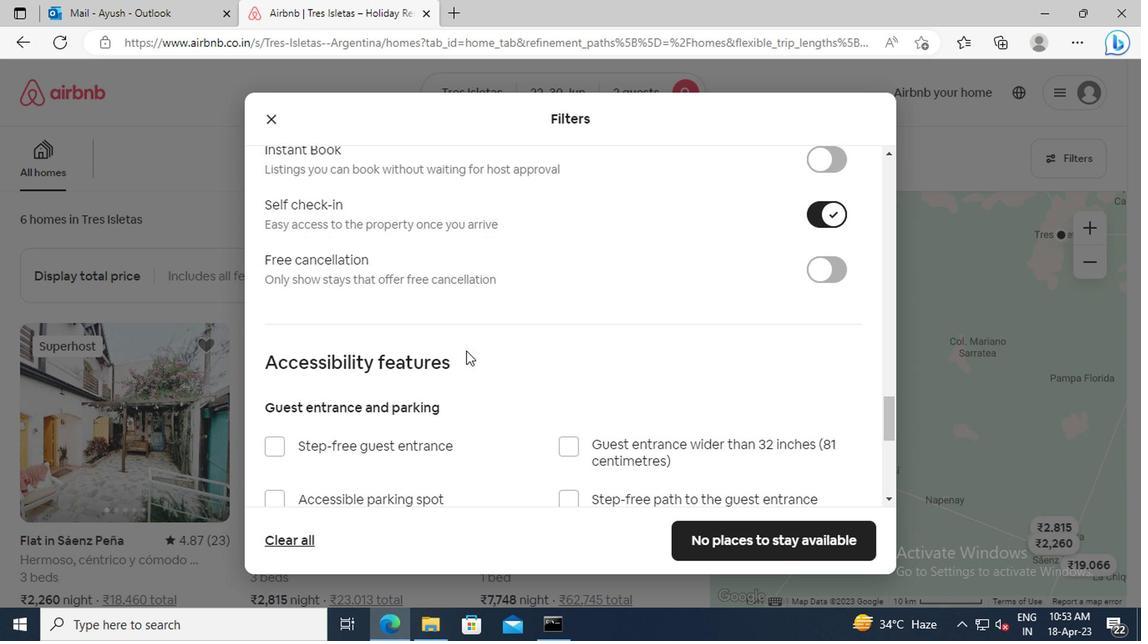 
Action: Mouse scrolled (461, 350) with delta (0, -1)
Screenshot: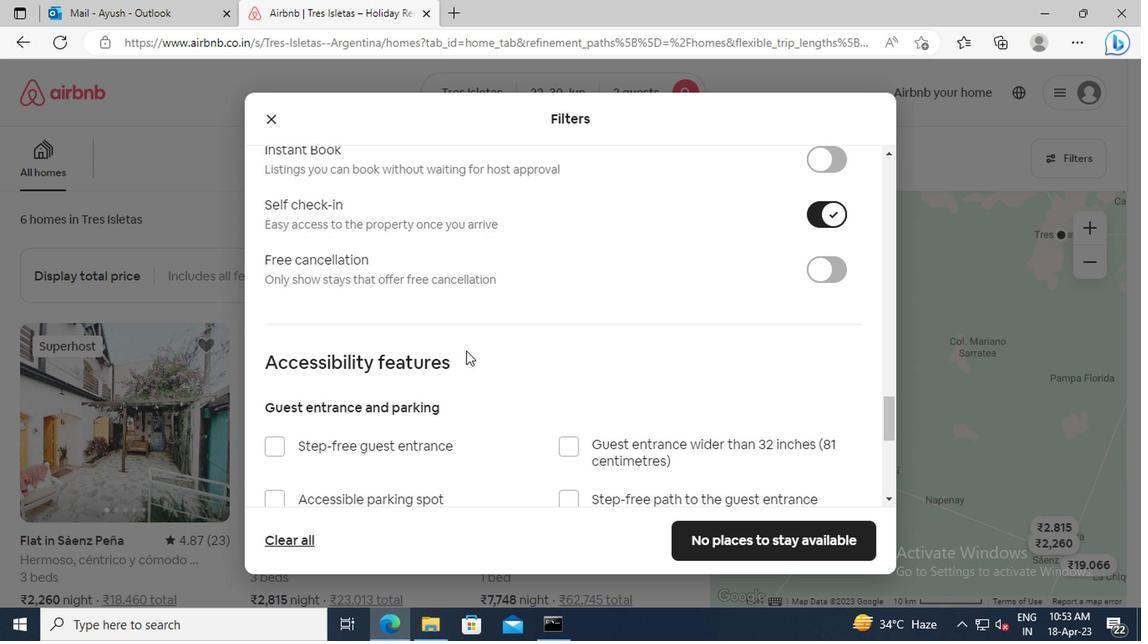 
Action: Mouse scrolled (461, 350) with delta (0, -1)
Screenshot: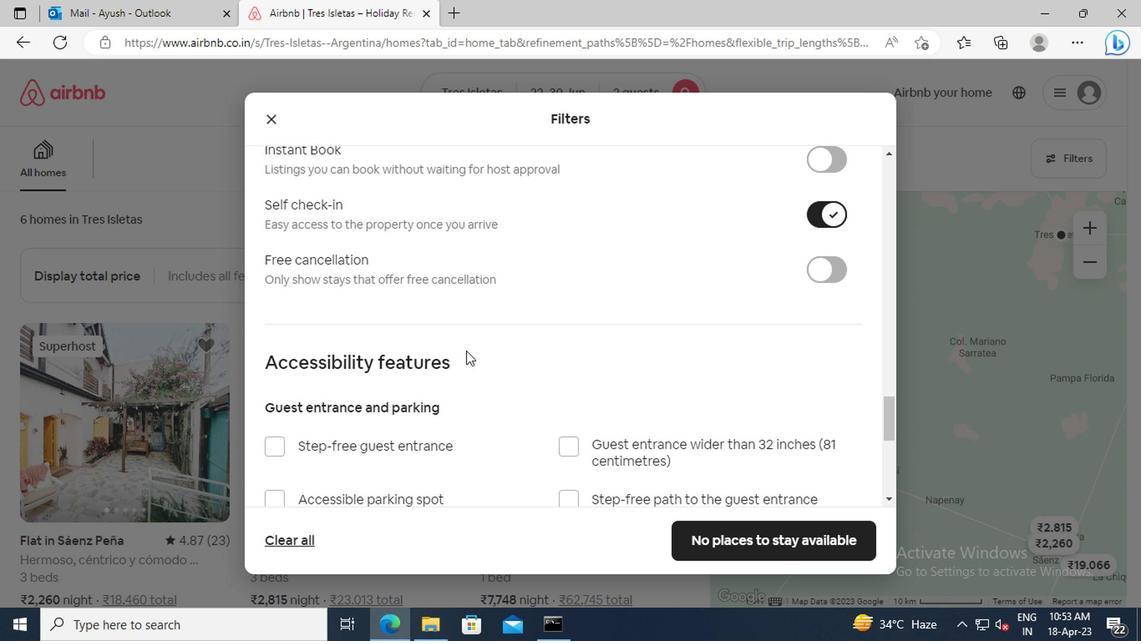 
Action: Mouse scrolled (461, 350) with delta (0, -1)
Screenshot: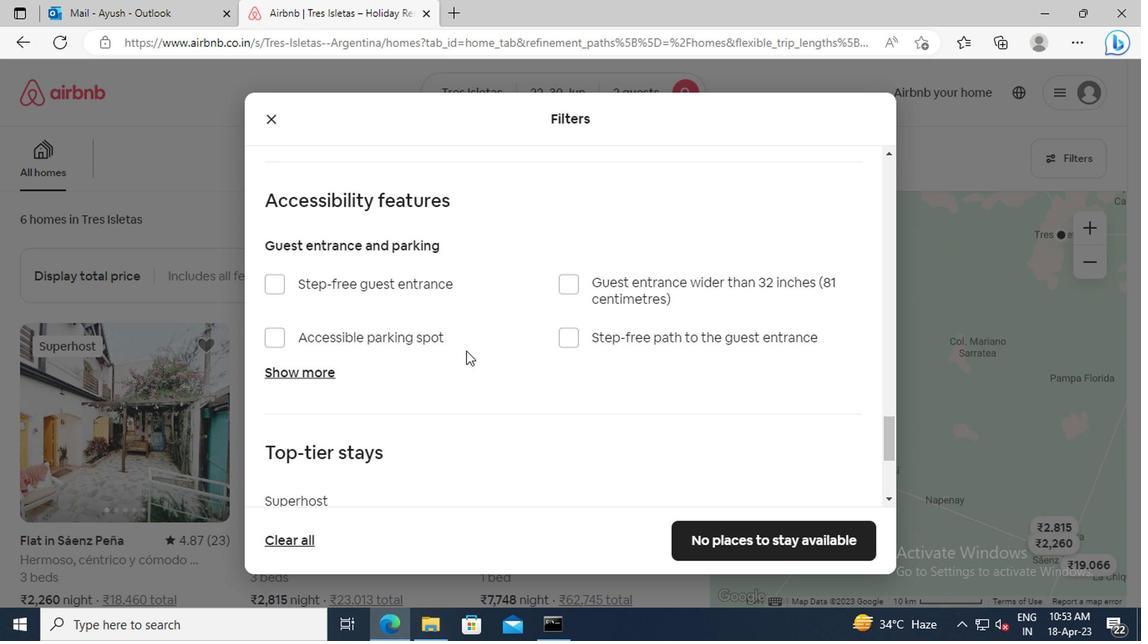 
Action: Mouse scrolled (461, 350) with delta (0, -1)
Screenshot: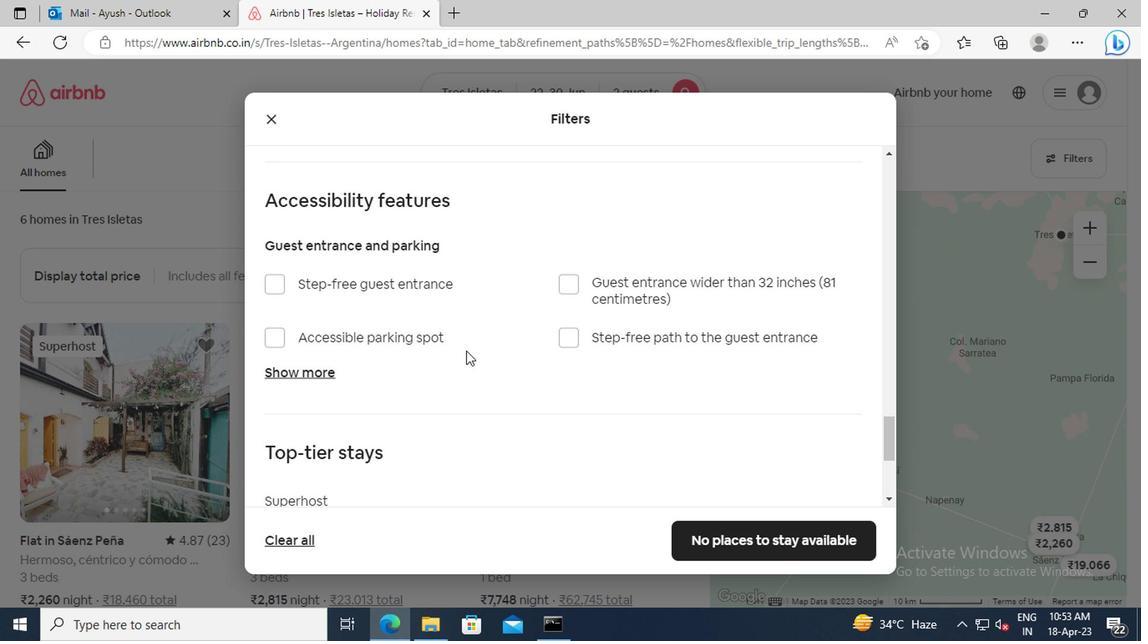 
Action: Mouse scrolled (461, 350) with delta (0, -1)
Screenshot: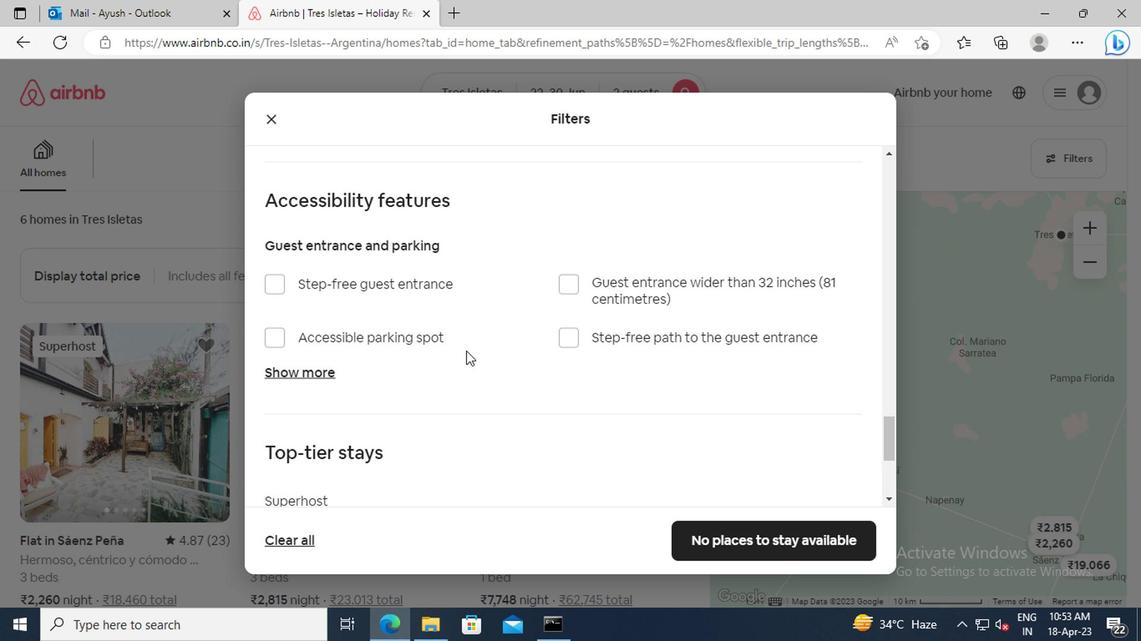 
Action: Mouse scrolled (461, 350) with delta (0, -1)
Screenshot: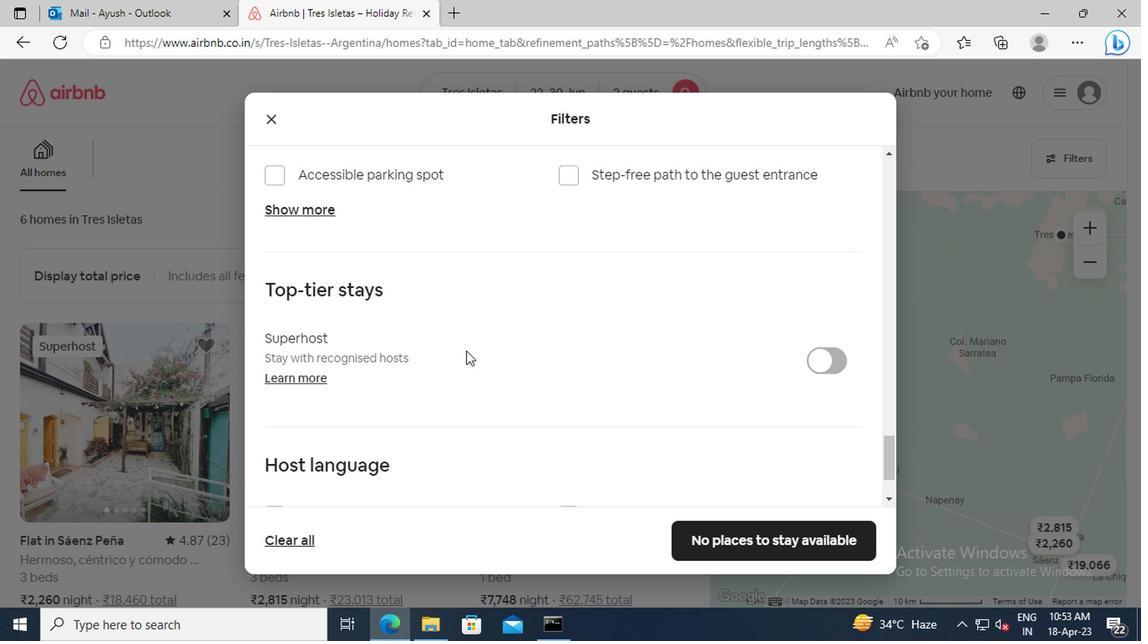 
Action: Mouse scrolled (461, 350) with delta (0, -1)
Screenshot: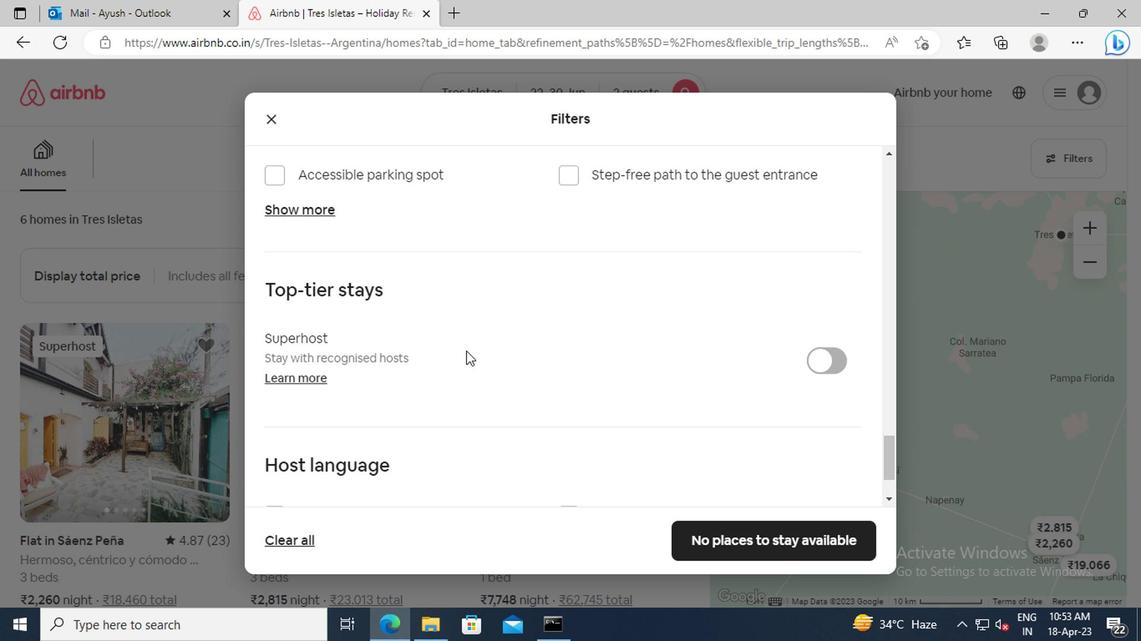 
Action: Mouse scrolled (461, 350) with delta (0, -1)
Screenshot: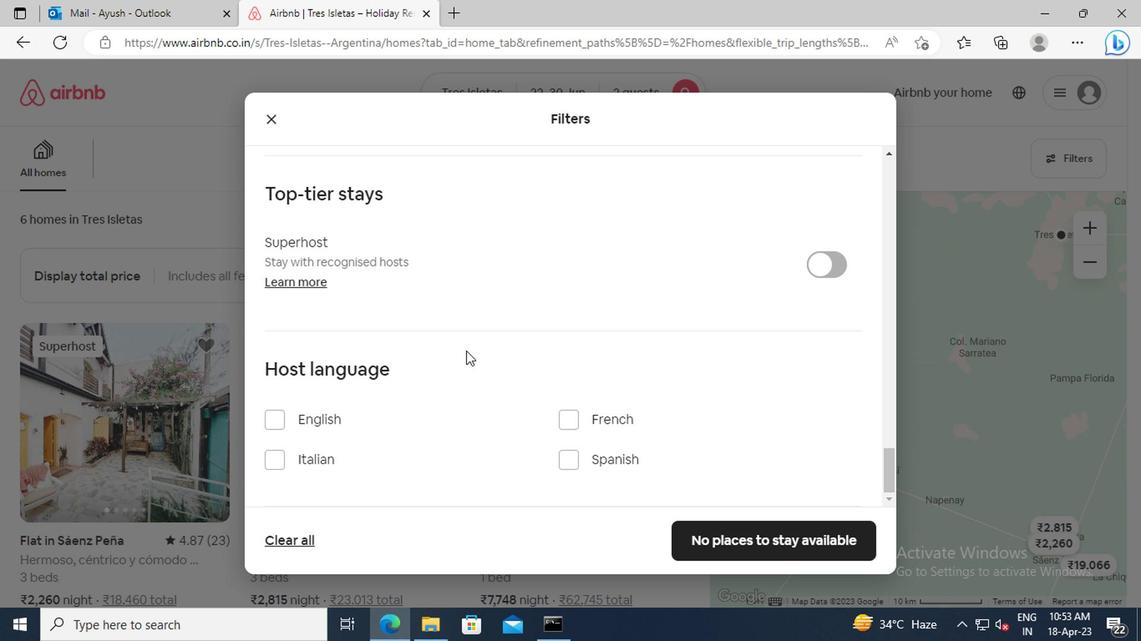 
Action: Mouse moved to (266, 419)
Screenshot: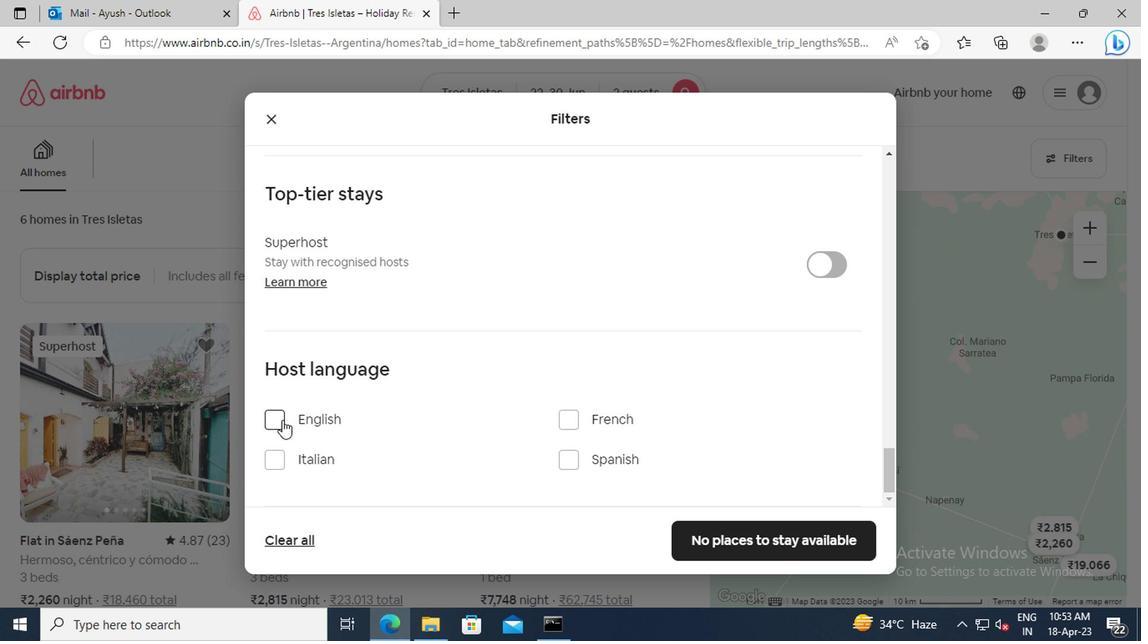 
Action: Mouse pressed left at (266, 419)
Screenshot: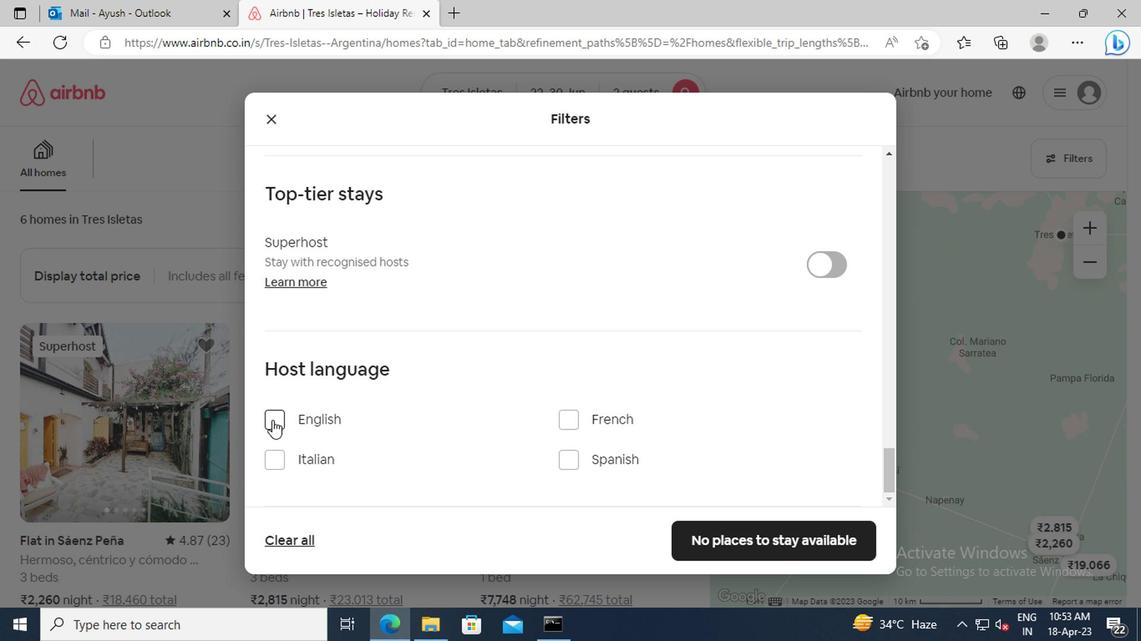 
Action: Mouse moved to (729, 540)
Screenshot: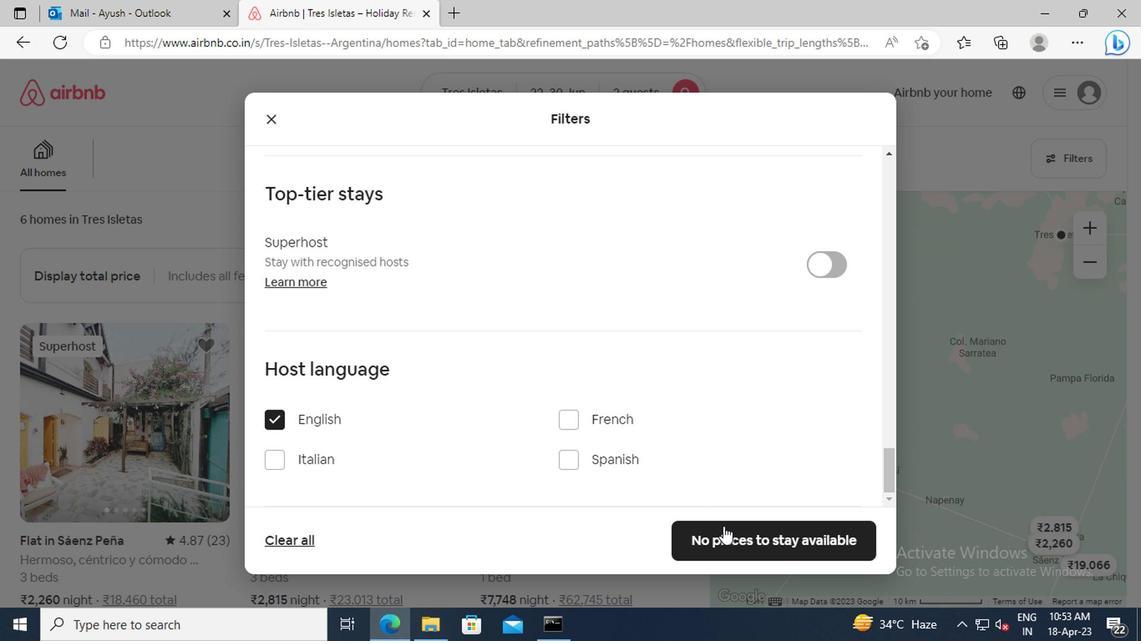 
Action: Mouse pressed left at (729, 540)
Screenshot: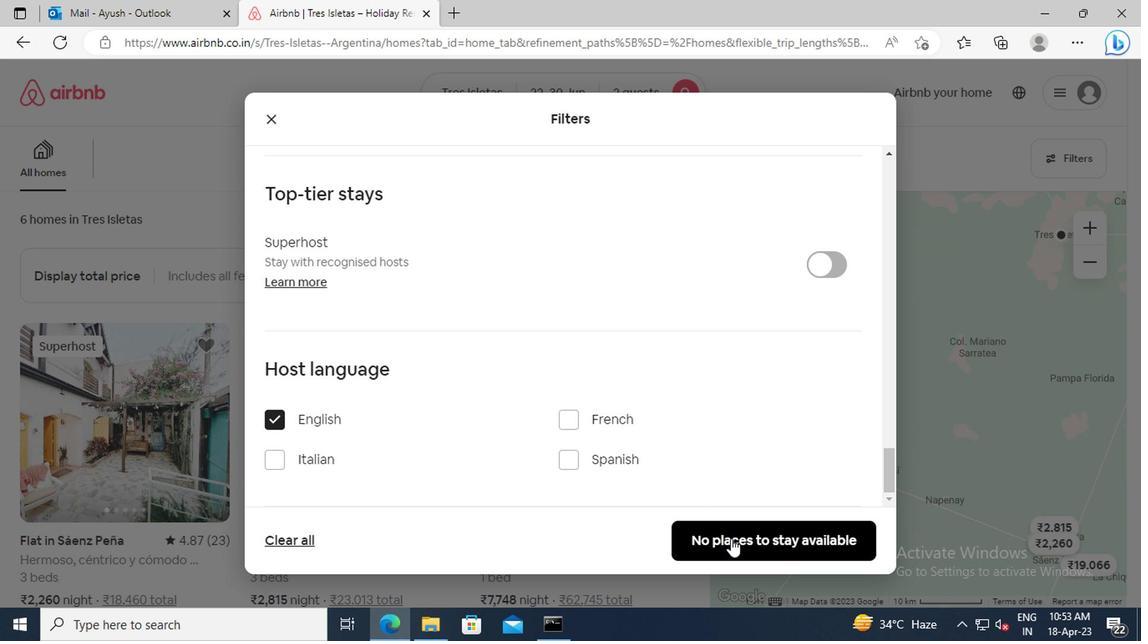 
